 Task: Compose an email with the signature Gloria Young with the subject Update on an accommodation and the message I would like to schedule a one-on-one meeting to discuss your career development plan. from softage.8@softage.net to softage.6@softage.net Select the numbered list and change the font typography to strikethroughSelect the numbered list and remove the font typography strikethrough Send the email. Finally, move the email from Sent Items to the label Medications
Action: Mouse moved to (1015, 56)
Screenshot: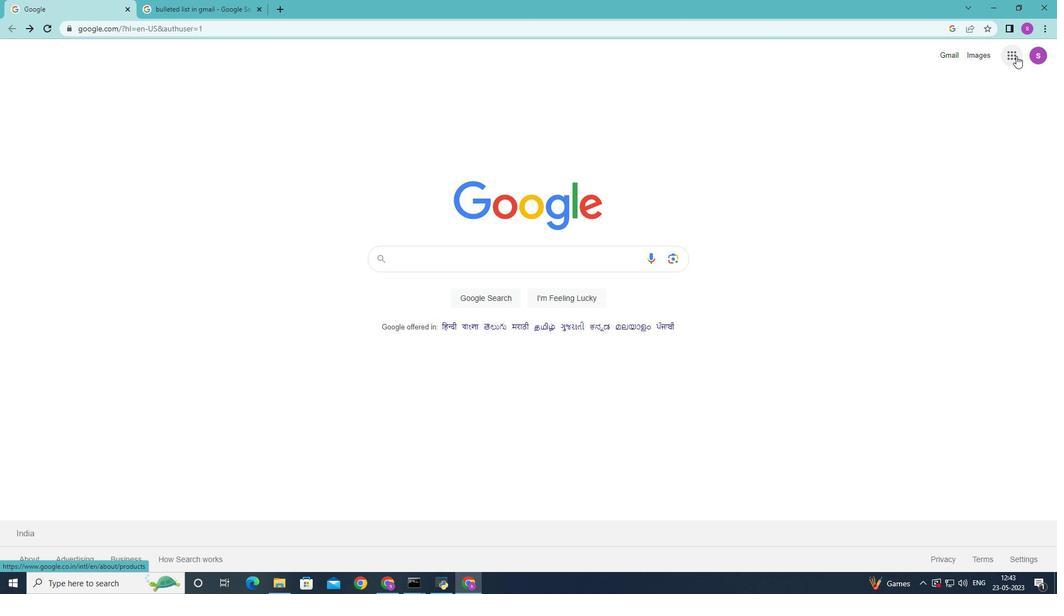 
Action: Mouse pressed left at (1015, 56)
Screenshot: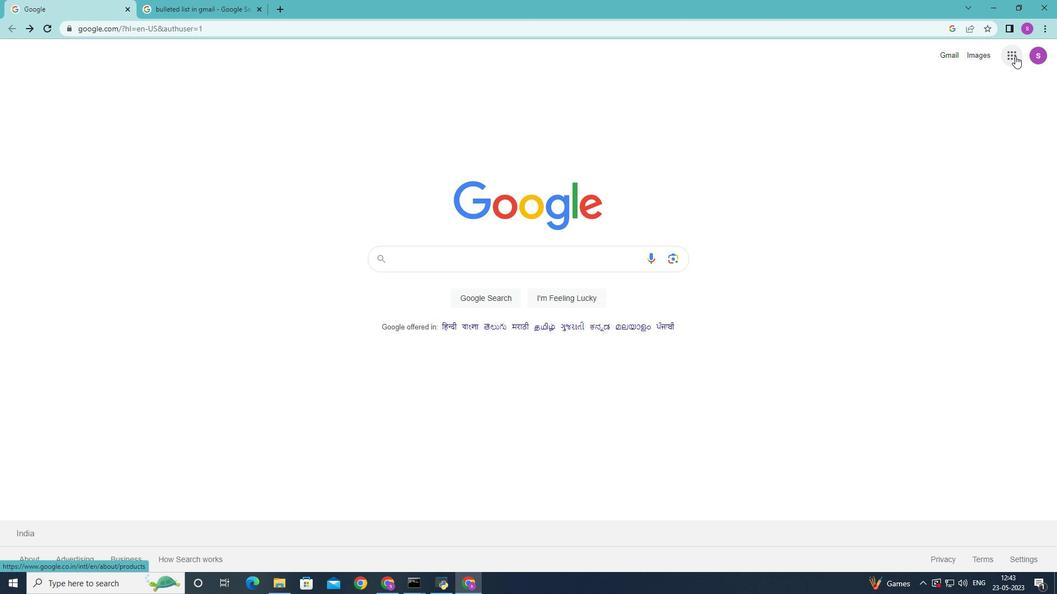 
Action: Mouse moved to (968, 96)
Screenshot: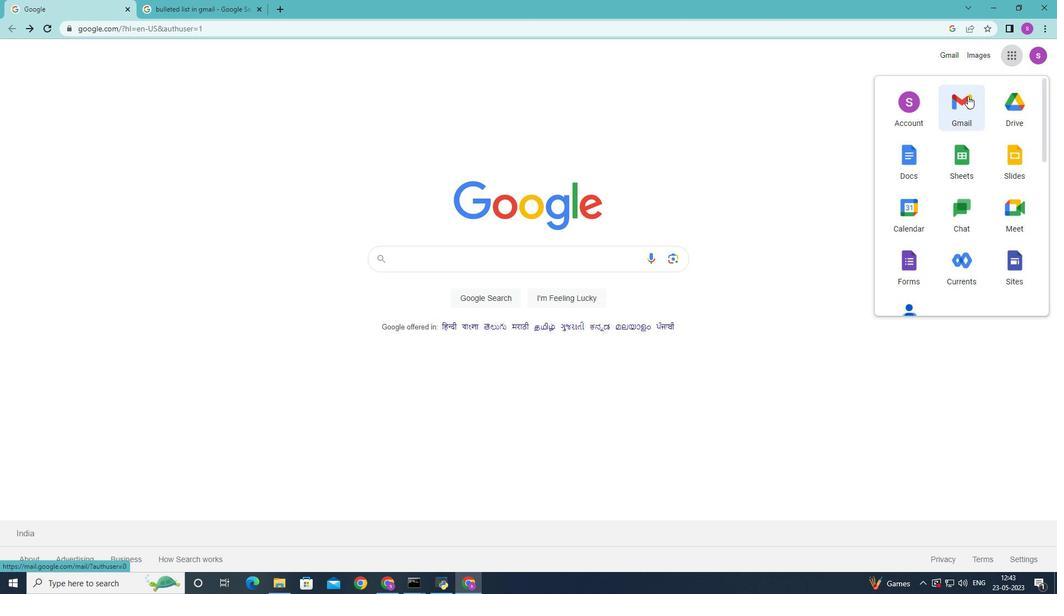 
Action: Mouse pressed left at (968, 96)
Screenshot: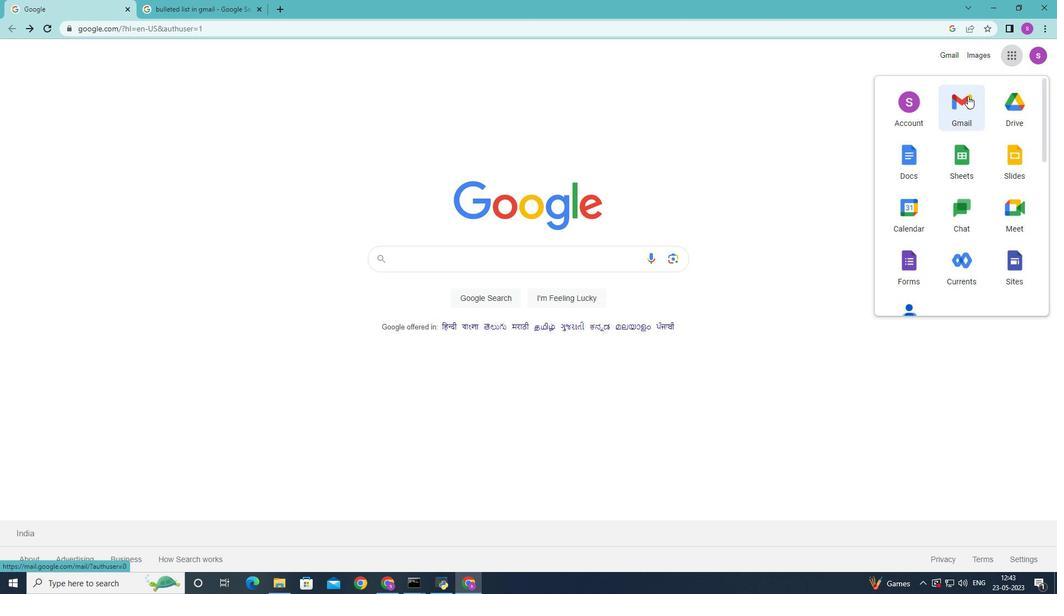 
Action: Mouse moved to (928, 57)
Screenshot: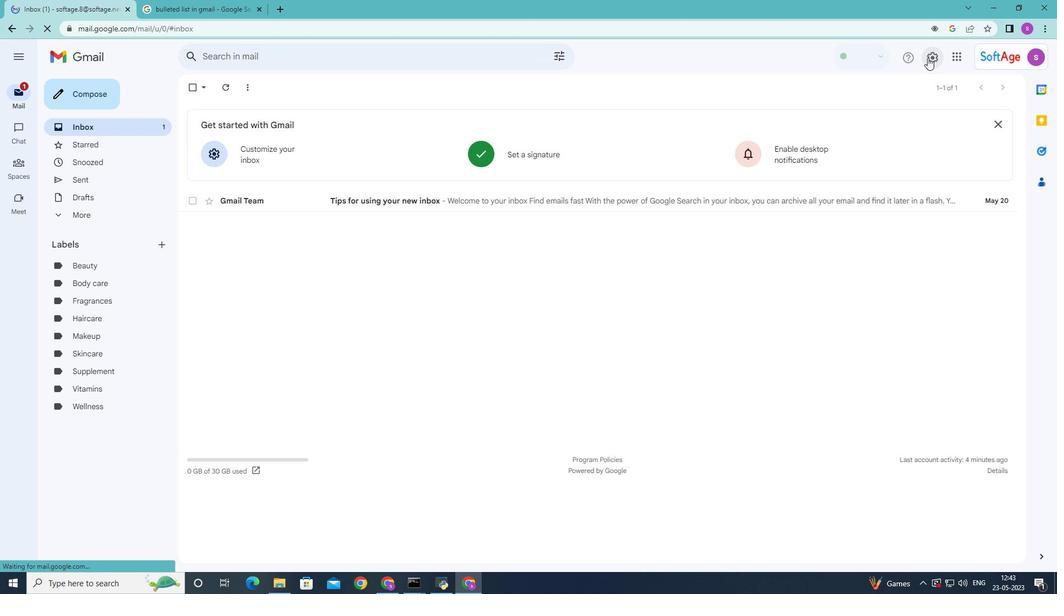 
Action: Mouse pressed left at (928, 57)
Screenshot: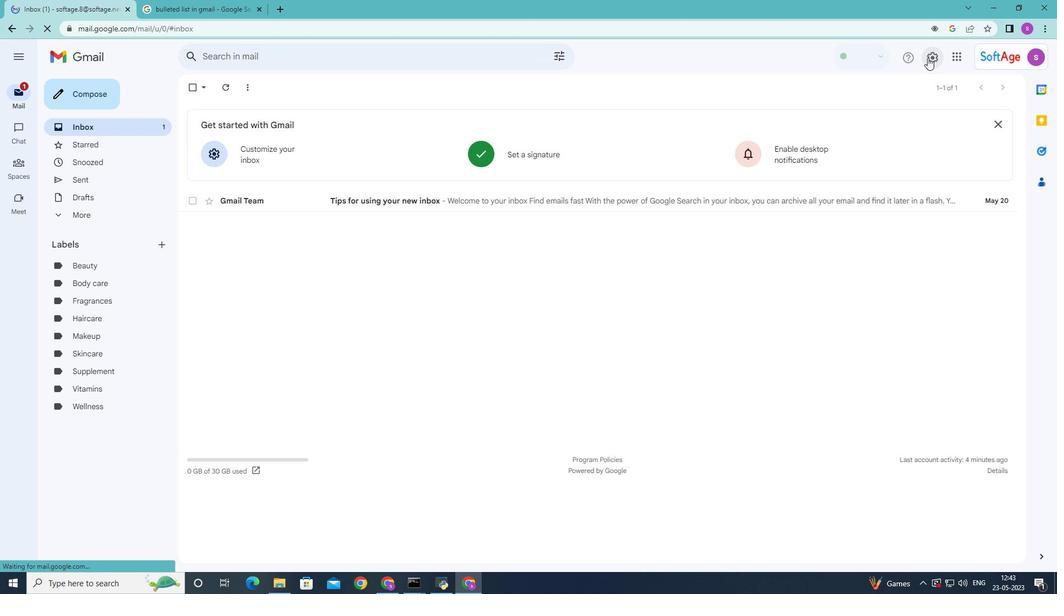 
Action: Mouse moved to (952, 112)
Screenshot: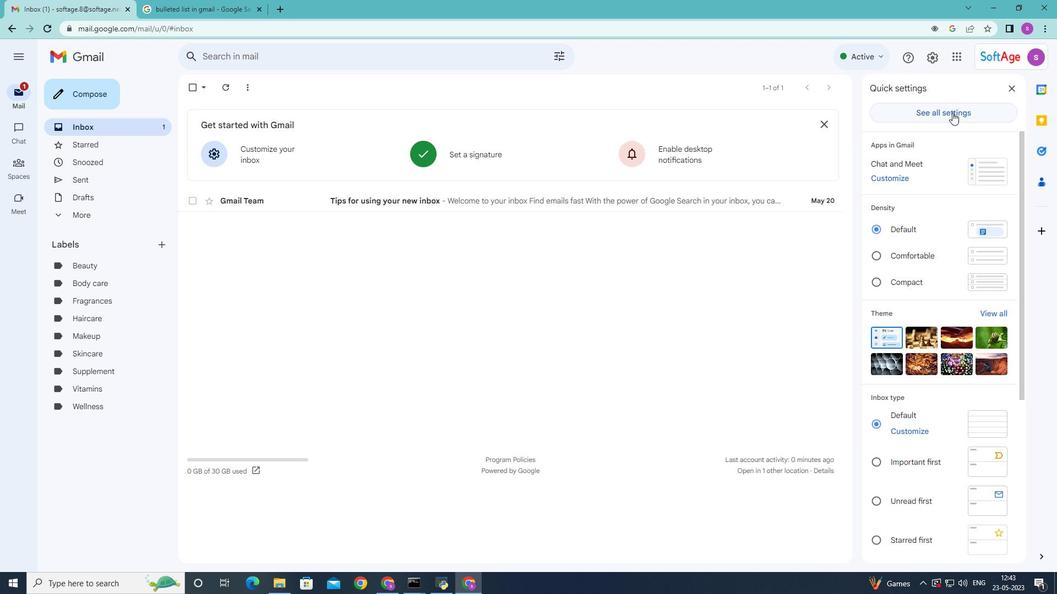 
Action: Mouse pressed left at (952, 112)
Screenshot: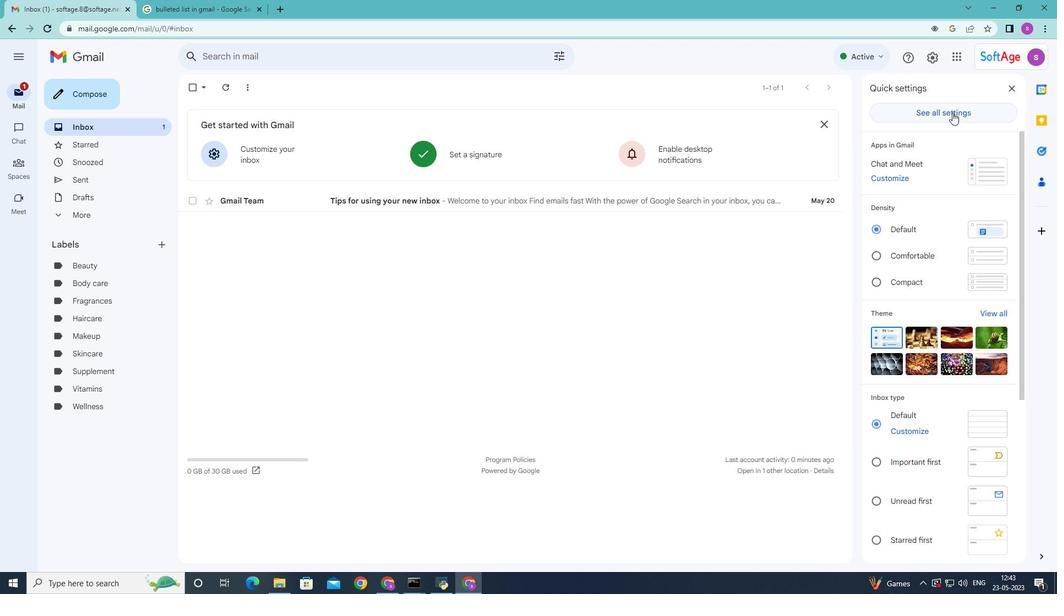 
Action: Mouse moved to (579, 257)
Screenshot: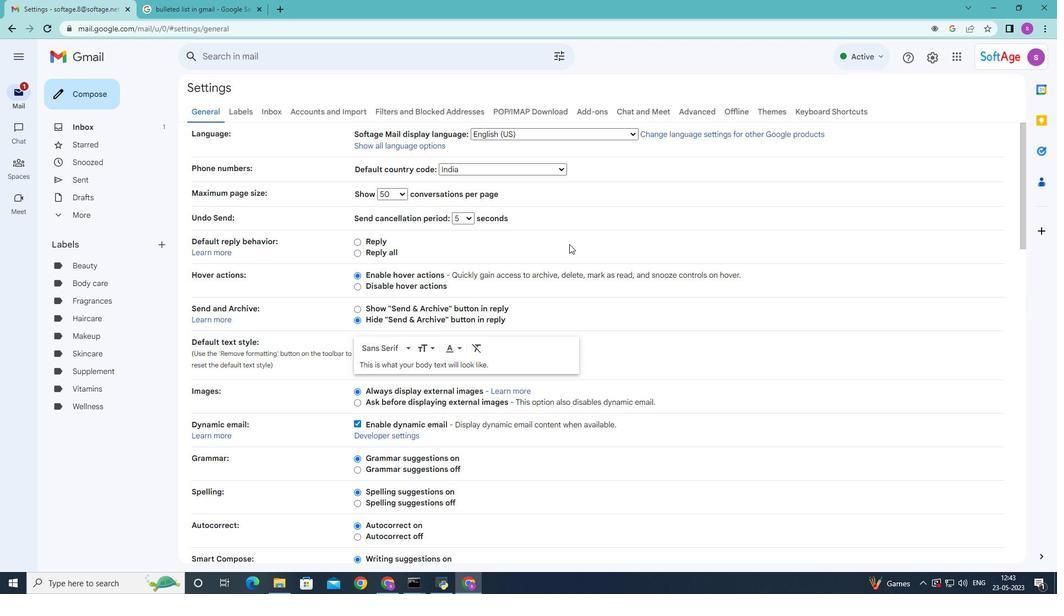 
Action: Mouse scrolled (579, 257) with delta (0, 0)
Screenshot: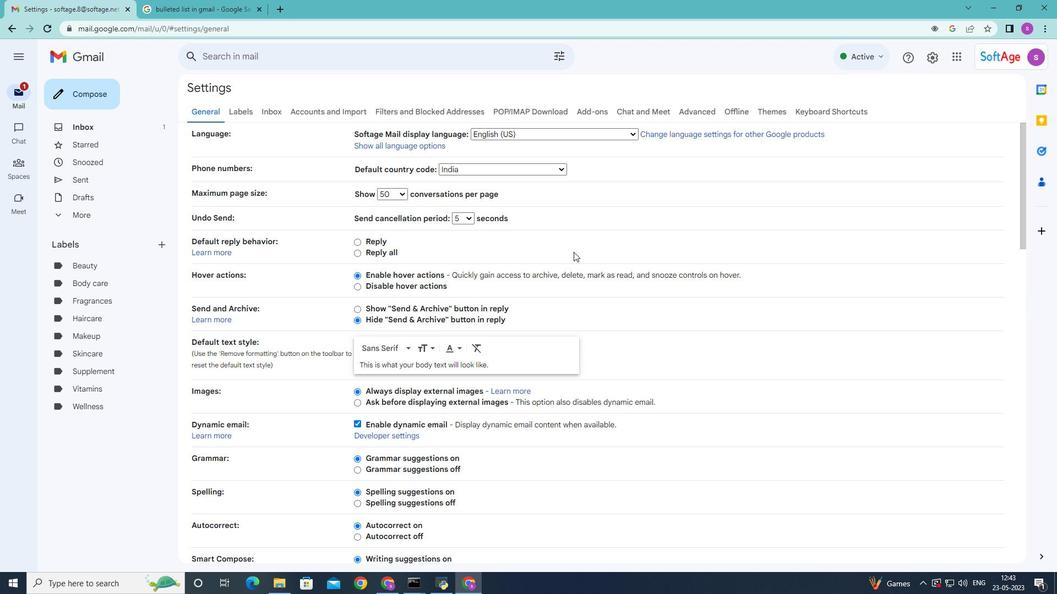 
Action: Mouse moved to (579, 257)
Screenshot: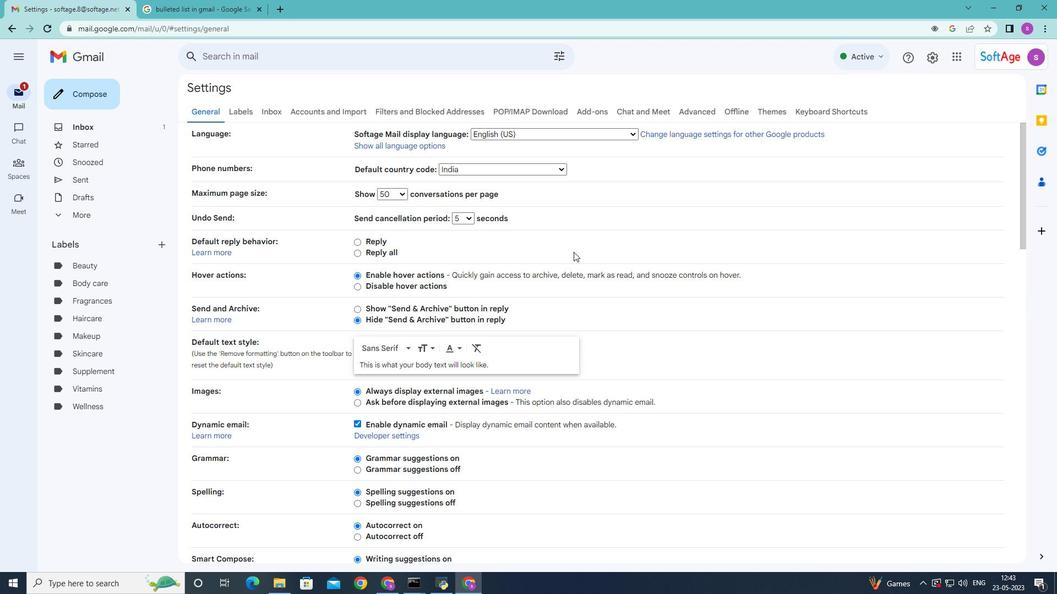 
Action: Mouse scrolled (579, 257) with delta (0, 0)
Screenshot: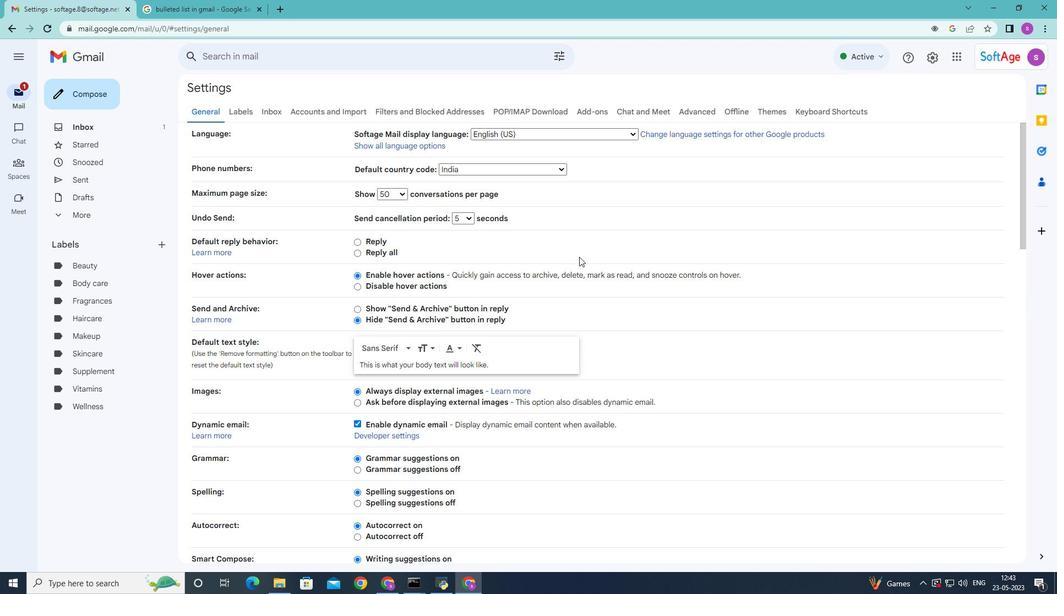 
Action: Mouse scrolled (579, 257) with delta (0, 0)
Screenshot: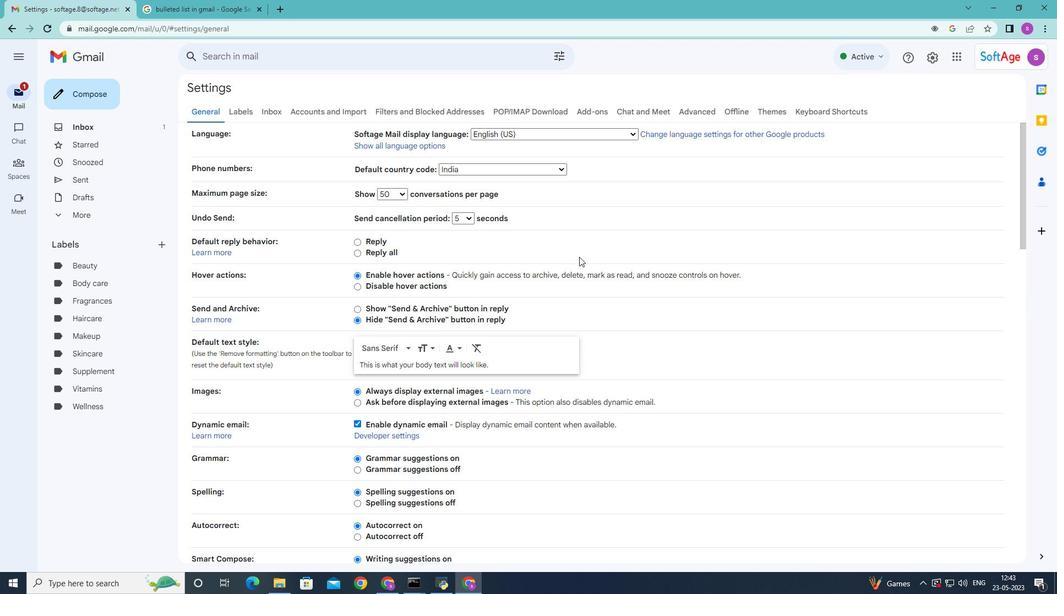 
Action: Mouse scrolled (579, 257) with delta (0, 0)
Screenshot: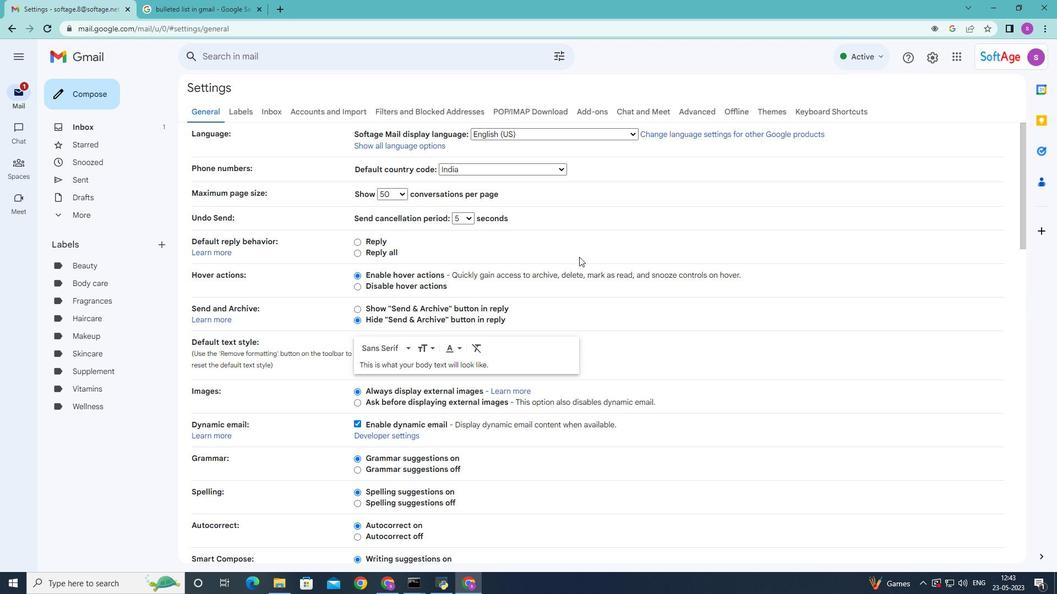 
Action: Mouse scrolled (579, 257) with delta (0, 0)
Screenshot: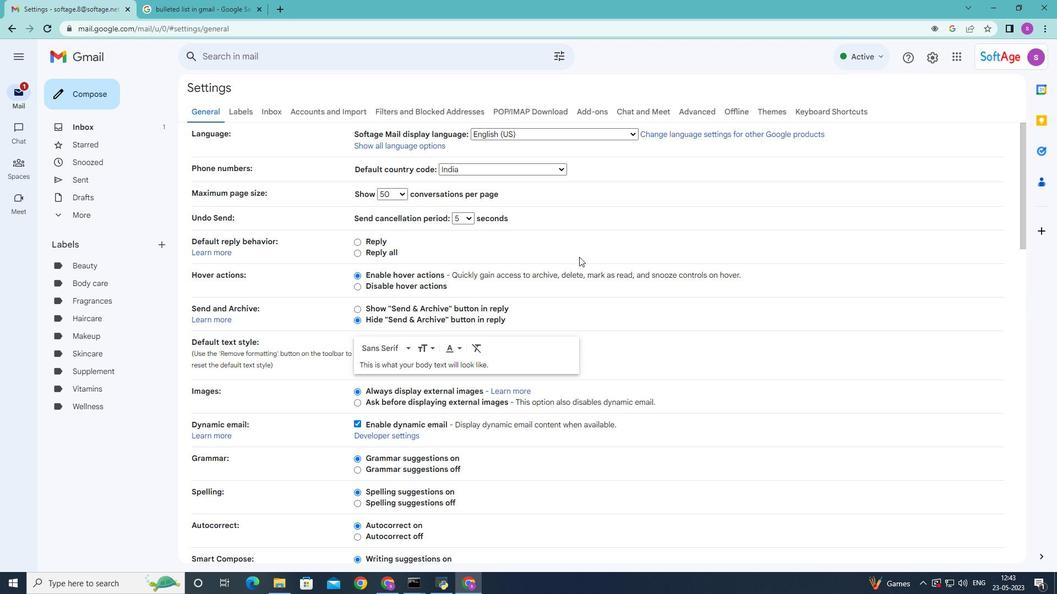 
Action: Mouse moved to (579, 254)
Screenshot: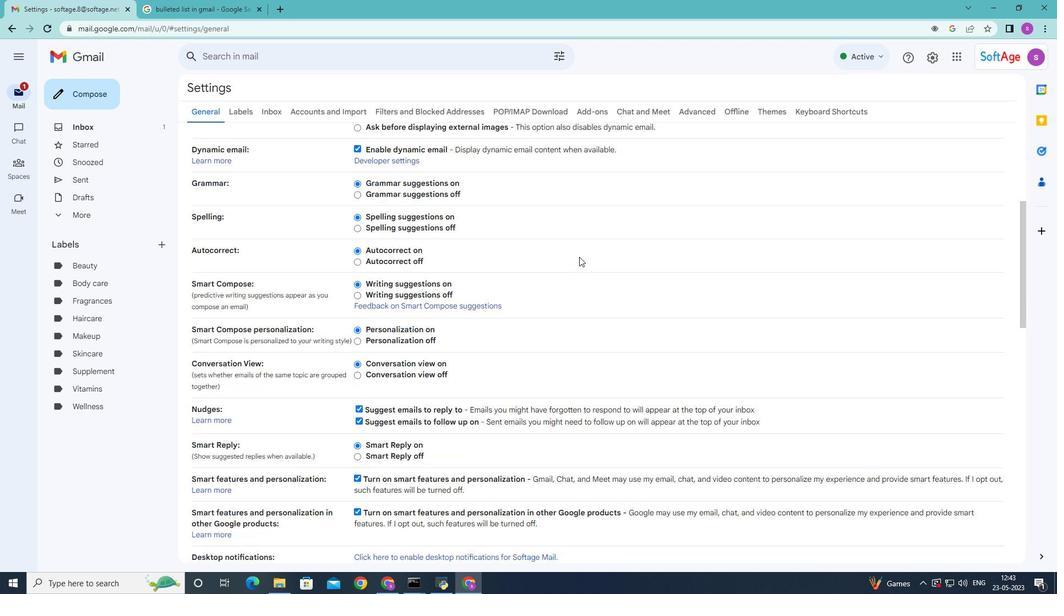 
Action: Mouse scrolled (579, 256) with delta (0, 0)
Screenshot: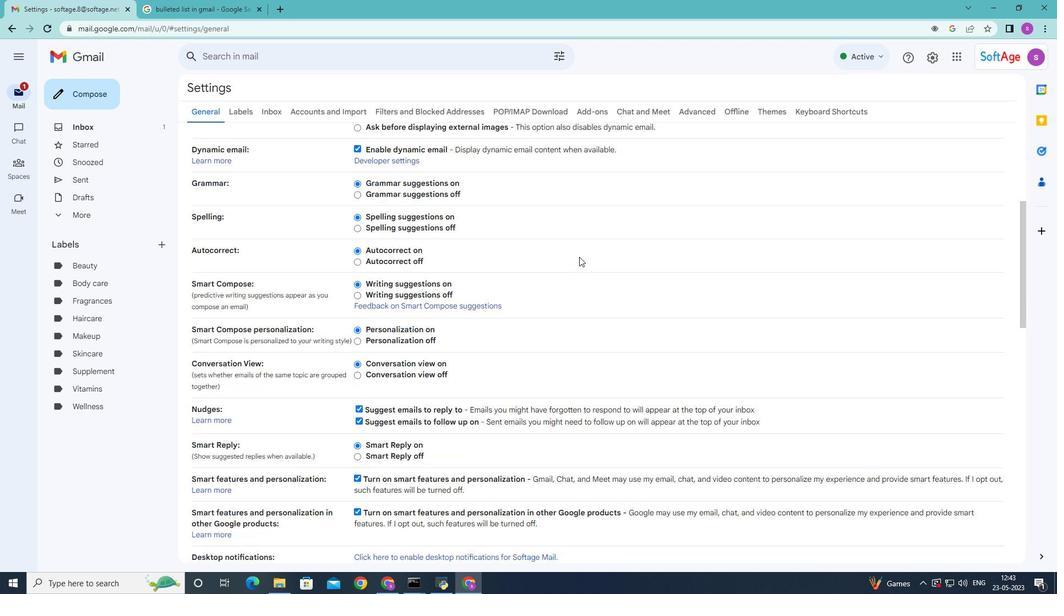 
Action: Mouse scrolled (579, 253) with delta (0, 0)
Screenshot: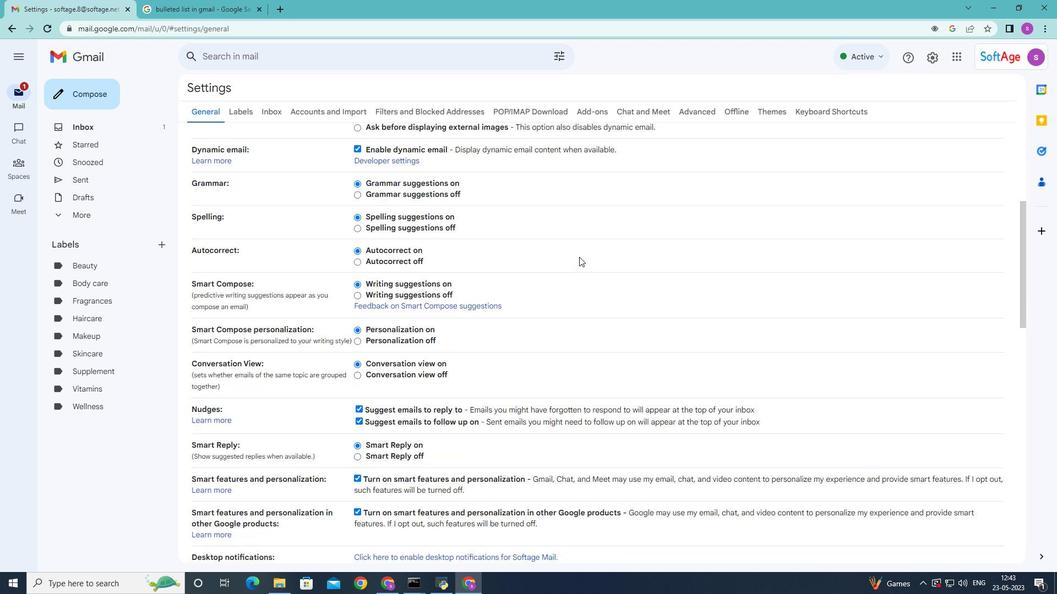
Action: Mouse scrolled (579, 253) with delta (0, 0)
Screenshot: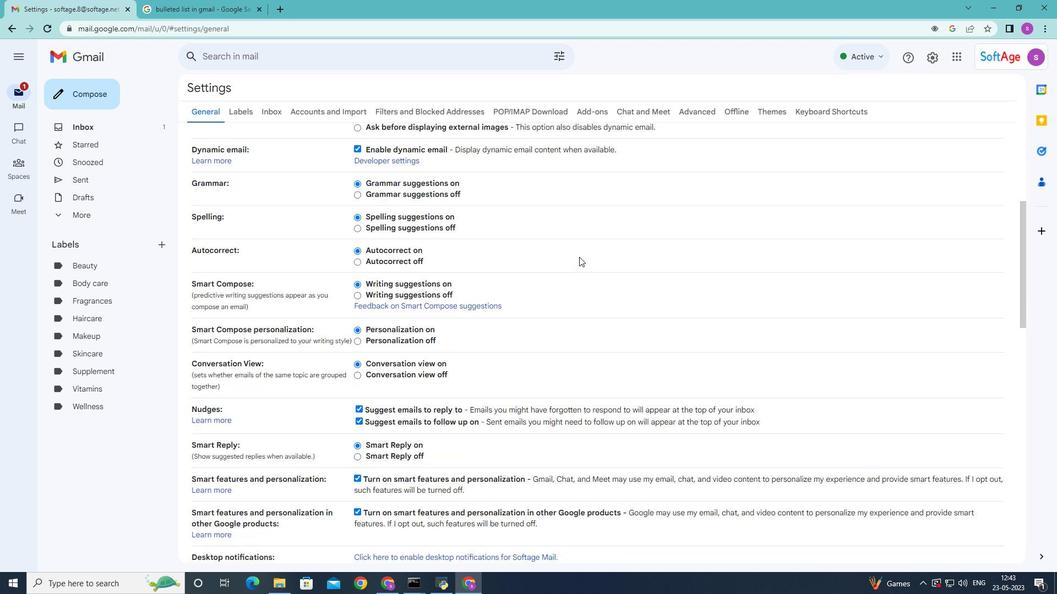 
Action: Mouse scrolled (579, 253) with delta (0, 0)
Screenshot: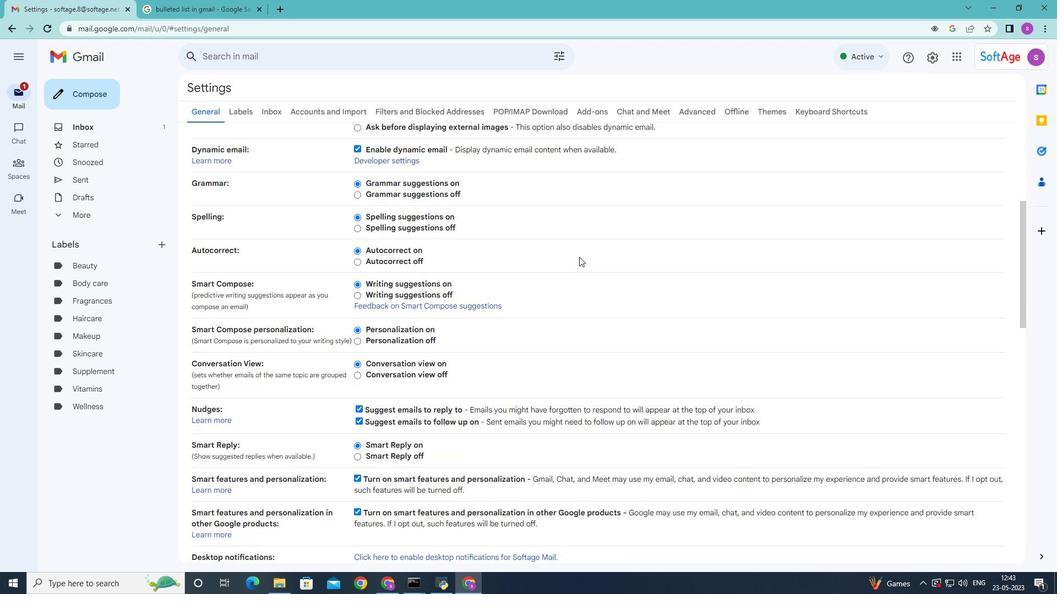 
Action: Mouse scrolled (579, 253) with delta (0, 0)
Screenshot: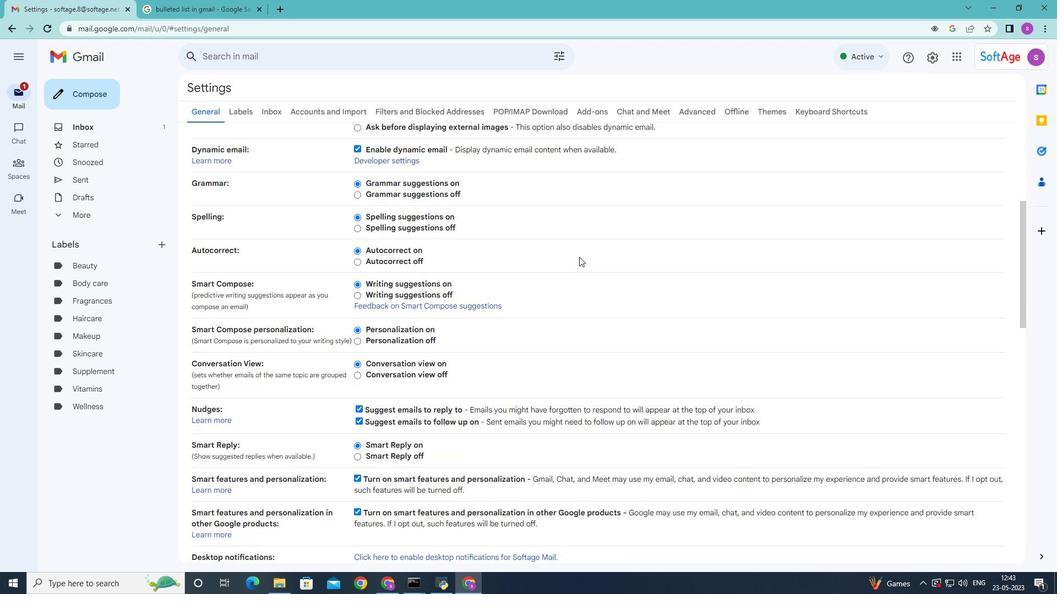 
Action: Mouse scrolled (579, 253) with delta (0, 0)
Screenshot: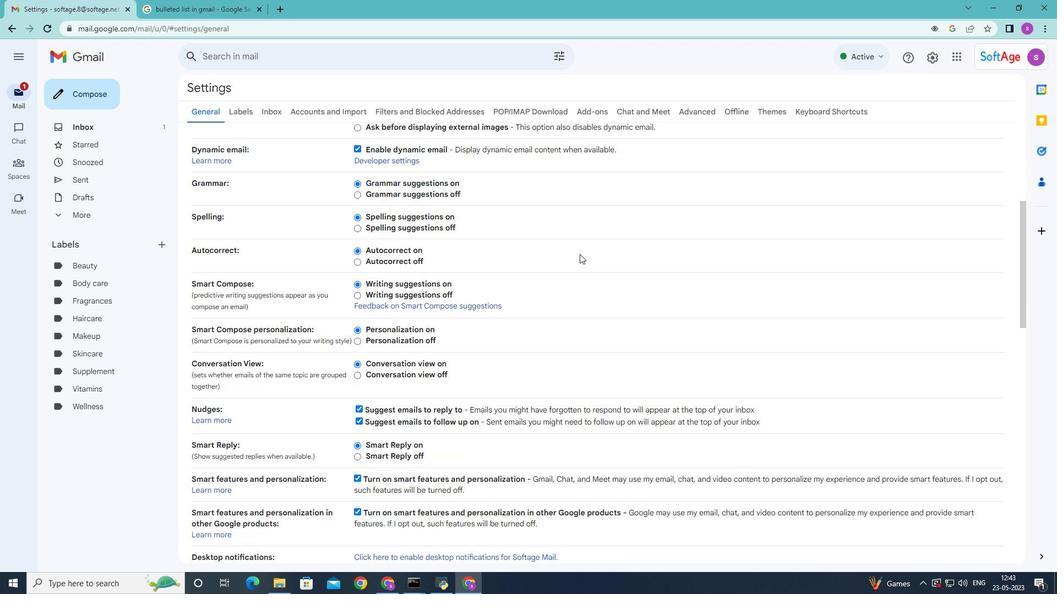 
Action: Mouse scrolled (579, 253) with delta (0, 0)
Screenshot: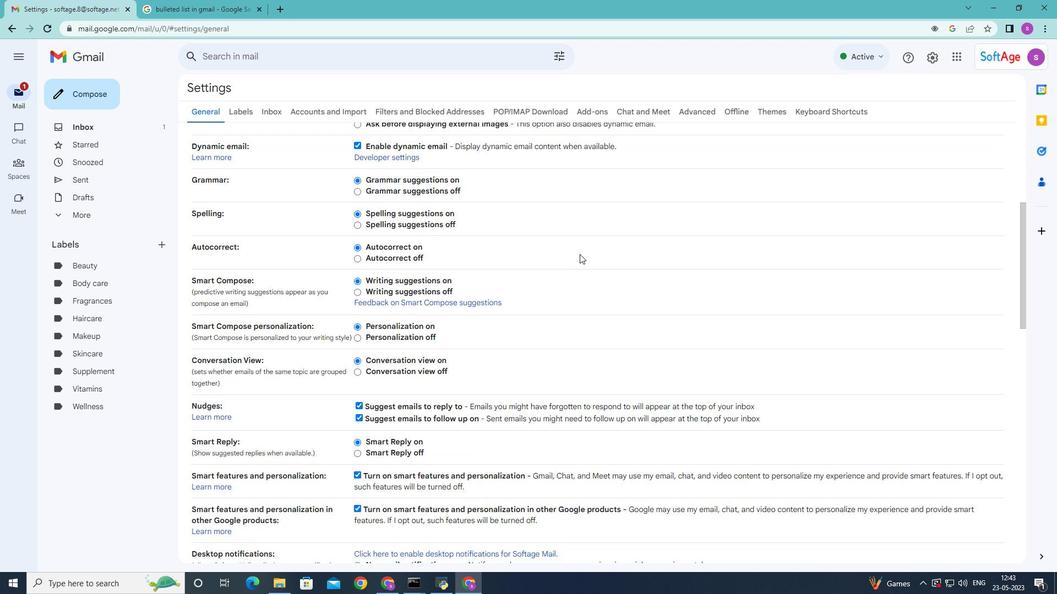 
Action: Mouse moved to (579, 254)
Screenshot: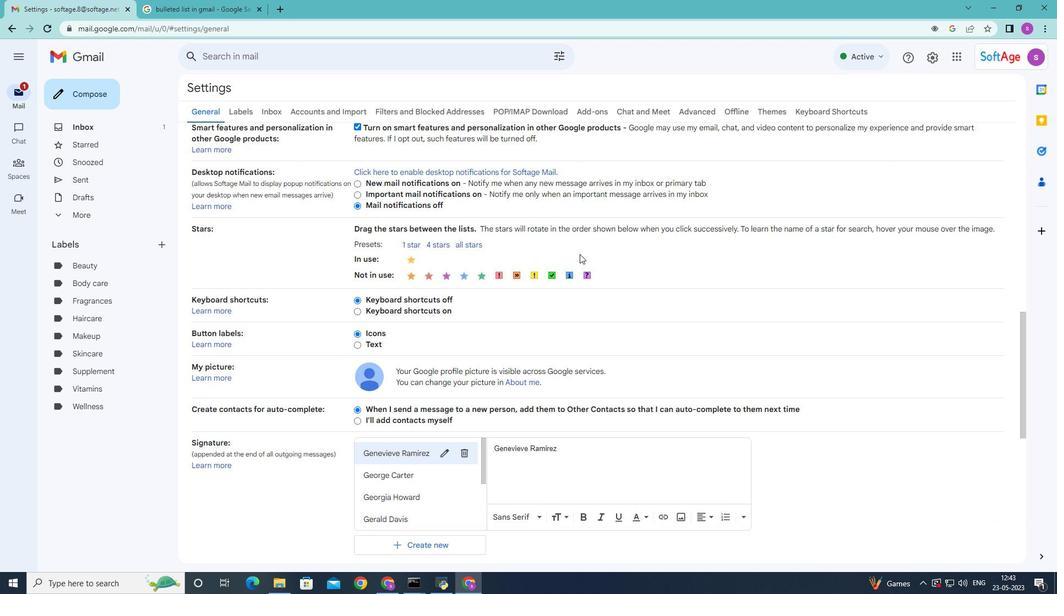 
Action: Mouse scrolled (579, 254) with delta (0, 0)
Screenshot: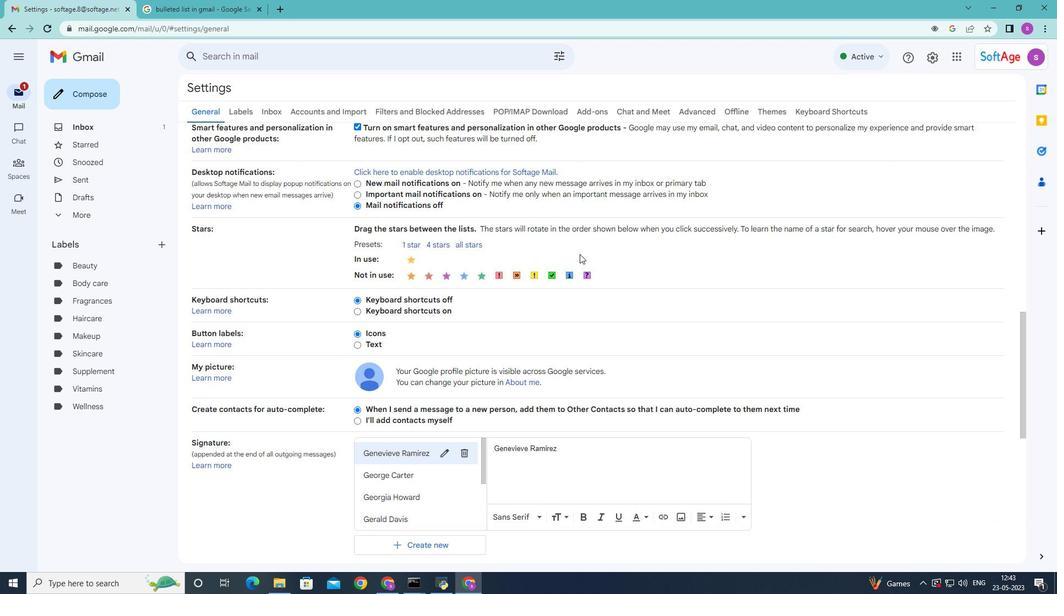 
Action: Mouse moved to (579, 254)
Screenshot: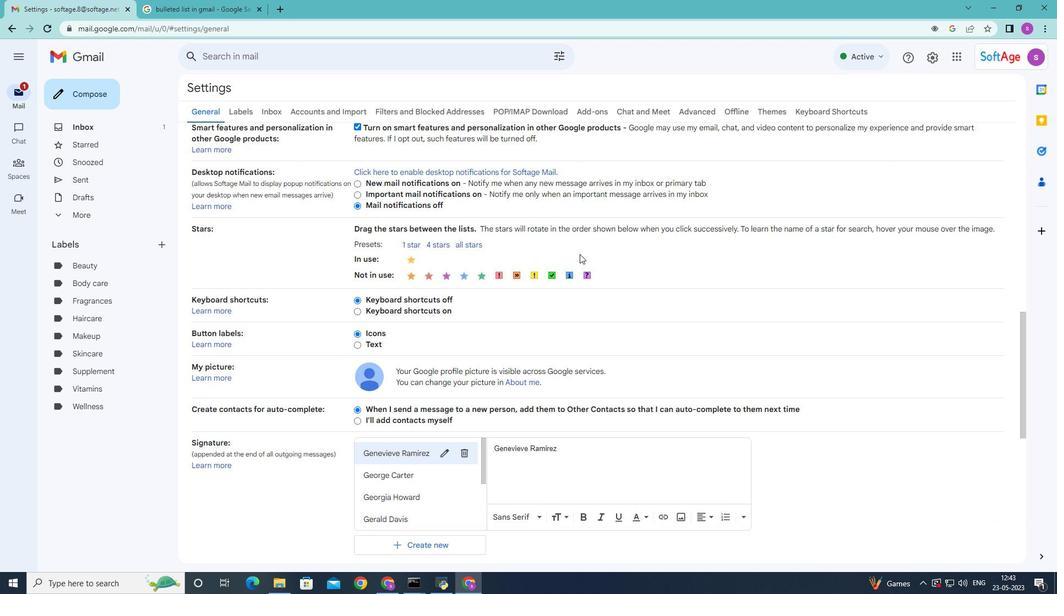 
Action: Mouse scrolled (579, 254) with delta (0, 0)
Screenshot: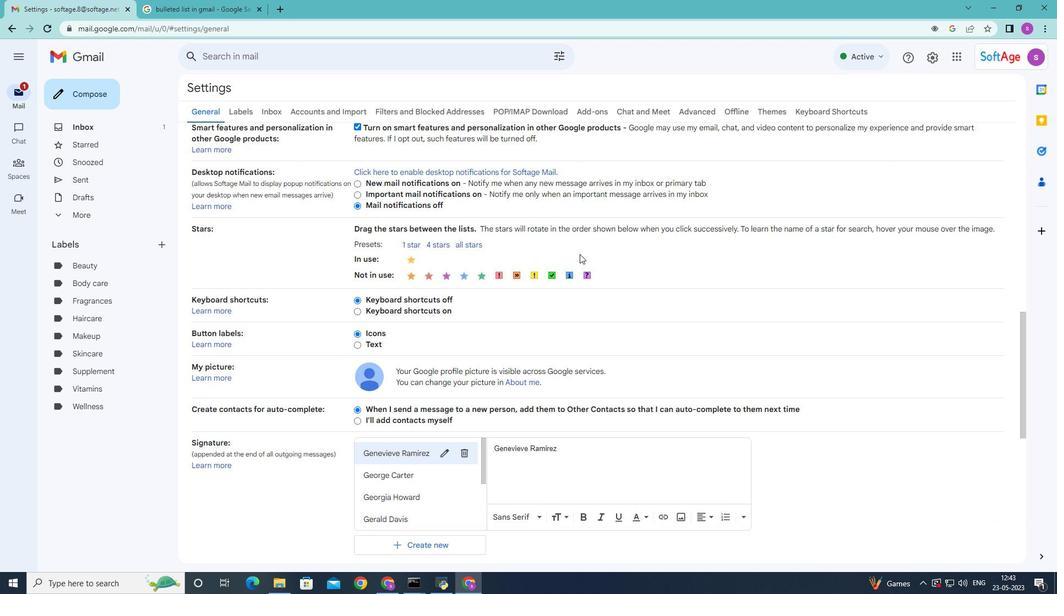 
Action: Mouse scrolled (579, 254) with delta (0, 0)
Screenshot: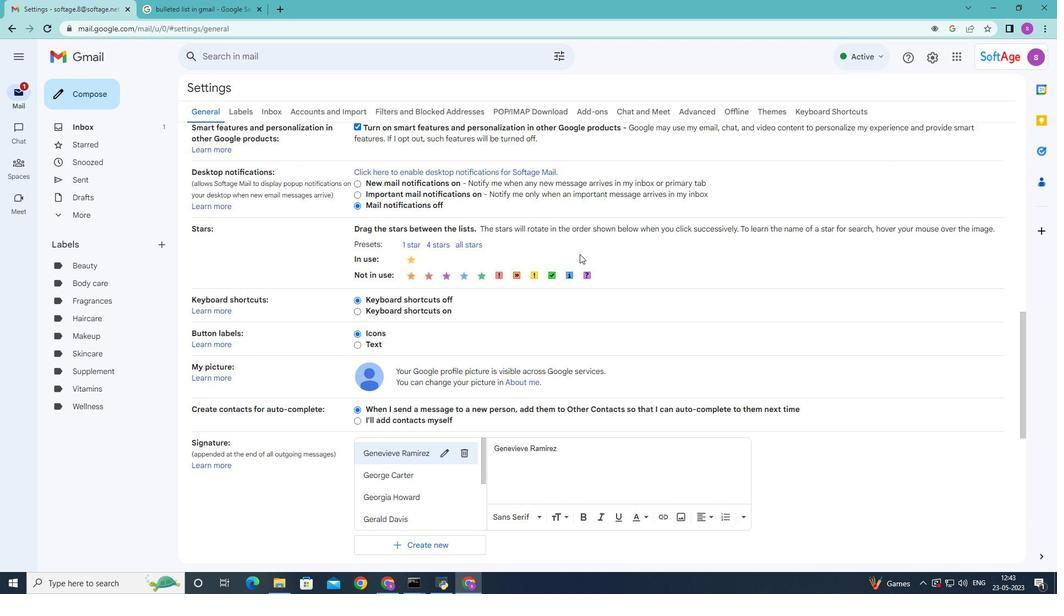 
Action: Mouse scrolled (579, 254) with delta (0, 0)
Screenshot: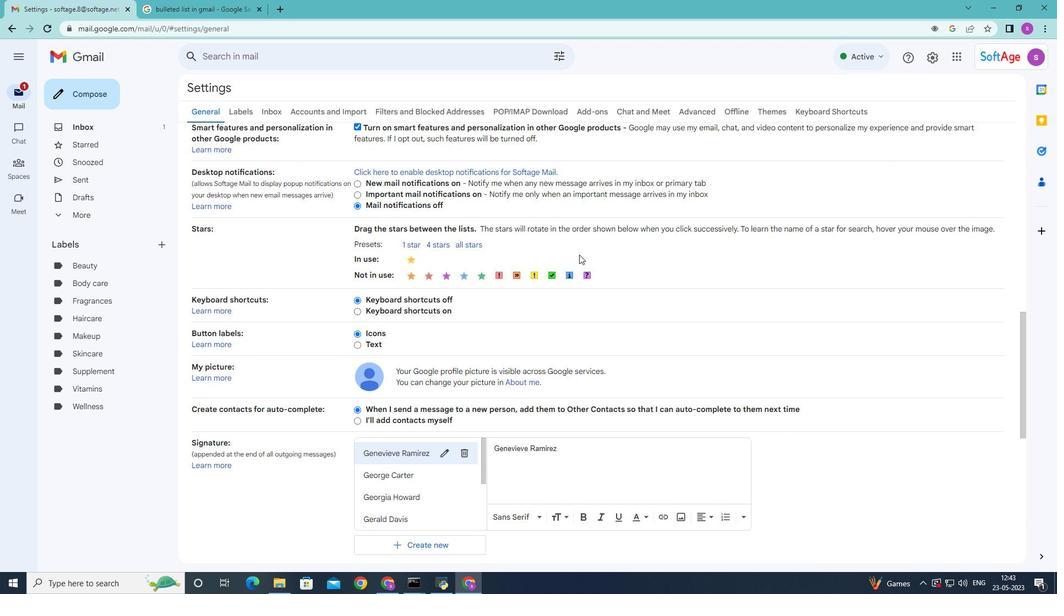 
Action: Mouse moved to (426, 322)
Screenshot: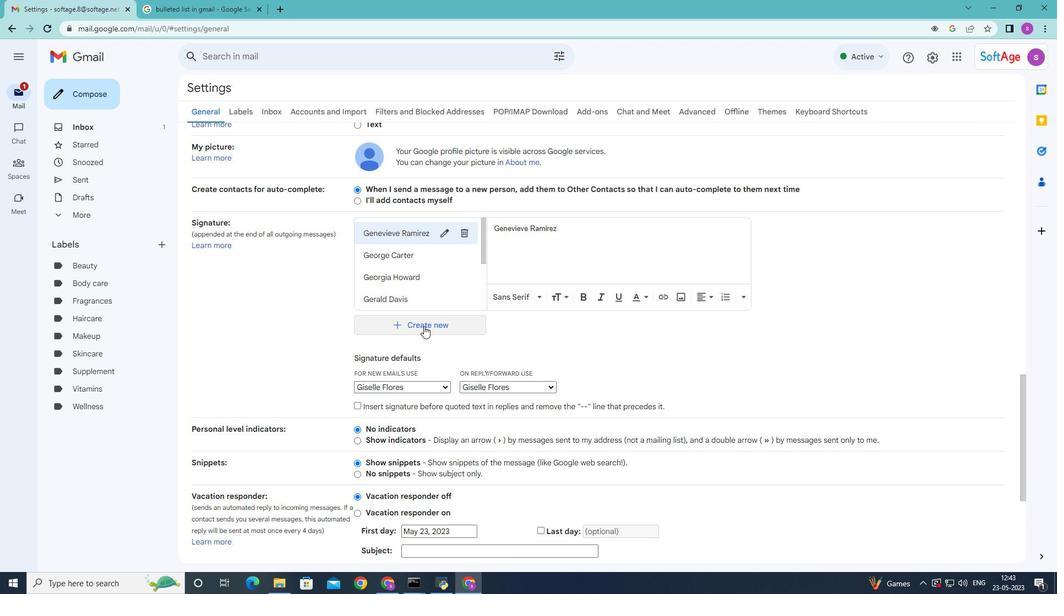 
Action: Mouse pressed left at (426, 322)
Screenshot: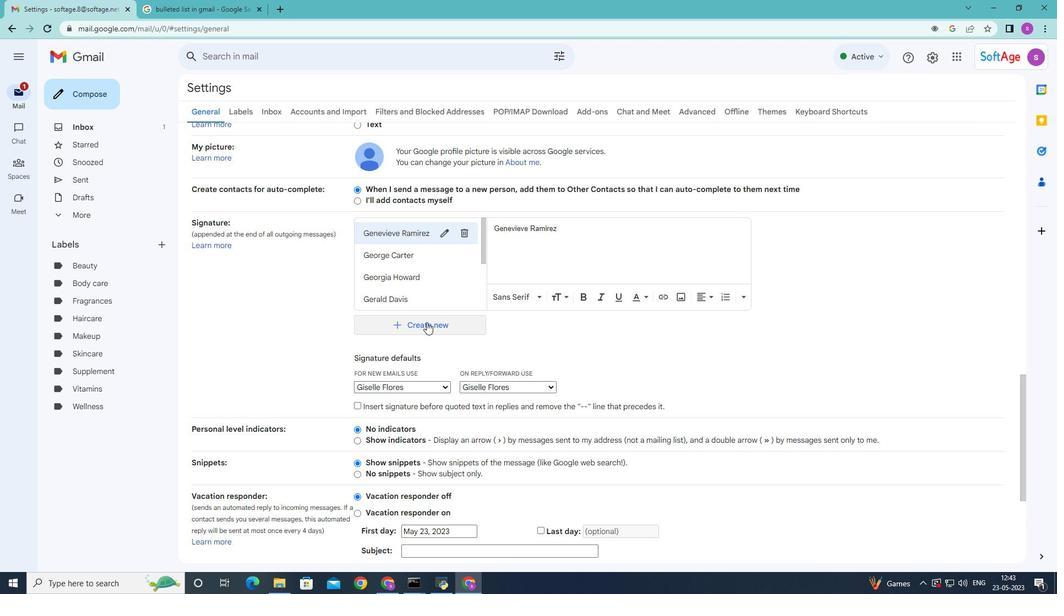 
Action: Mouse moved to (518, 277)
Screenshot: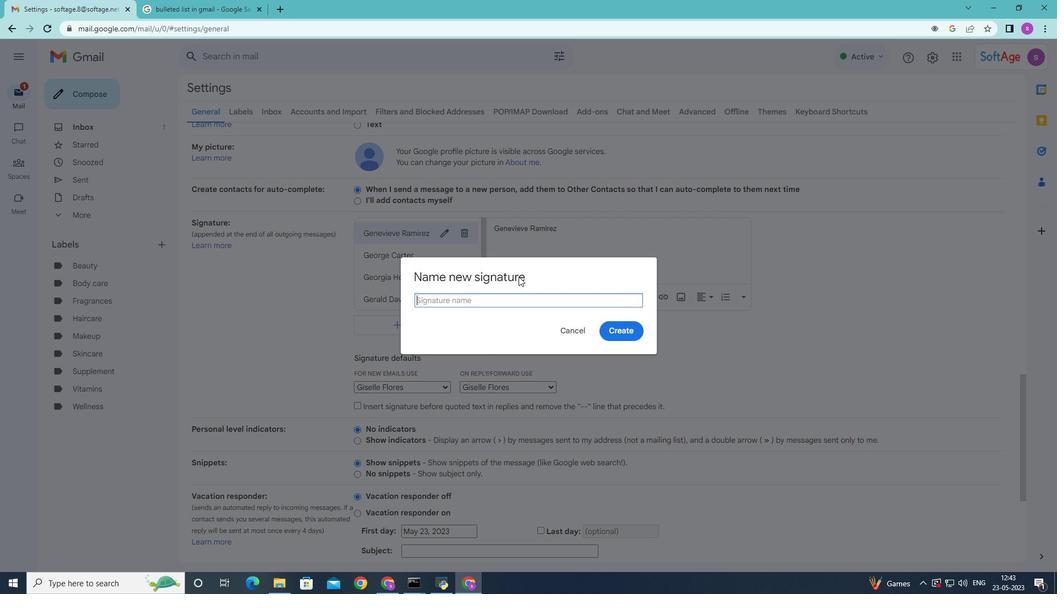 
Action: Key pressed <Key.shift>Gloria<Key.space><Key.shift><Key.shift><Key.shift>Younf<Key.backspace>g
Screenshot: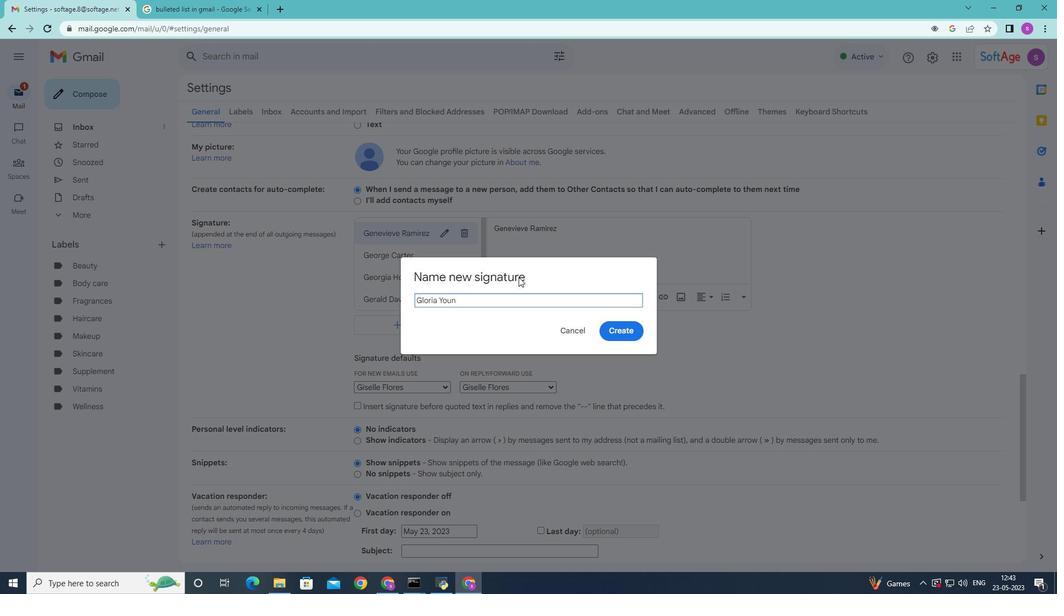 
Action: Mouse moved to (605, 329)
Screenshot: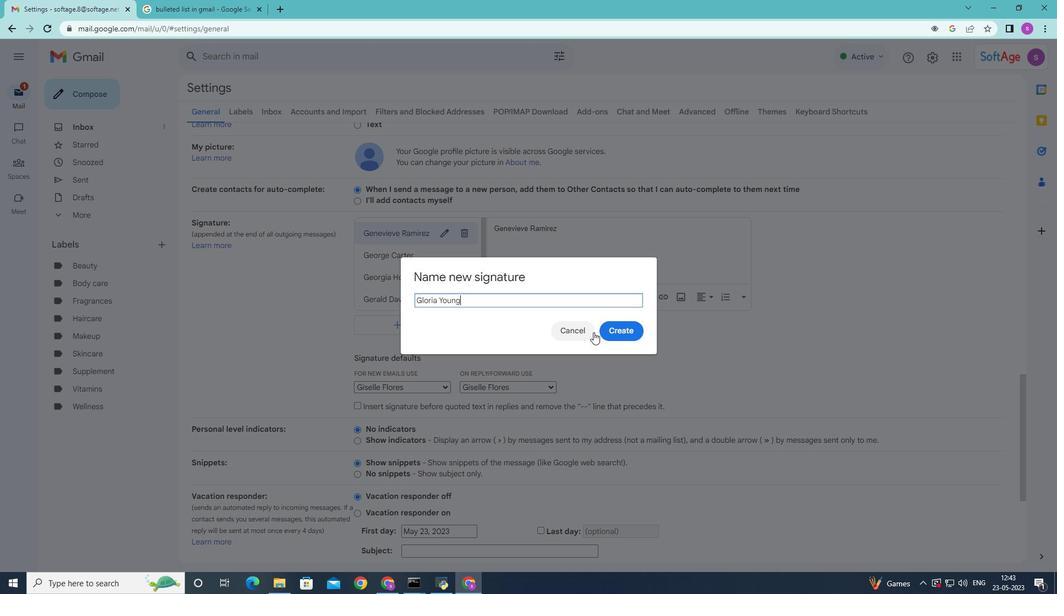 
Action: Mouse pressed left at (605, 329)
Screenshot: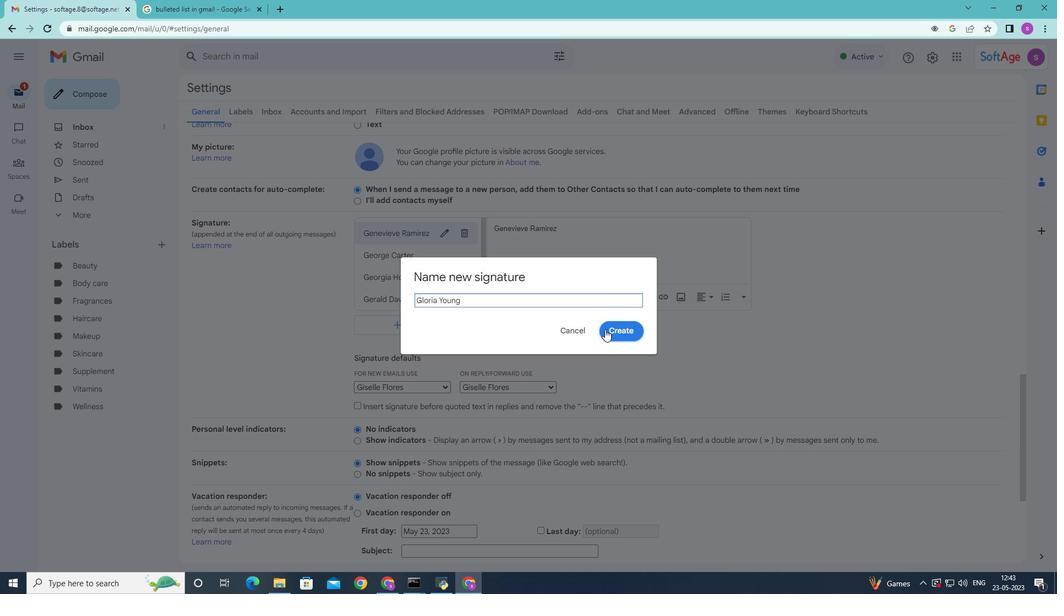 
Action: Mouse moved to (605, 330)
Screenshot: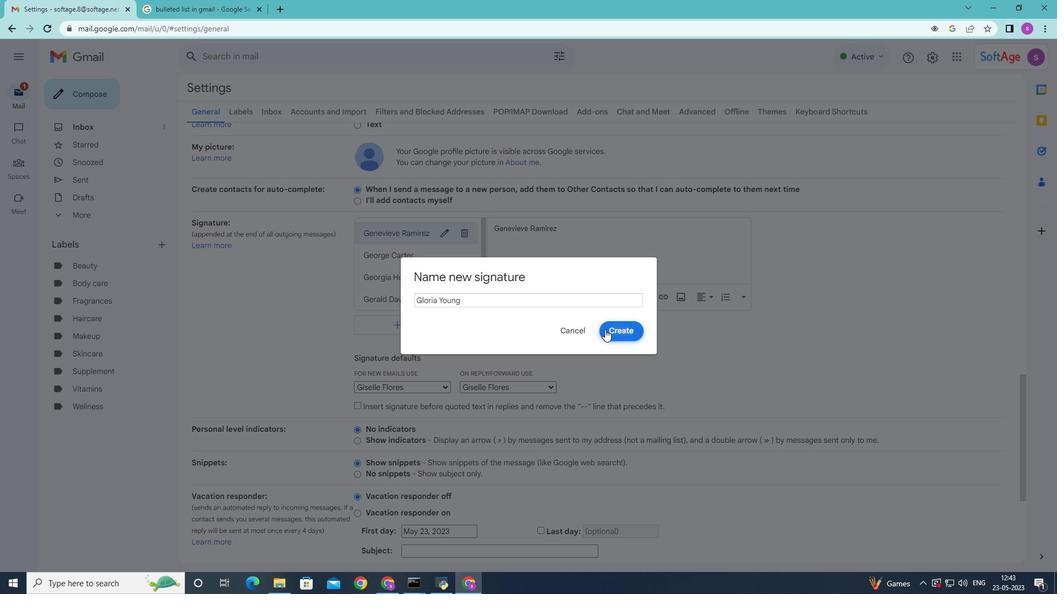 
Action: Key pressed <Key.shift>Gloria<Key.space><Key.shift>Young
Screenshot: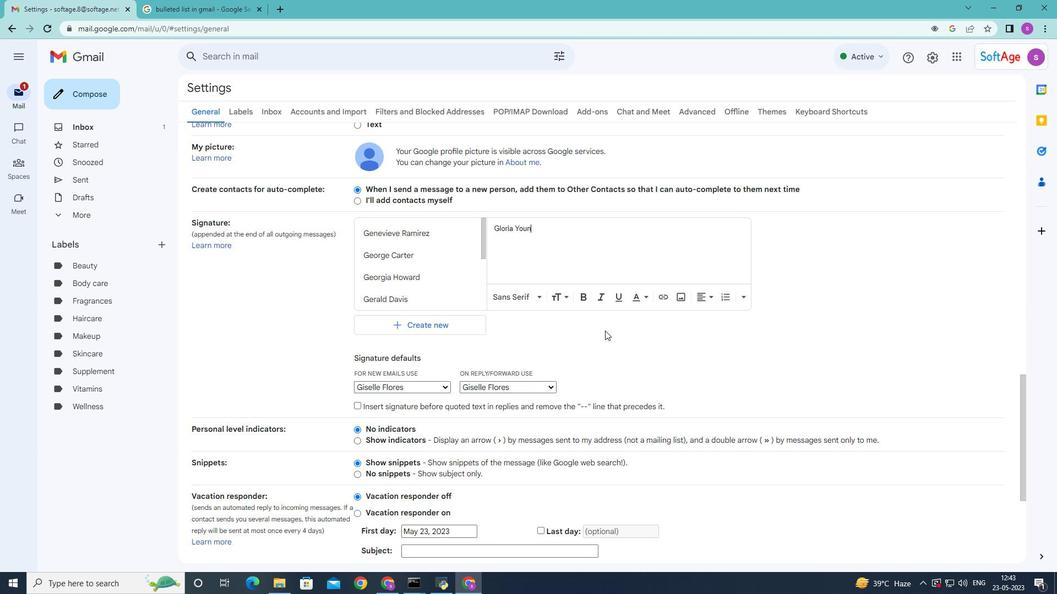 
Action: Mouse moved to (447, 386)
Screenshot: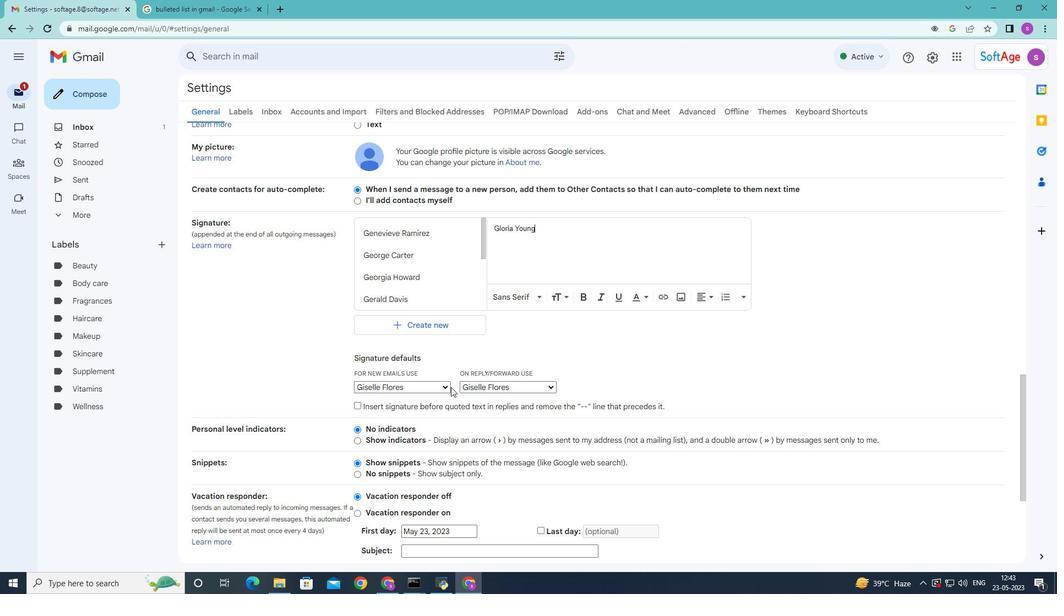 
Action: Mouse pressed left at (447, 386)
Screenshot: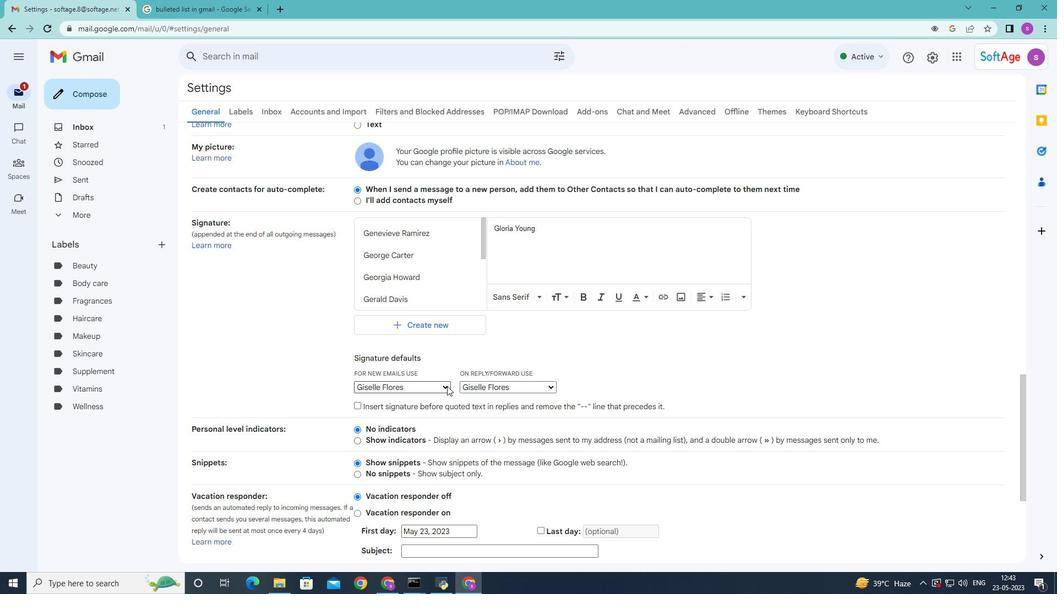 
Action: Mouse moved to (411, 494)
Screenshot: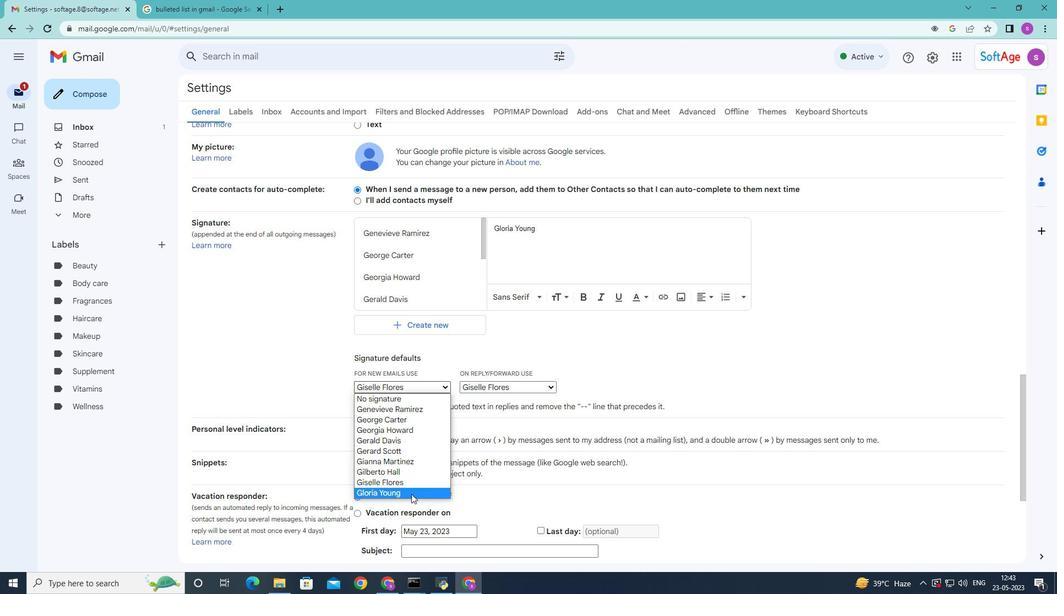 
Action: Mouse pressed left at (411, 494)
Screenshot: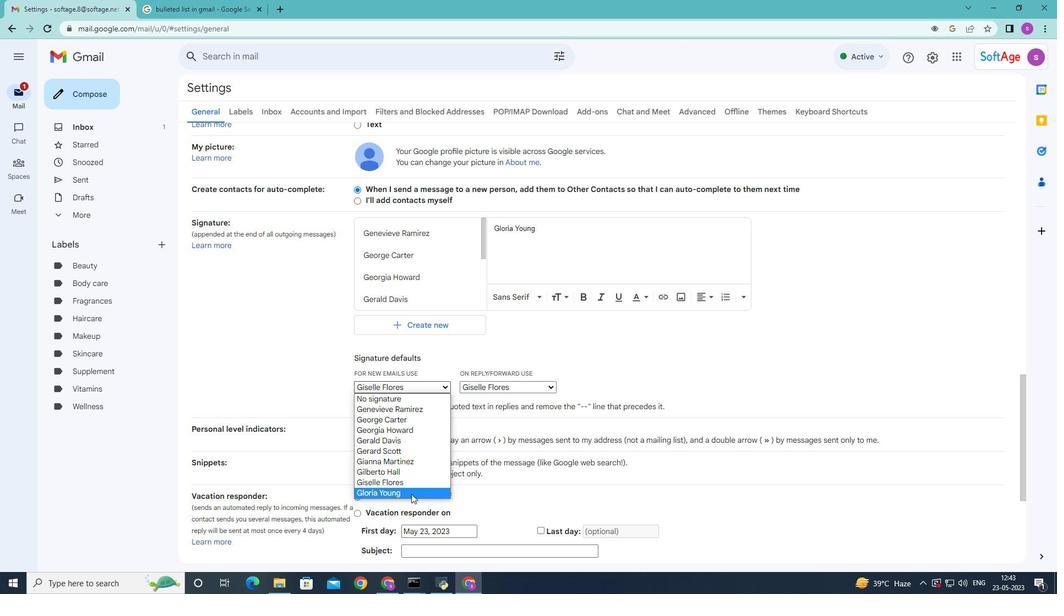 
Action: Mouse moved to (549, 384)
Screenshot: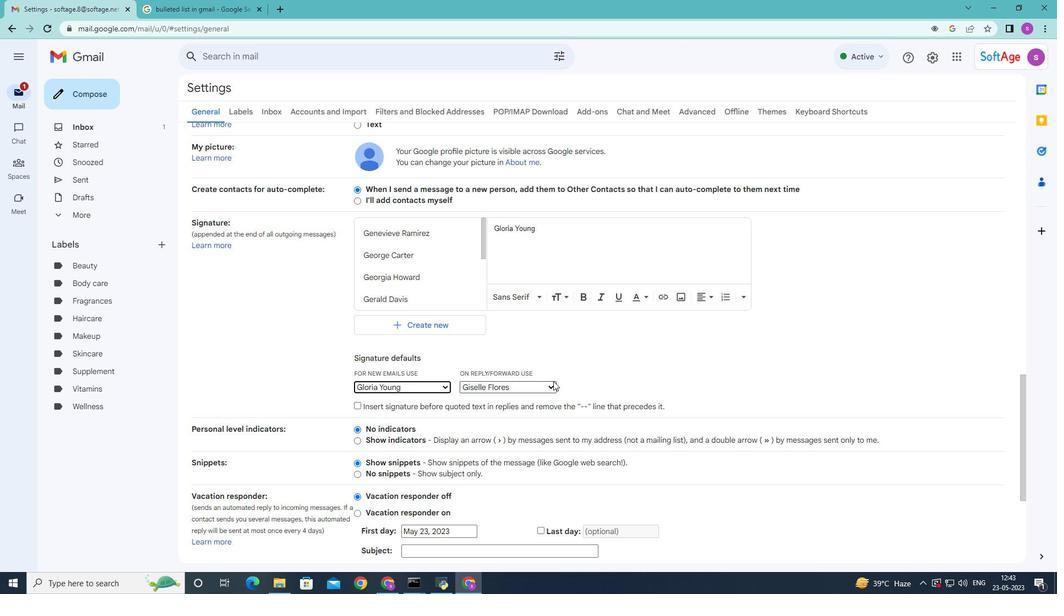 
Action: Mouse pressed left at (549, 384)
Screenshot: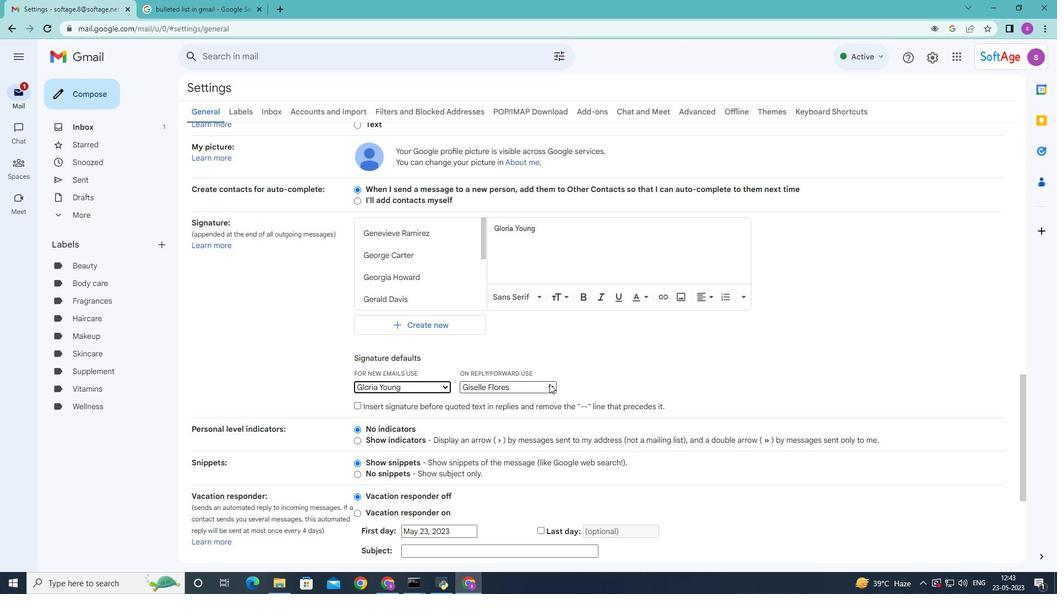 
Action: Mouse moved to (519, 497)
Screenshot: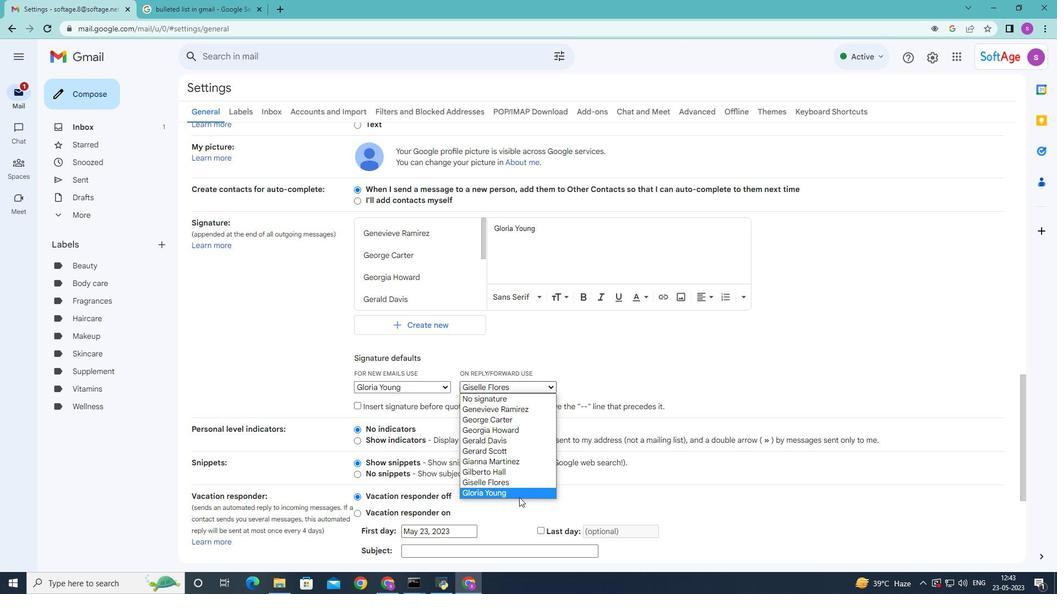 
Action: Mouse pressed left at (519, 497)
Screenshot: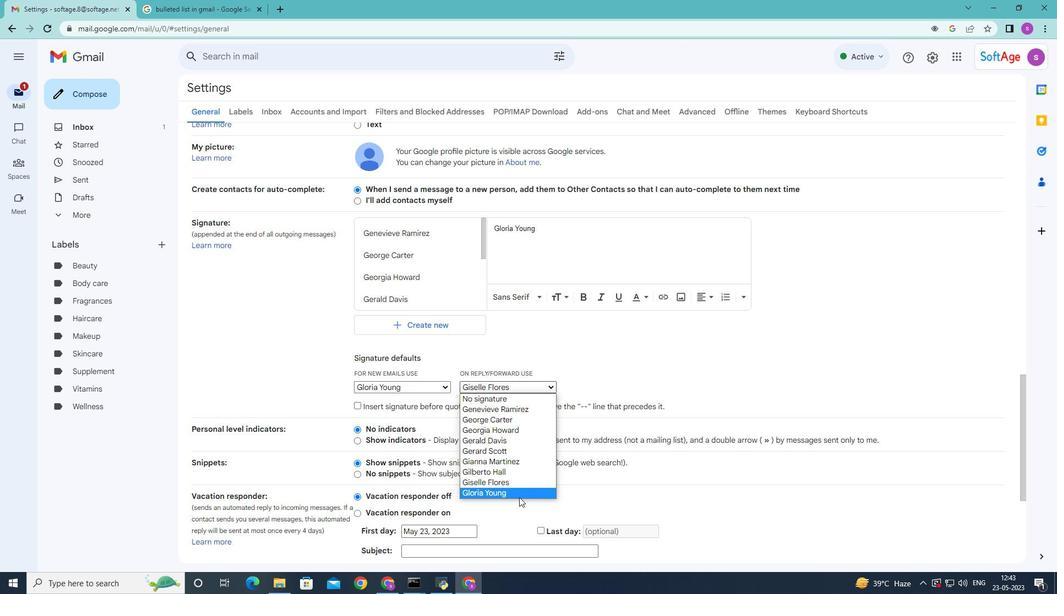 
Action: Mouse moved to (774, 430)
Screenshot: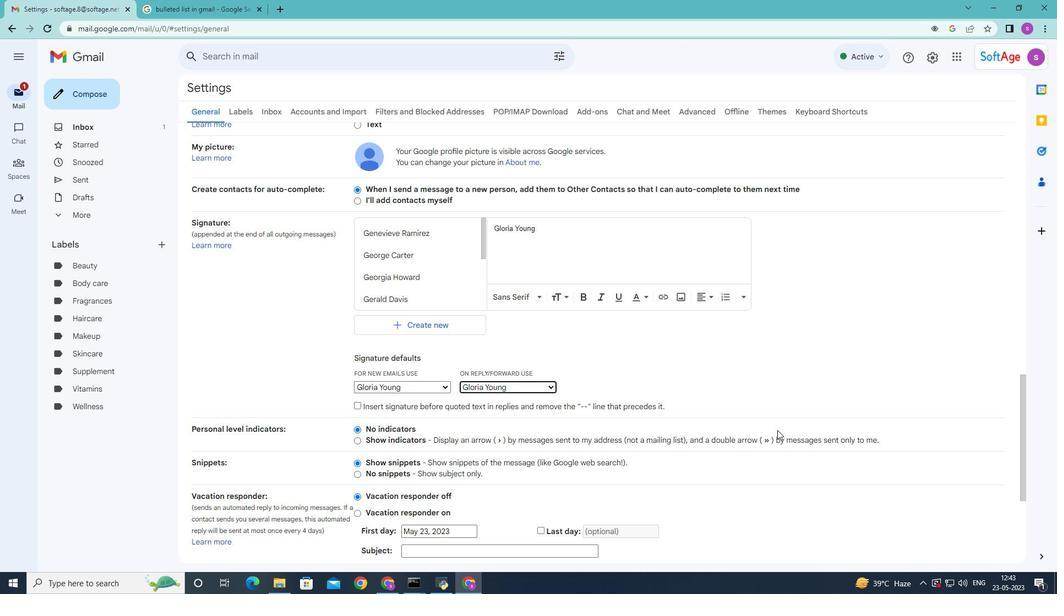 
Action: Mouse scrolled (774, 430) with delta (0, 0)
Screenshot: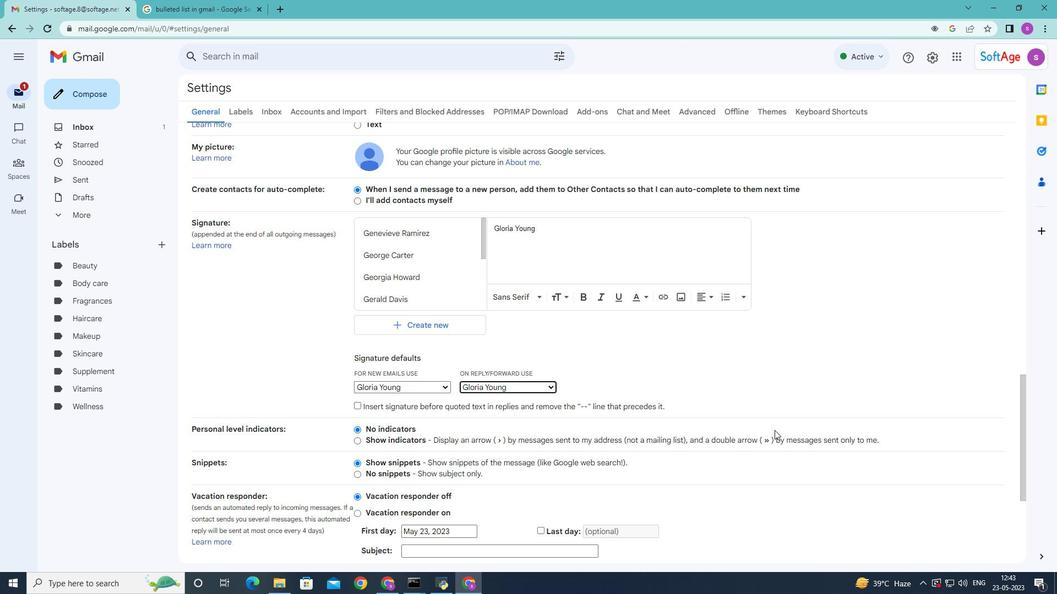 
Action: Mouse moved to (773, 430)
Screenshot: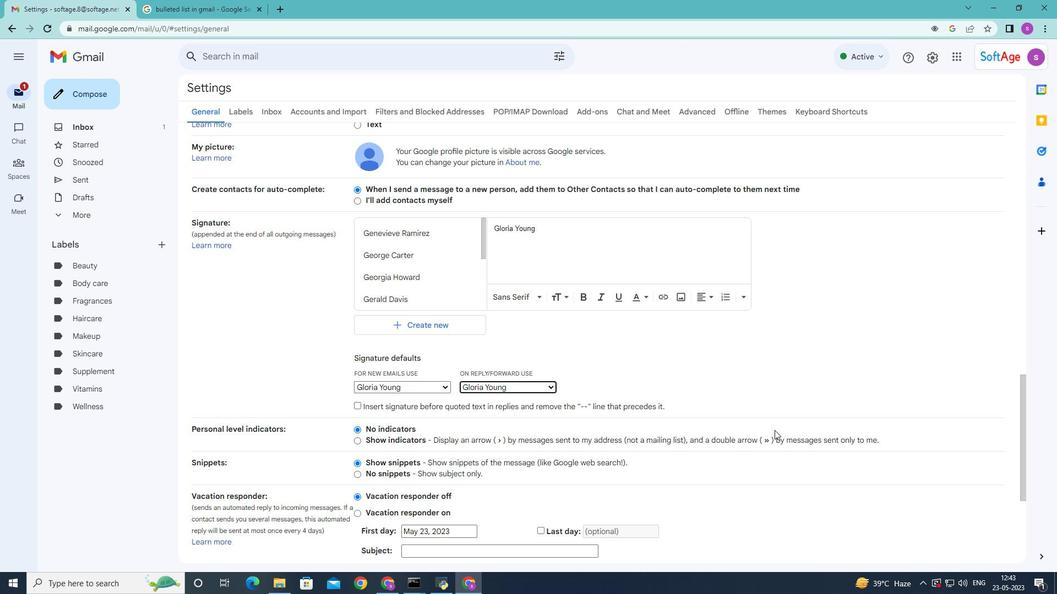 
Action: Mouse scrolled (774, 430) with delta (0, 0)
Screenshot: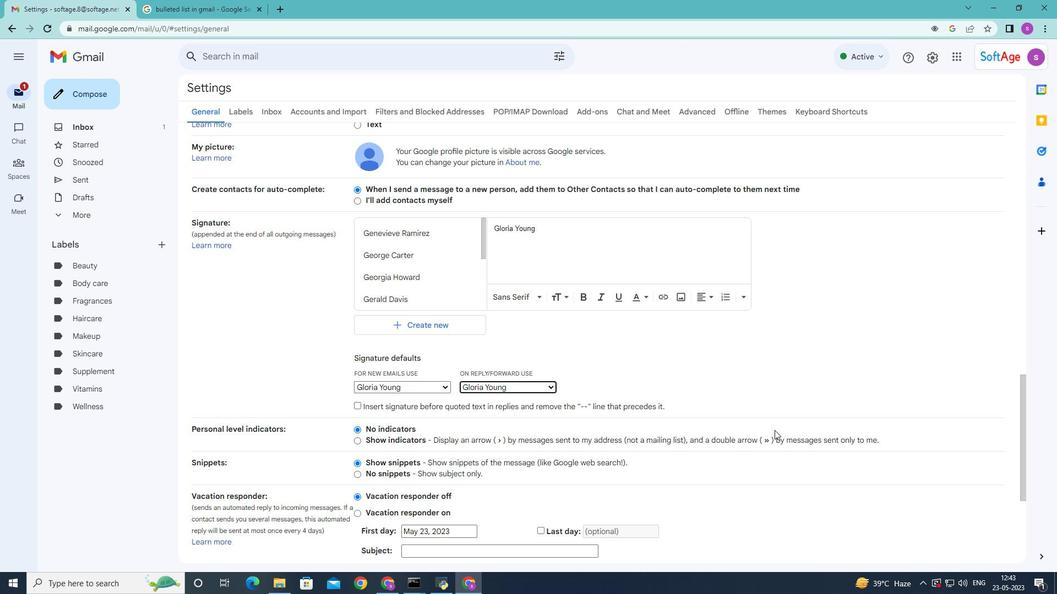 
Action: Mouse moved to (773, 430)
Screenshot: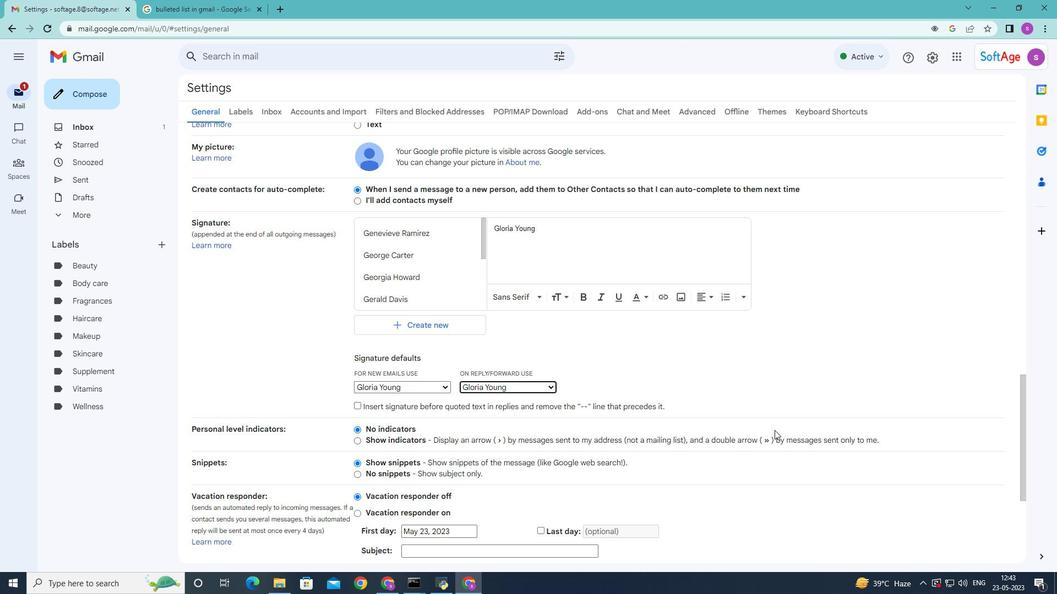 
Action: Mouse scrolled (774, 430) with delta (0, 0)
Screenshot: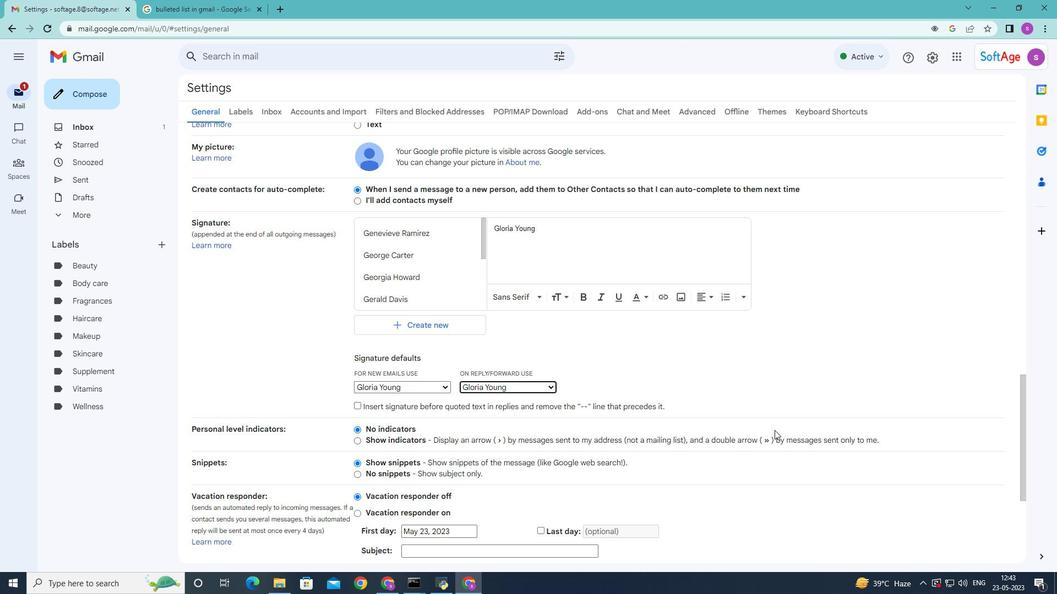 
Action: Mouse moved to (769, 430)
Screenshot: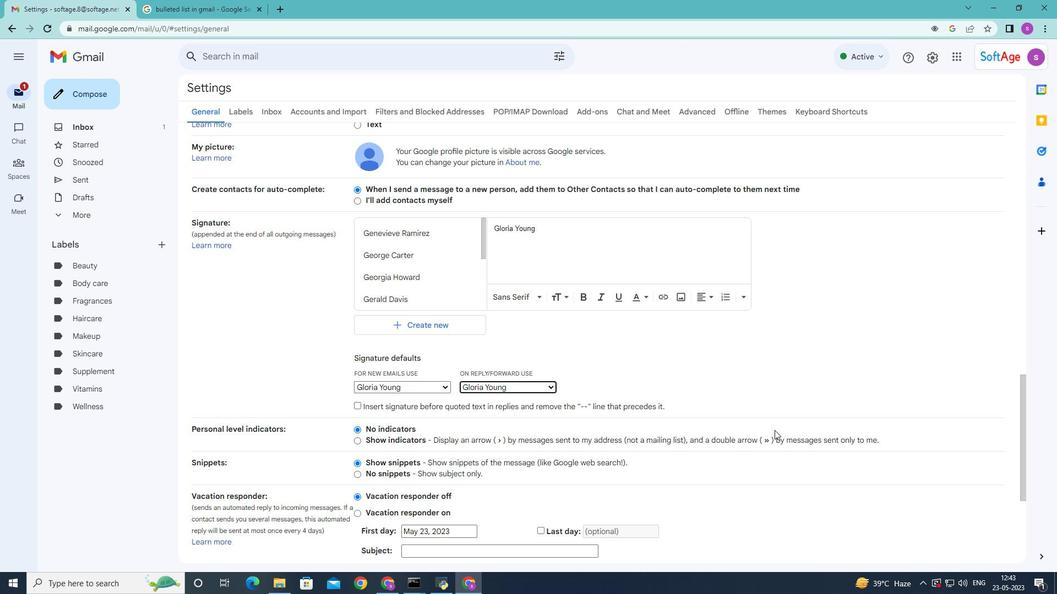 
Action: Mouse scrolled (773, 430) with delta (0, 0)
Screenshot: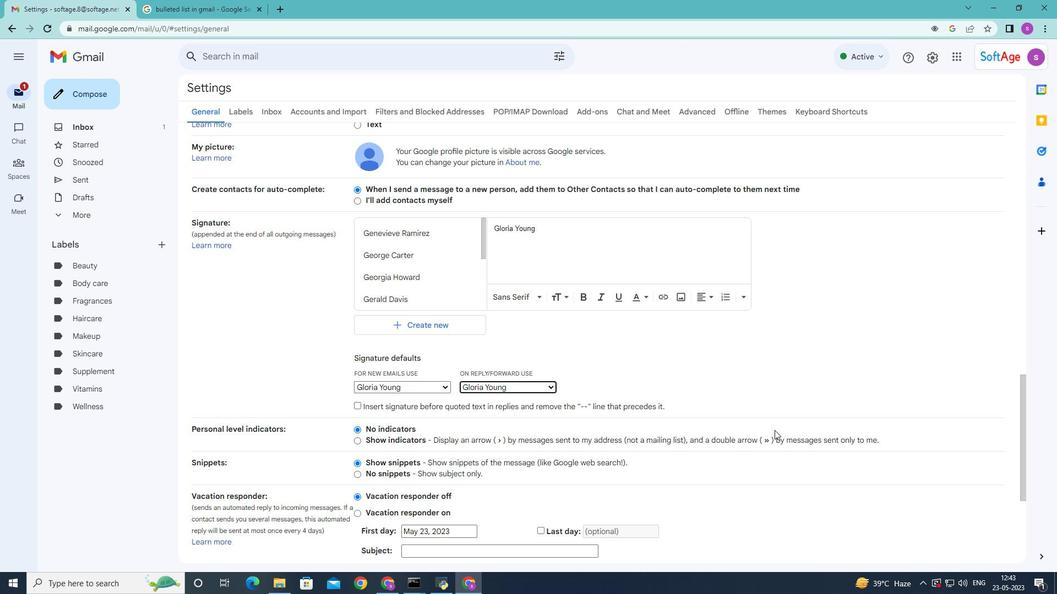 
Action: Mouse moved to (767, 428)
Screenshot: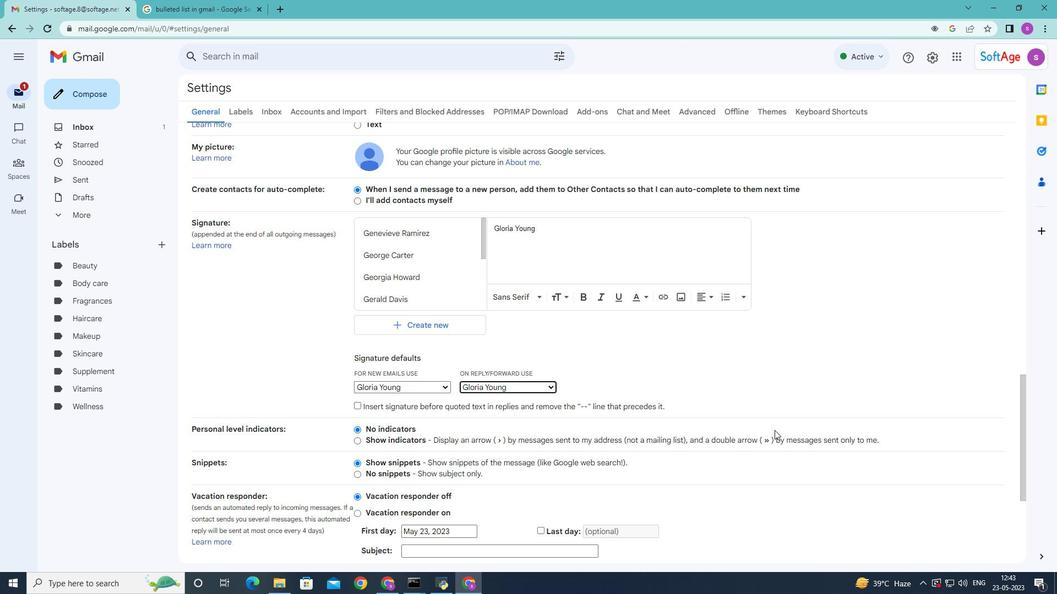 
Action: Mouse scrolled (769, 428) with delta (0, 0)
Screenshot: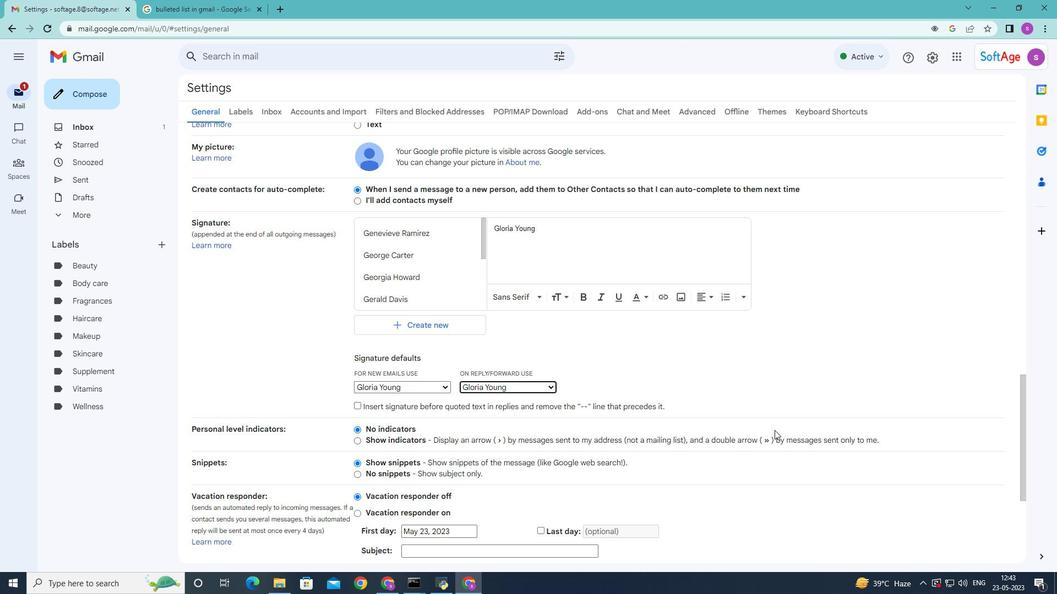 
Action: Mouse moved to (577, 500)
Screenshot: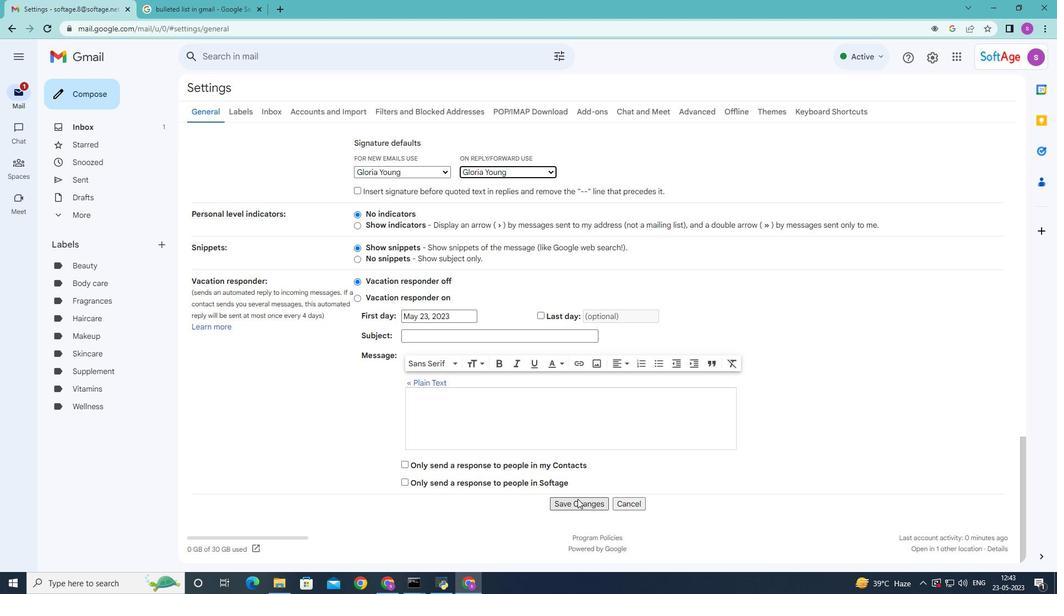 
Action: Mouse pressed left at (577, 500)
Screenshot: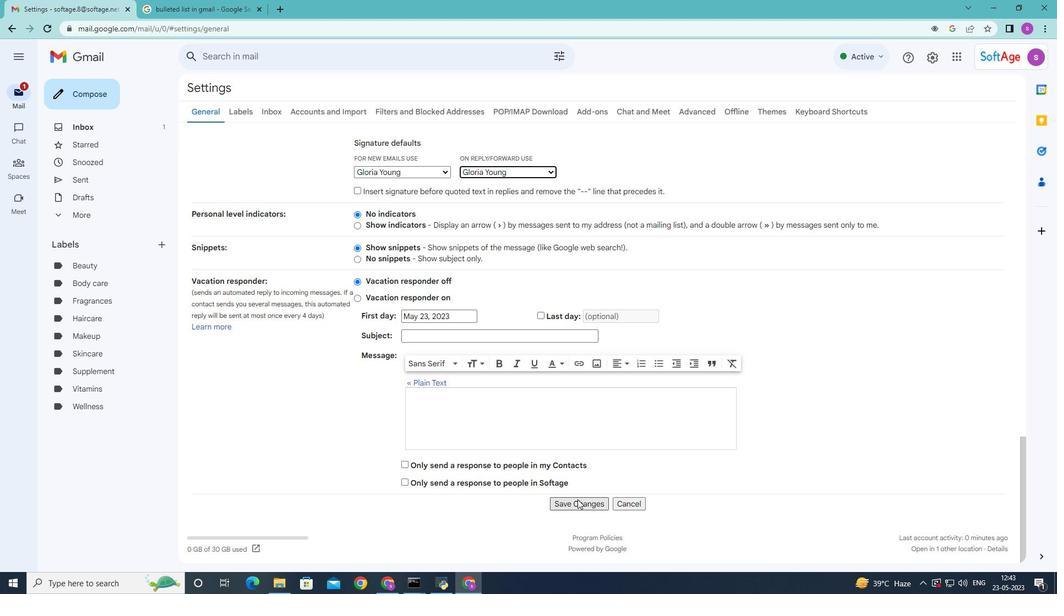 
Action: Mouse moved to (97, 94)
Screenshot: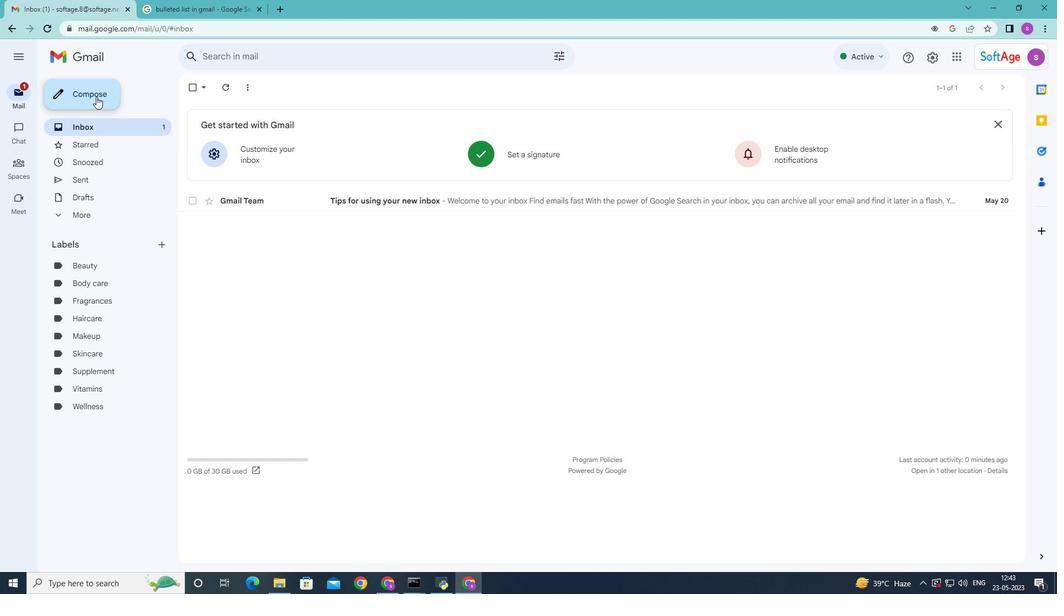 
Action: Mouse pressed left at (97, 94)
Screenshot: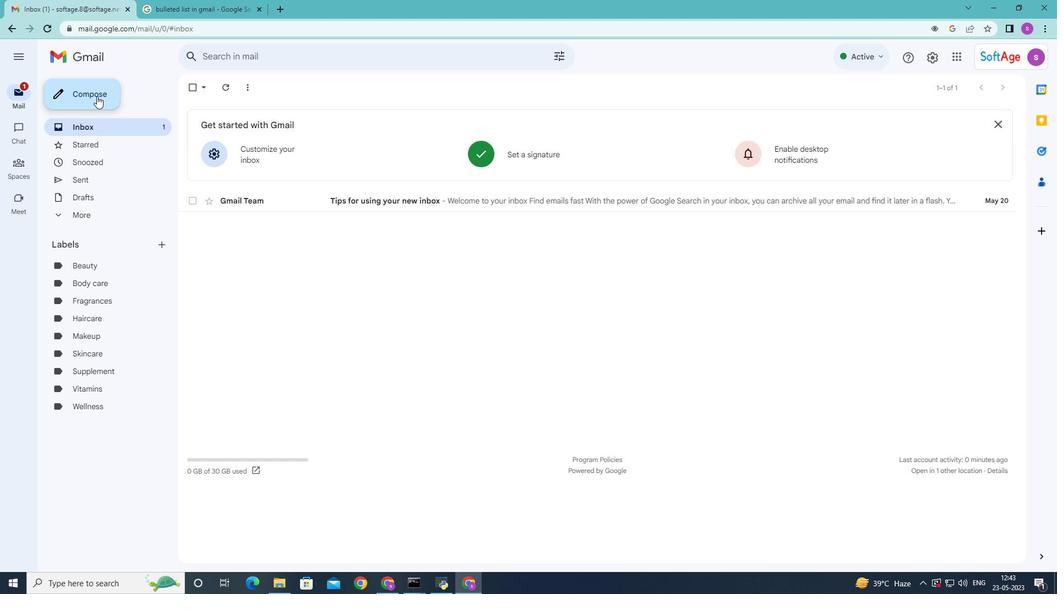 
Action: Mouse moved to (741, 293)
Screenshot: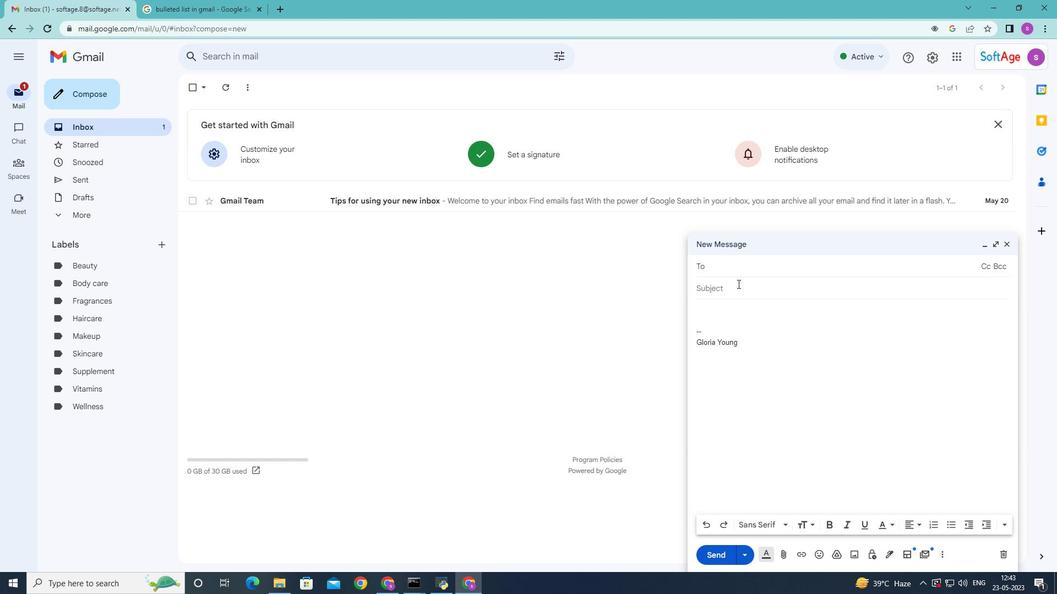 
Action: Mouse pressed left at (741, 293)
Screenshot: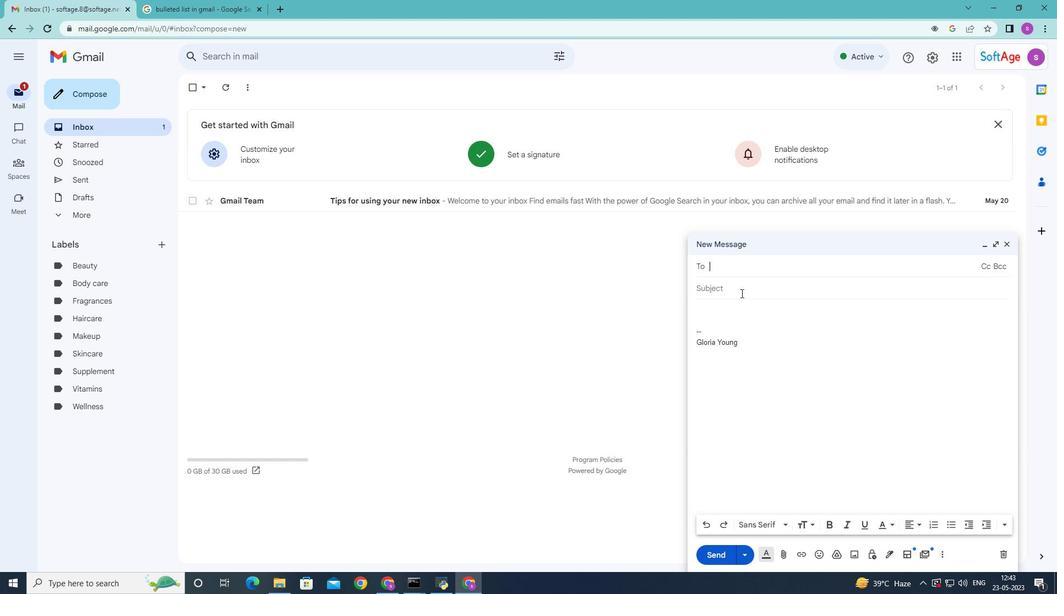 
Action: Key pressed <Key.shift>Update<Key.space>on<Key.space>an<Key.space>accommodation
Screenshot: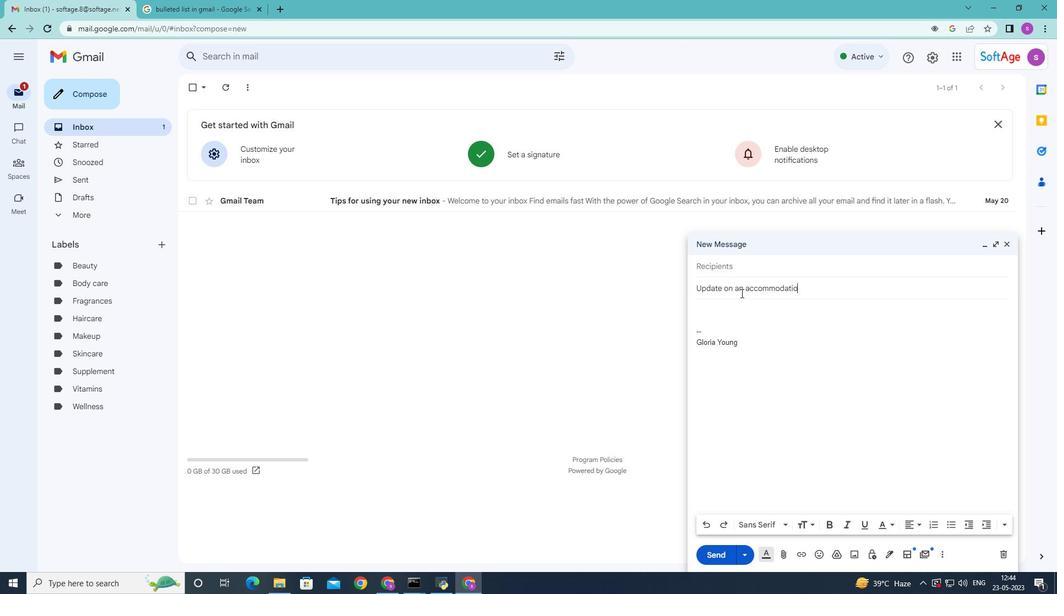 
Action: Mouse moved to (707, 309)
Screenshot: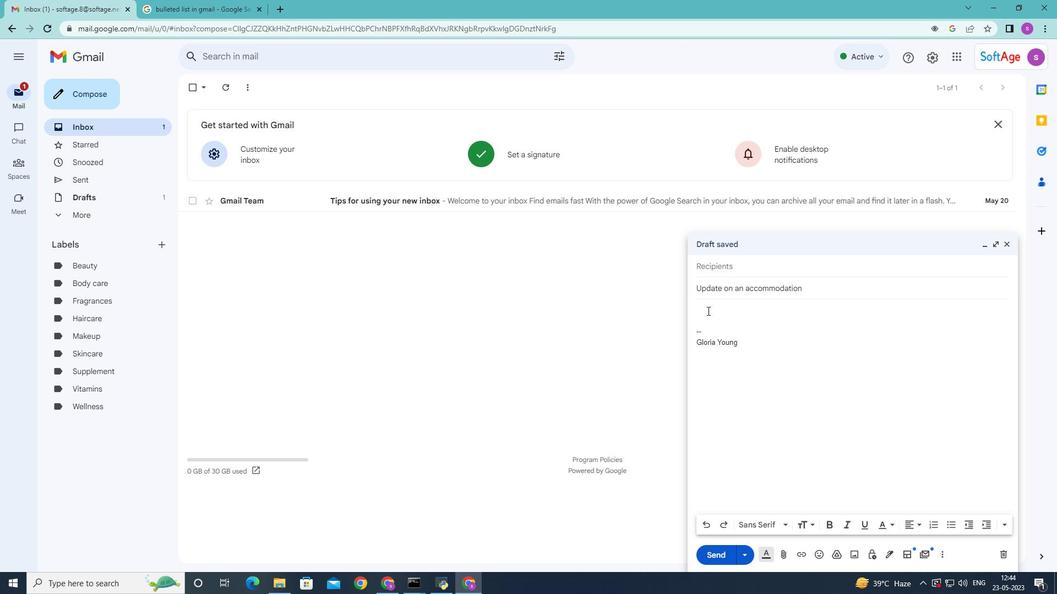 
Action: Mouse pressed left at (707, 309)
Screenshot: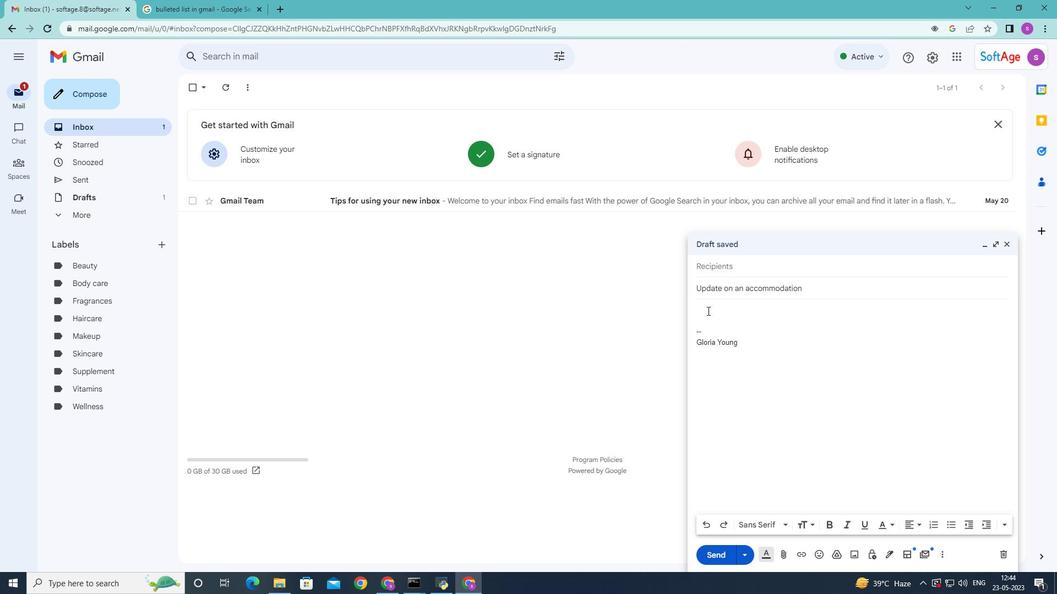 
Action: Mouse moved to (708, 309)
Screenshot: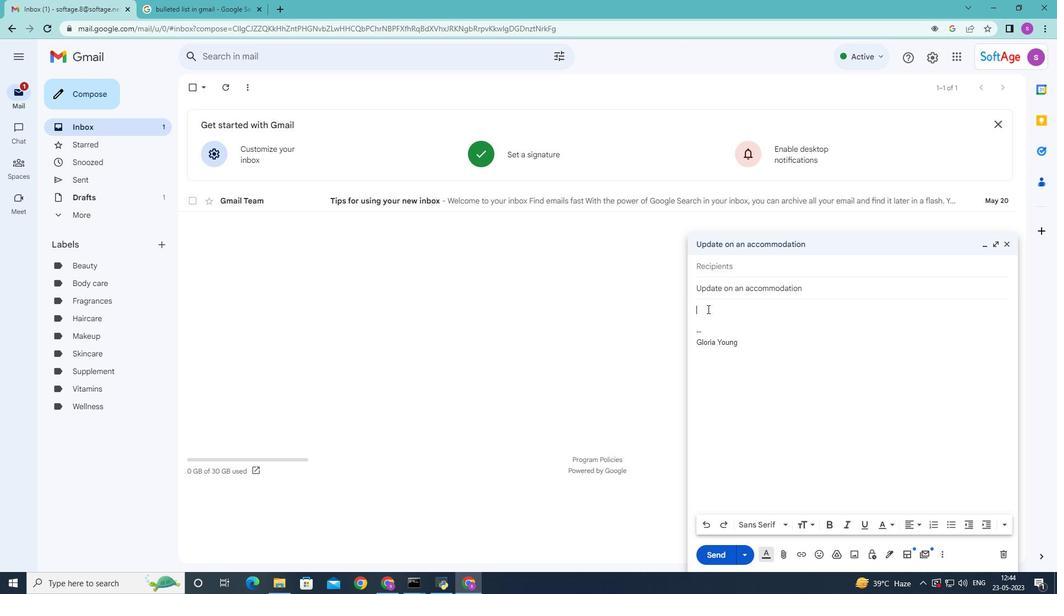 
Action: Key pressed <Key.shift>I<Key.space>would<Key.space>like<Key.space>to<Key.space>schedule<Key.space>a<Key.space>one<Key.space>-on<Key.space>-one<Key.space>meeting<Key.space>to<Key.space>discuss<Key.space>your<Key.space>career<Key.space>development
Screenshot: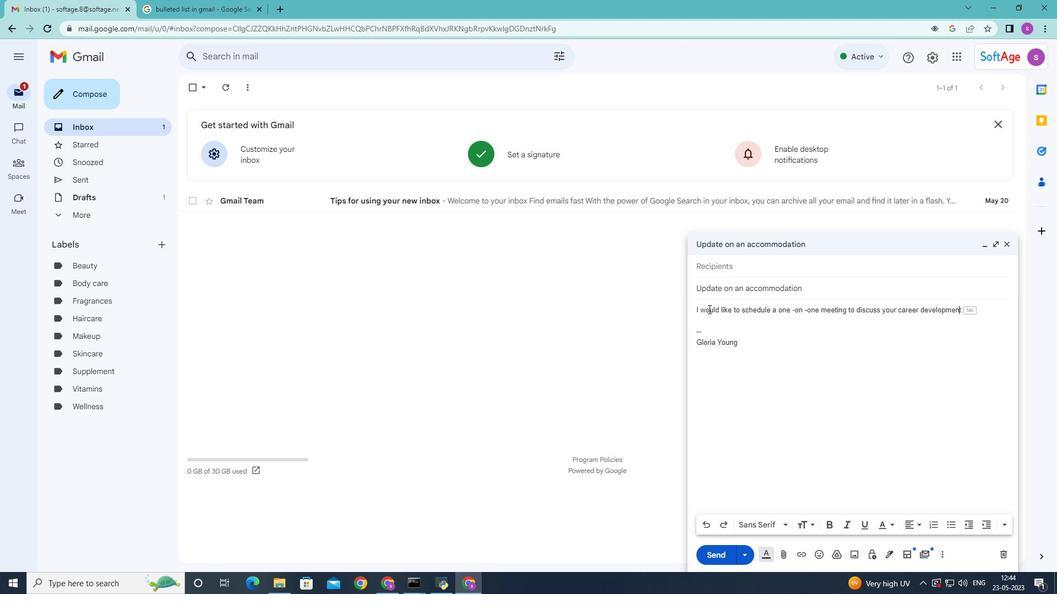 
Action: Mouse moved to (795, 270)
Screenshot: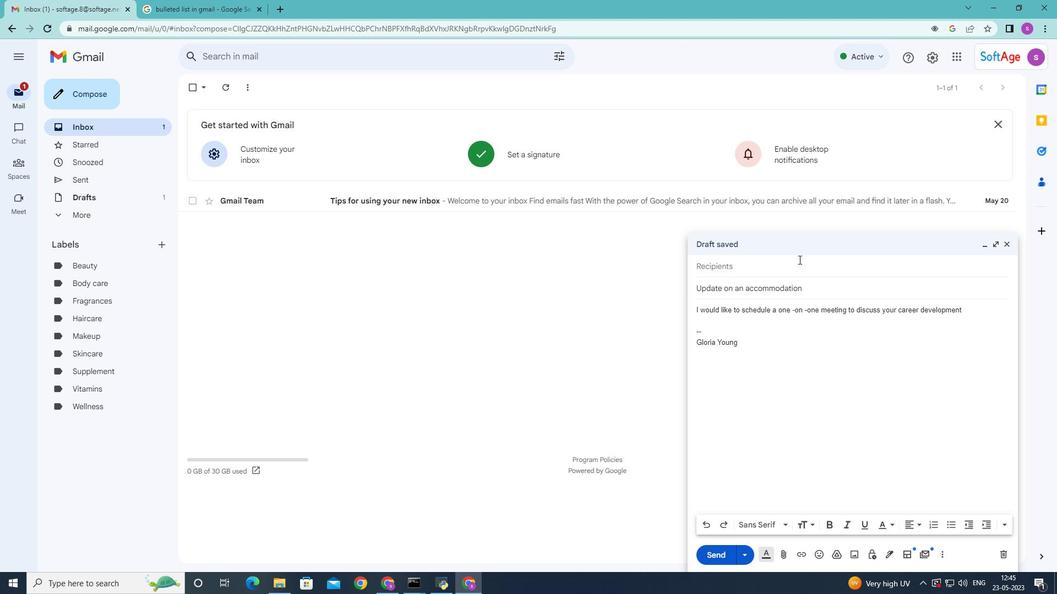
Action: Mouse pressed left at (795, 270)
Screenshot: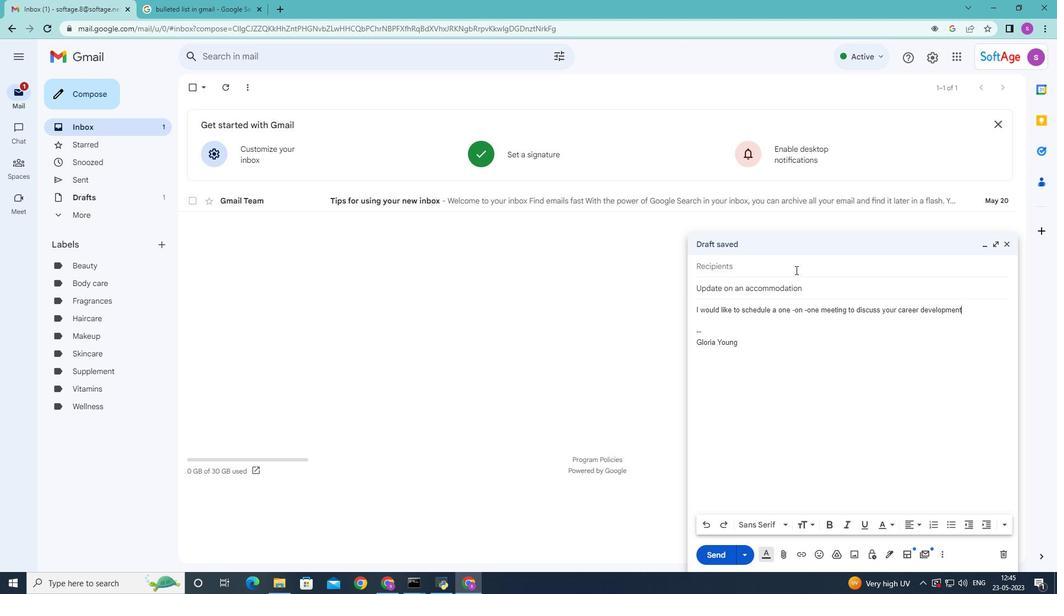 
Action: Mouse moved to (969, 314)
Screenshot: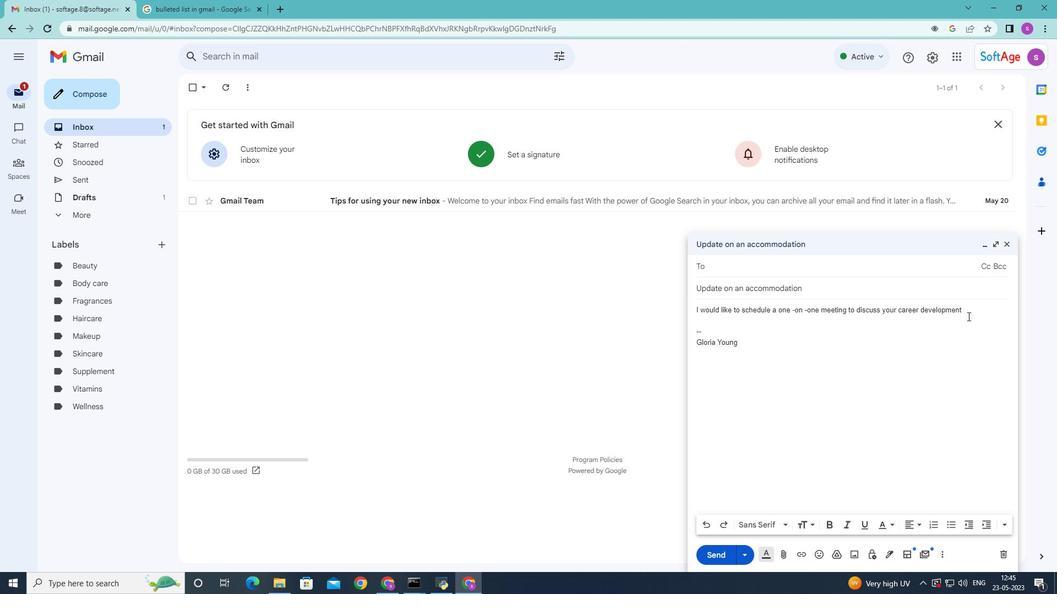 
Action: Mouse pressed left at (969, 314)
Screenshot: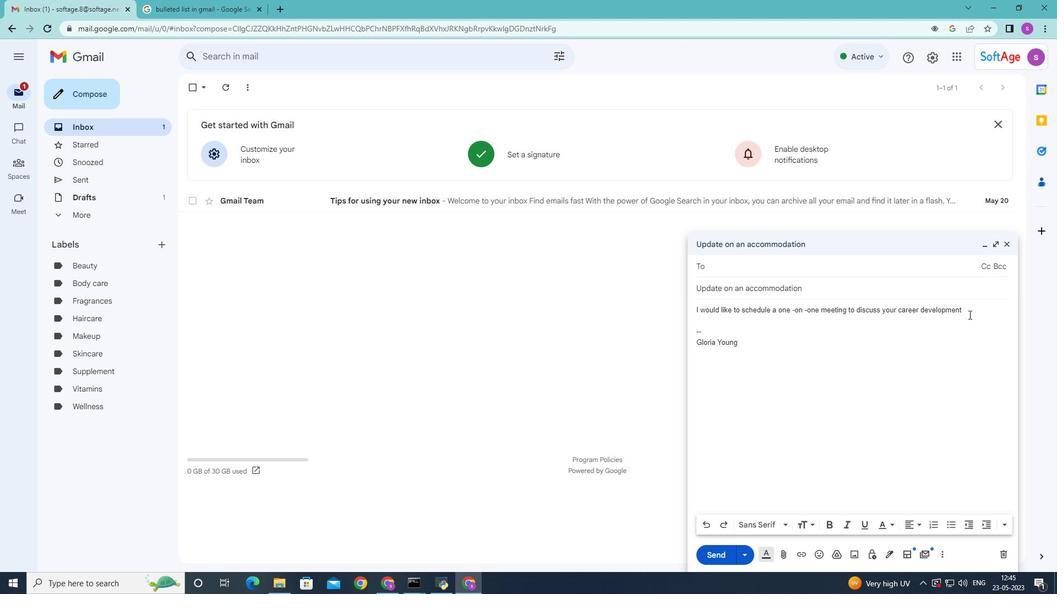 
Action: Mouse moved to (966, 321)
Screenshot: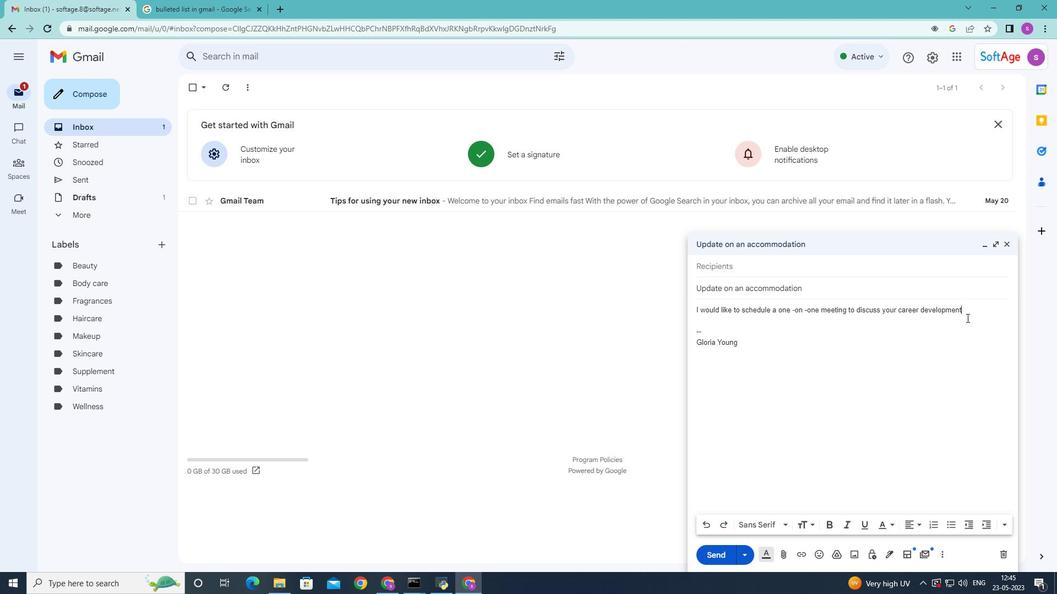 
Action: Key pressed <Key.space>plan
Screenshot: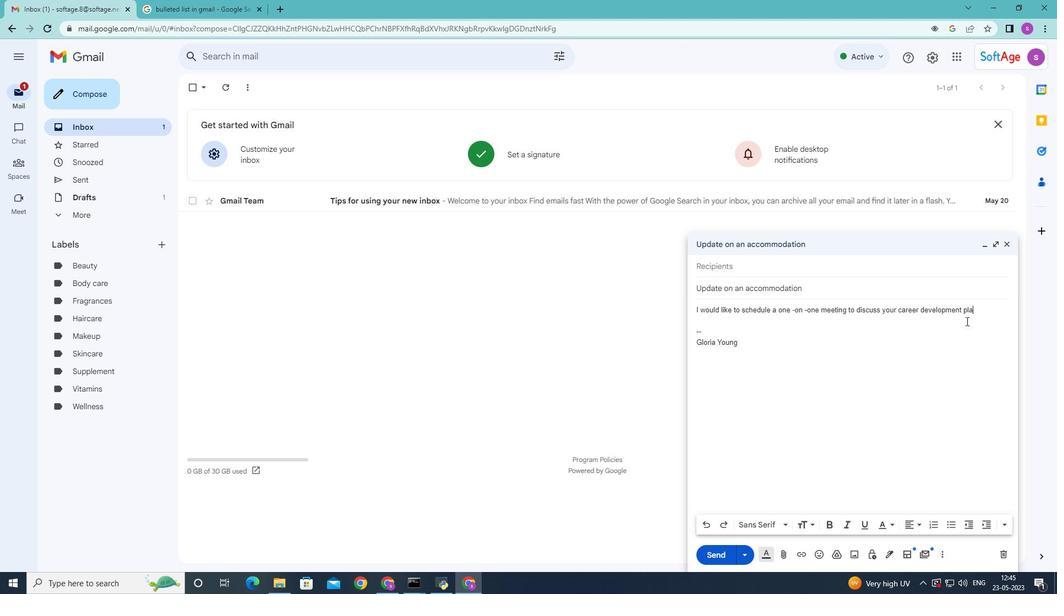 
Action: Mouse moved to (822, 265)
Screenshot: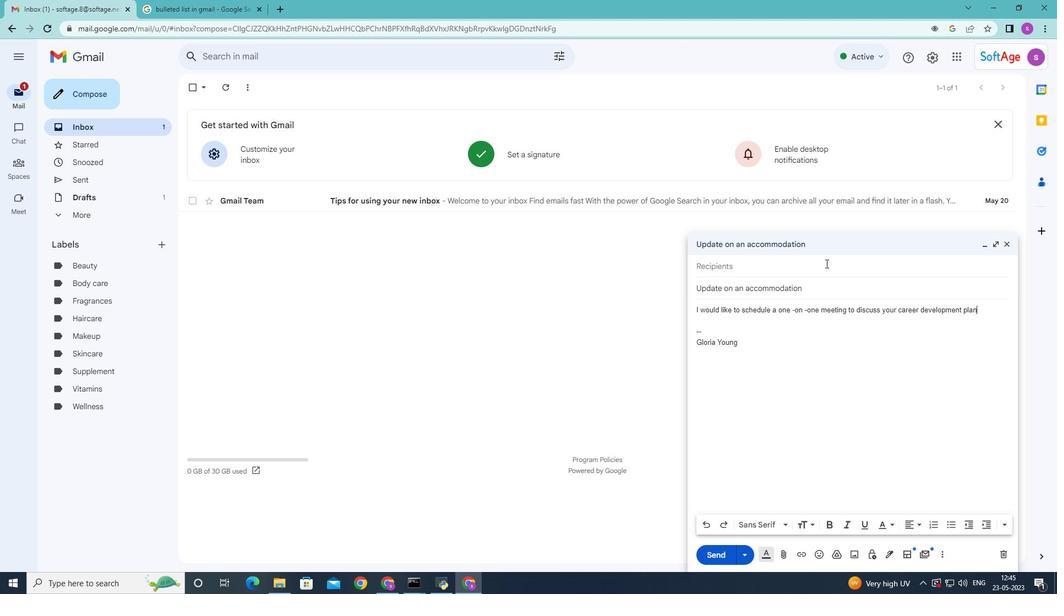 
Action: Mouse pressed left at (822, 265)
Screenshot: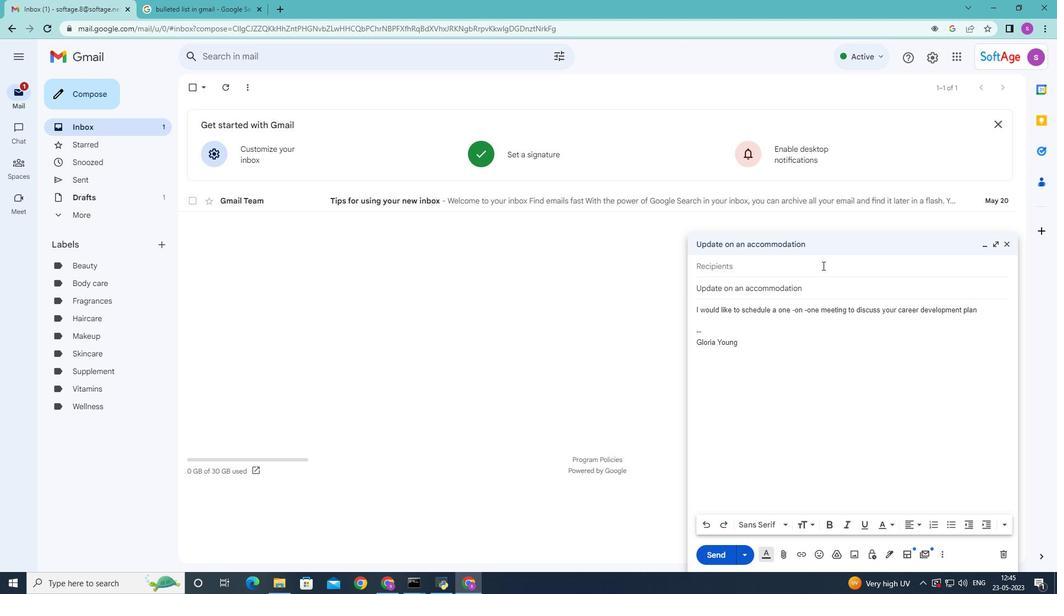 
Action: Key pressed <Key.shift>Softage.6
Screenshot: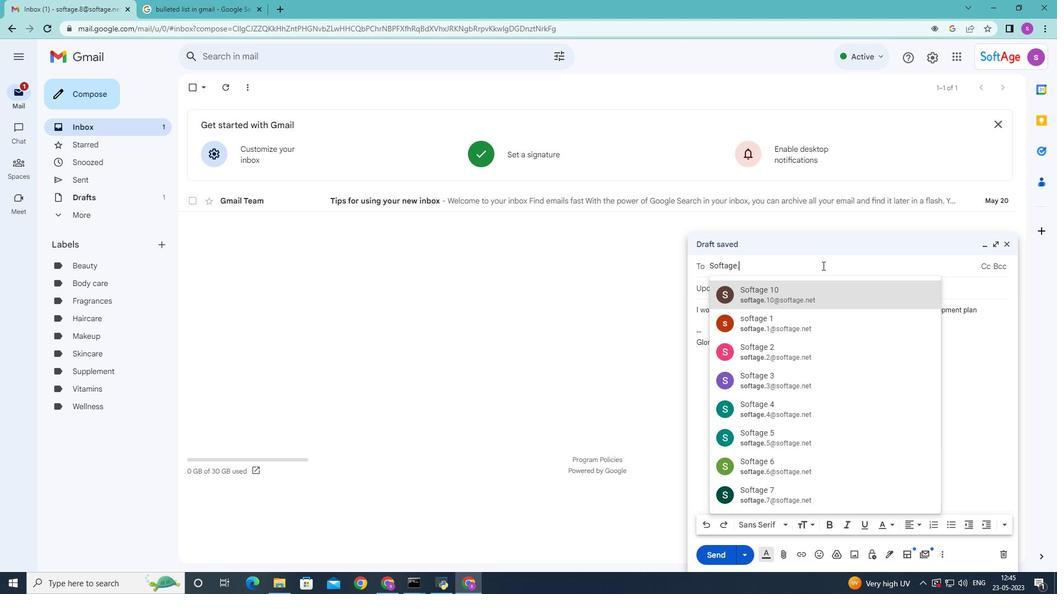 
Action: Mouse moved to (800, 292)
Screenshot: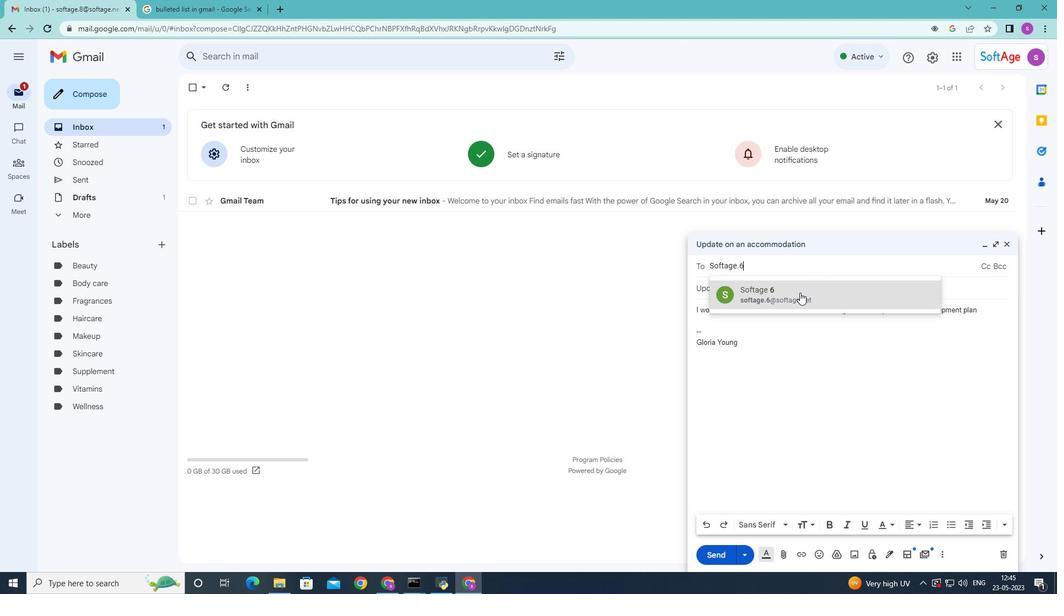 
Action: Mouse pressed left at (800, 292)
Screenshot: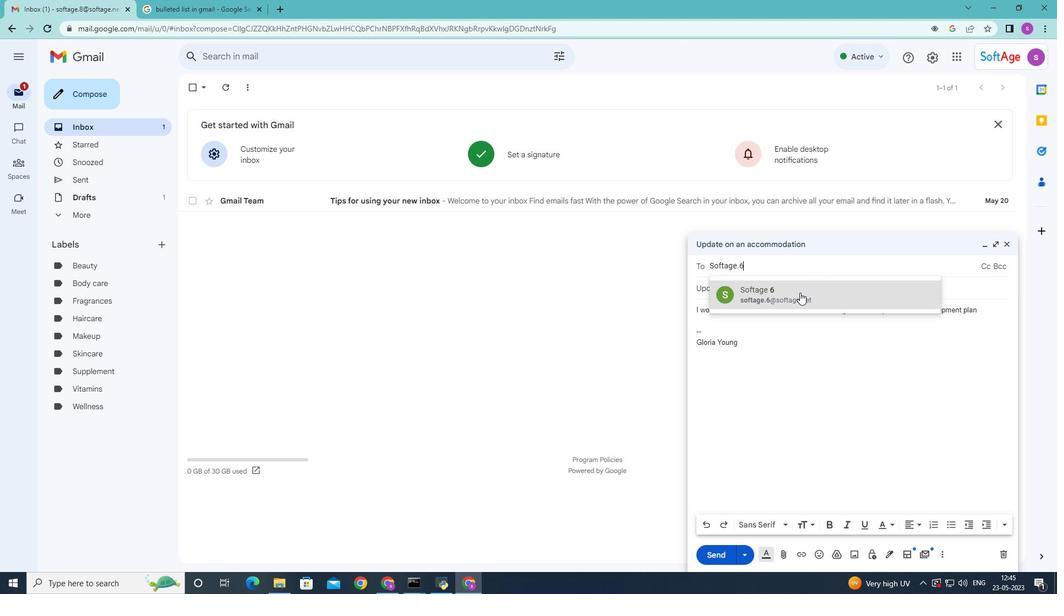 
Action: Mouse moved to (987, 323)
Screenshot: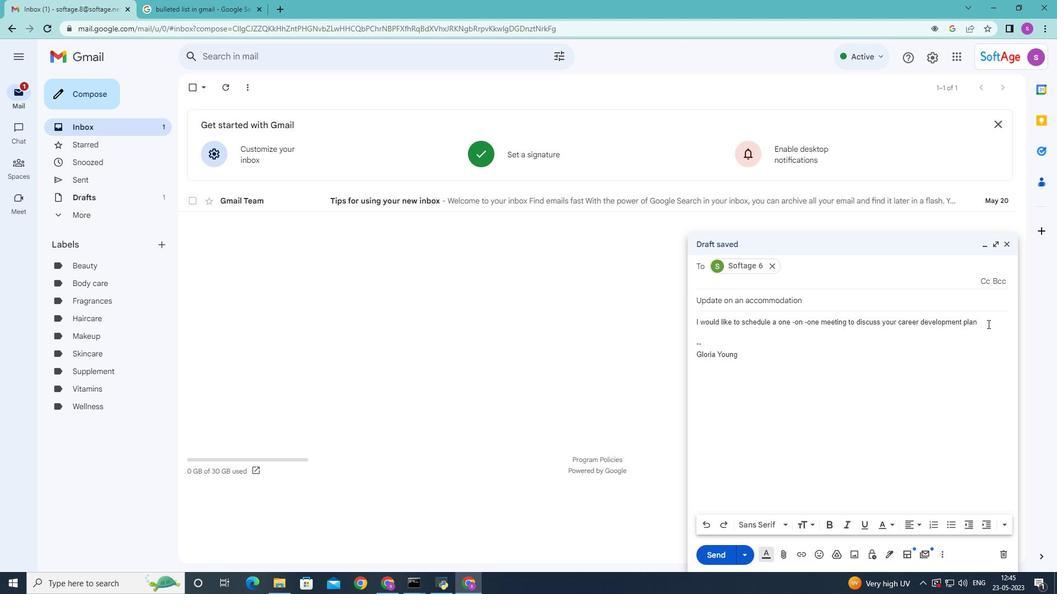 
Action: Mouse pressed left at (987, 323)
Screenshot: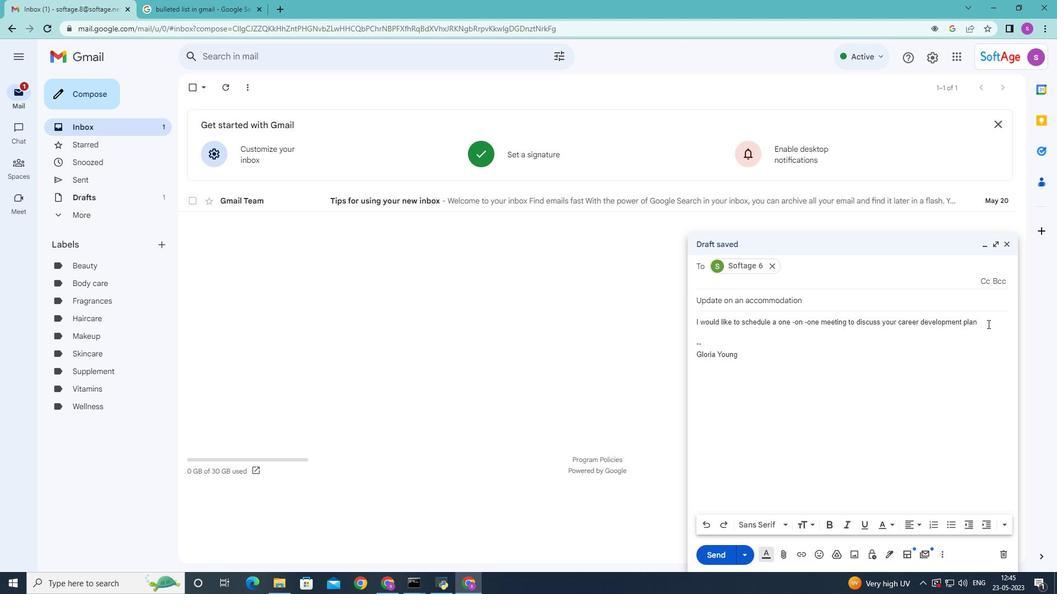 
Action: Mouse moved to (986, 310)
Screenshot: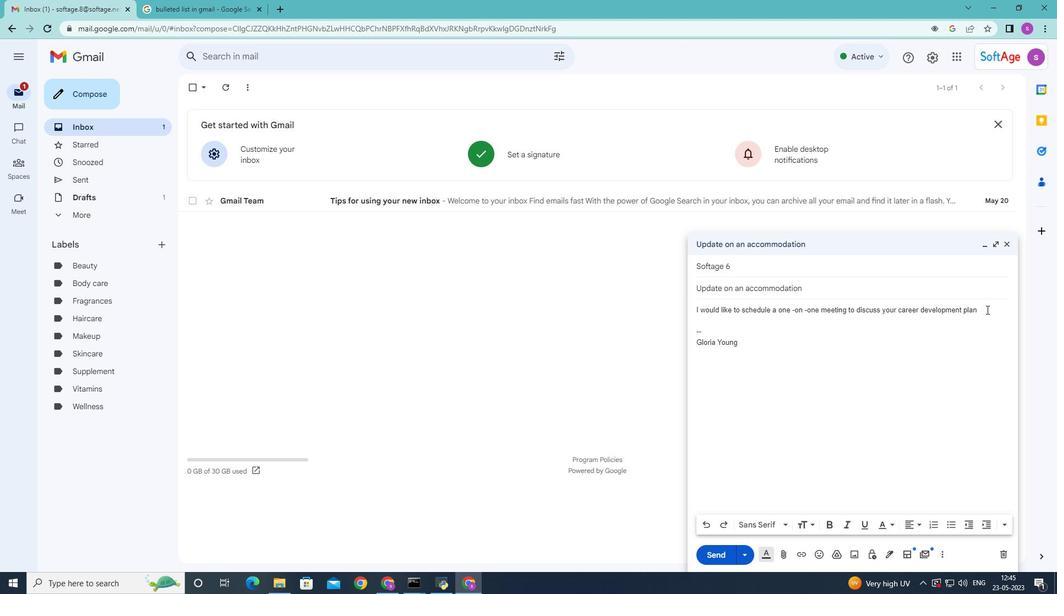 
Action: Mouse pressed left at (986, 310)
Screenshot: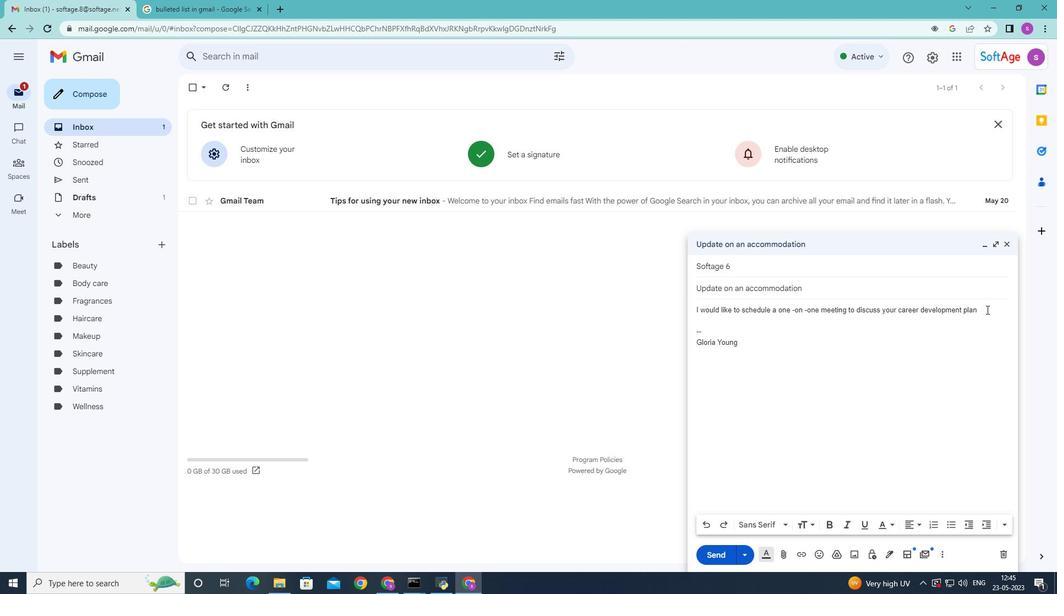 
Action: Mouse moved to (933, 525)
Screenshot: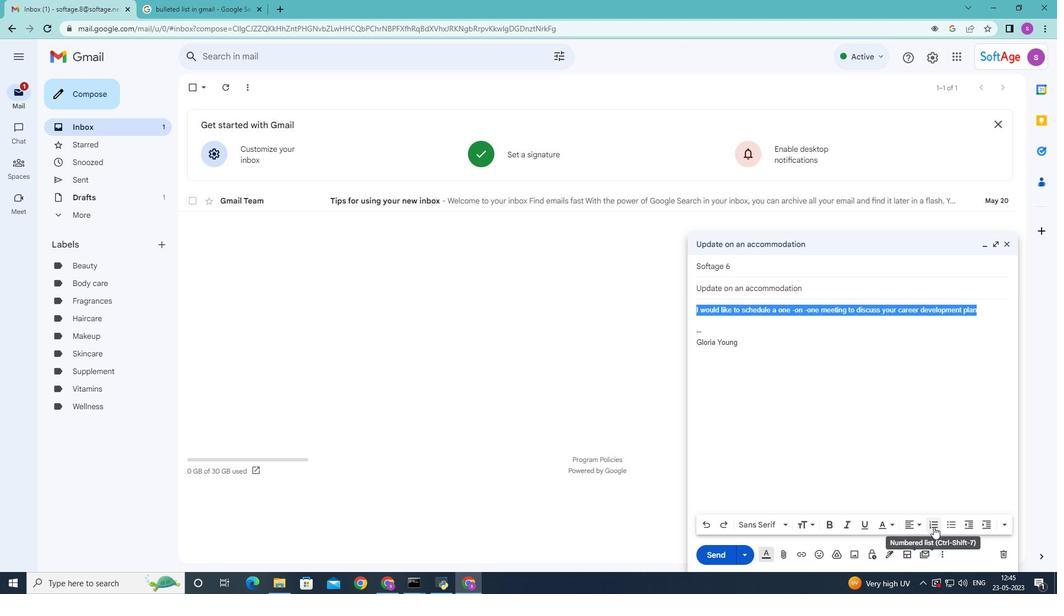 
Action: Mouse pressed left at (933, 525)
Screenshot: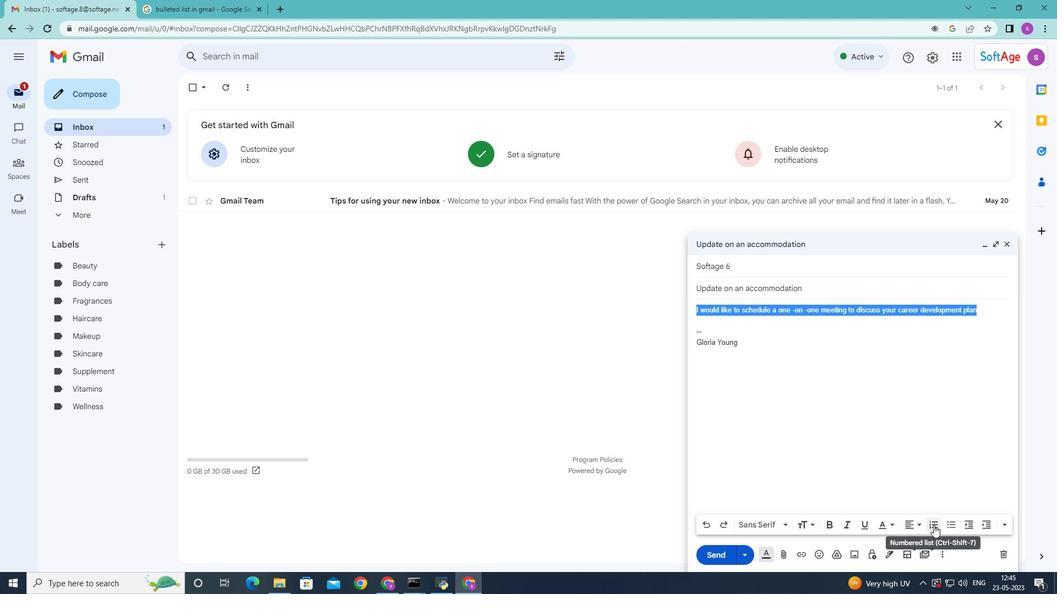 
Action: Mouse moved to (779, 524)
Screenshot: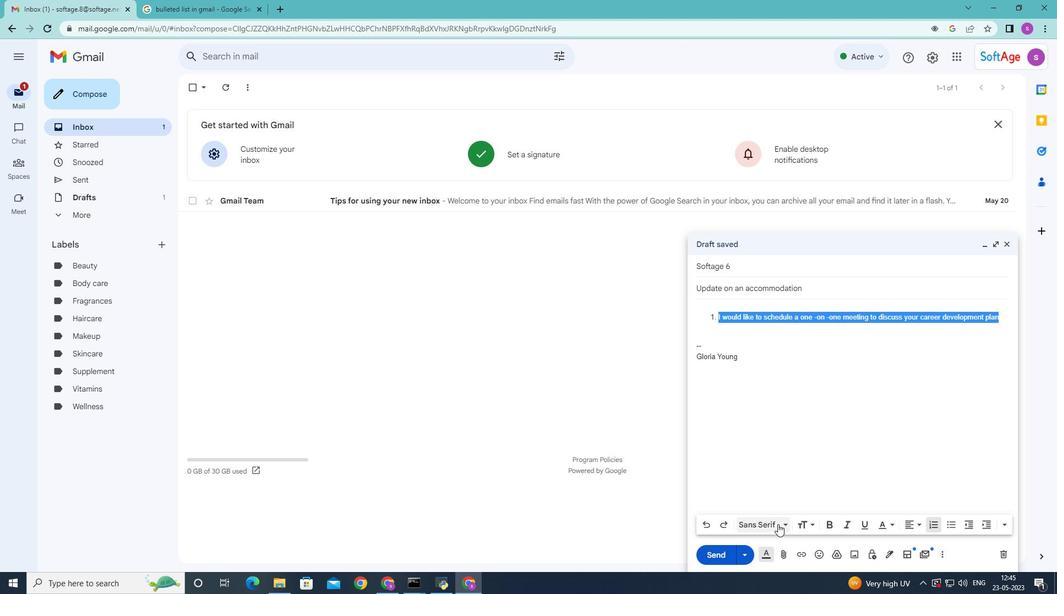 
Action: Mouse pressed left at (779, 524)
Screenshot: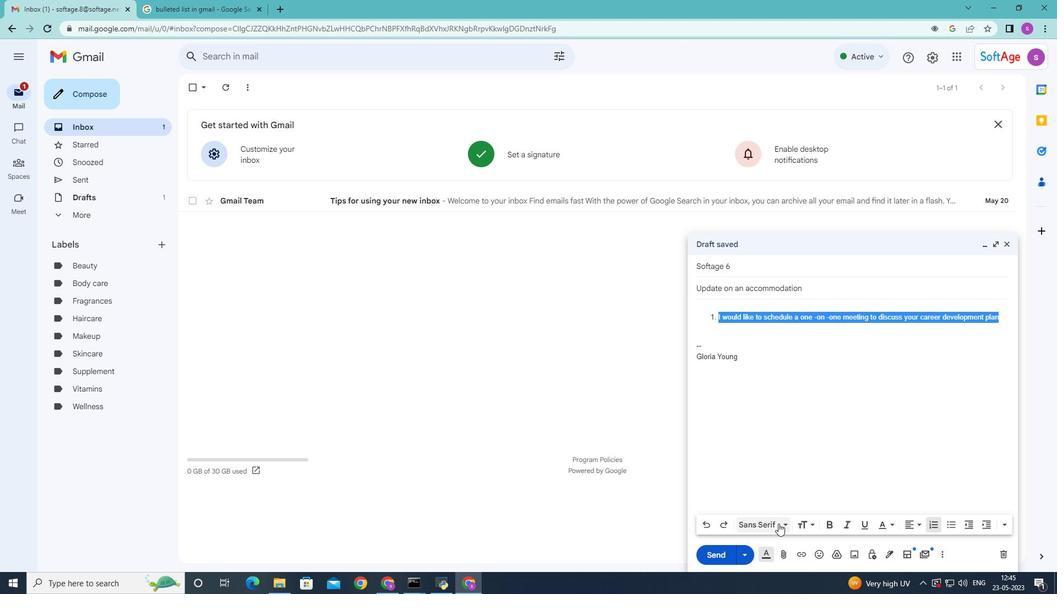 
Action: Mouse moved to (797, 400)
Screenshot: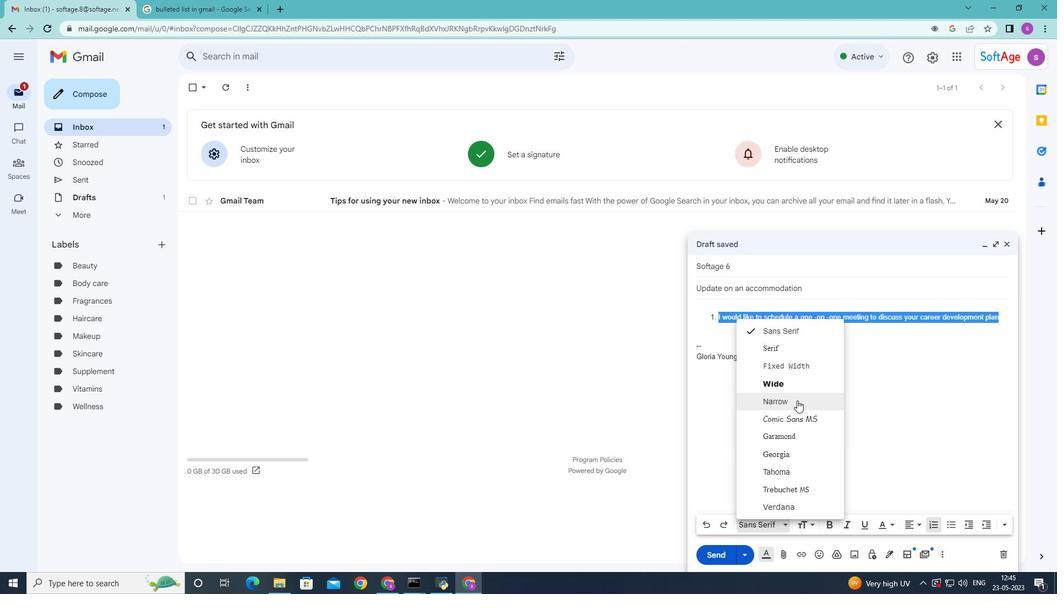 
Action: Mouse pressed left at (797, 400)
Screenshot: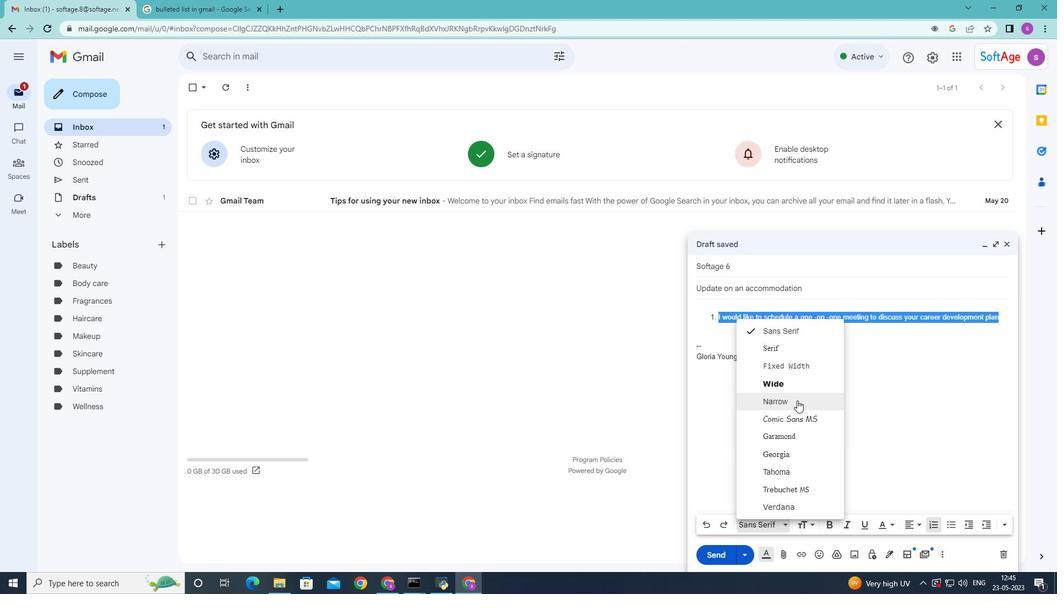 
Action: Mouse moved to (784, 527)
Screenshot: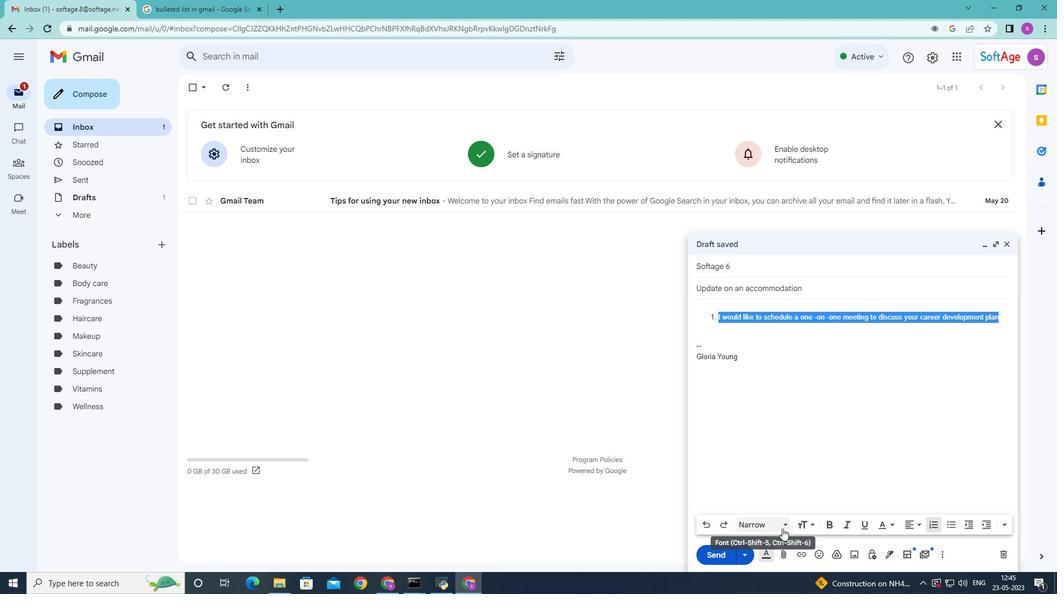 
Action: Mouse pressed left at (784, 527)
Screenshot: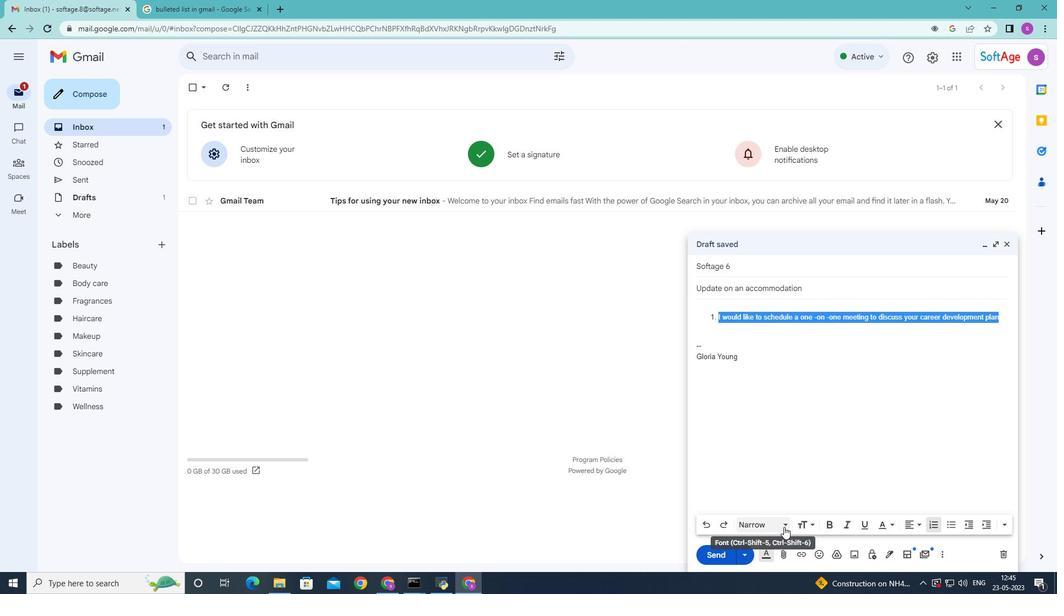 
Action: Mouse moved to (785, 384)
Screenshot: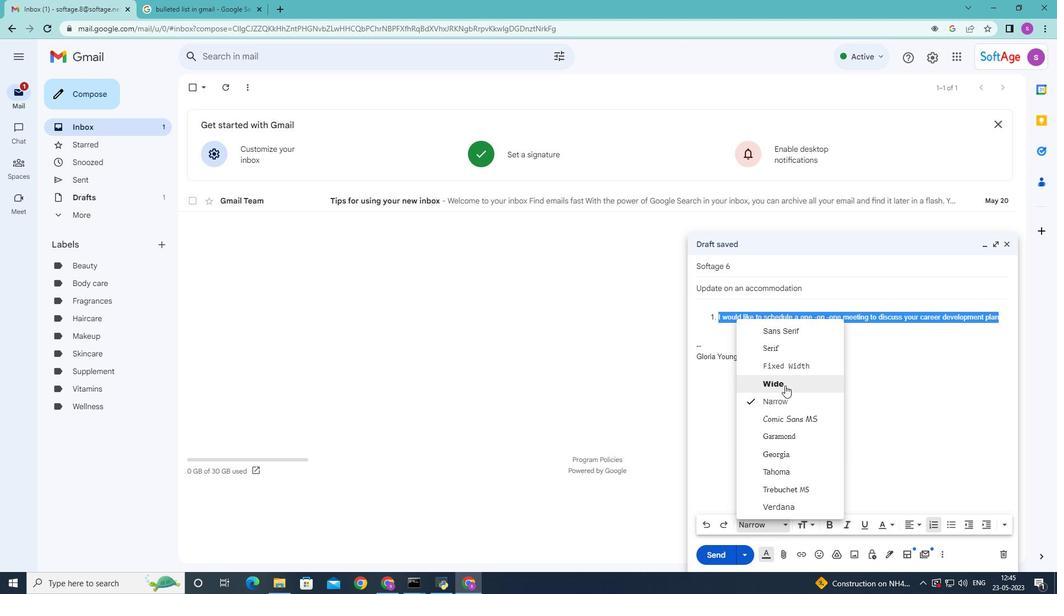
Action: Mouse pressed left at (785, 384)
Screenshot: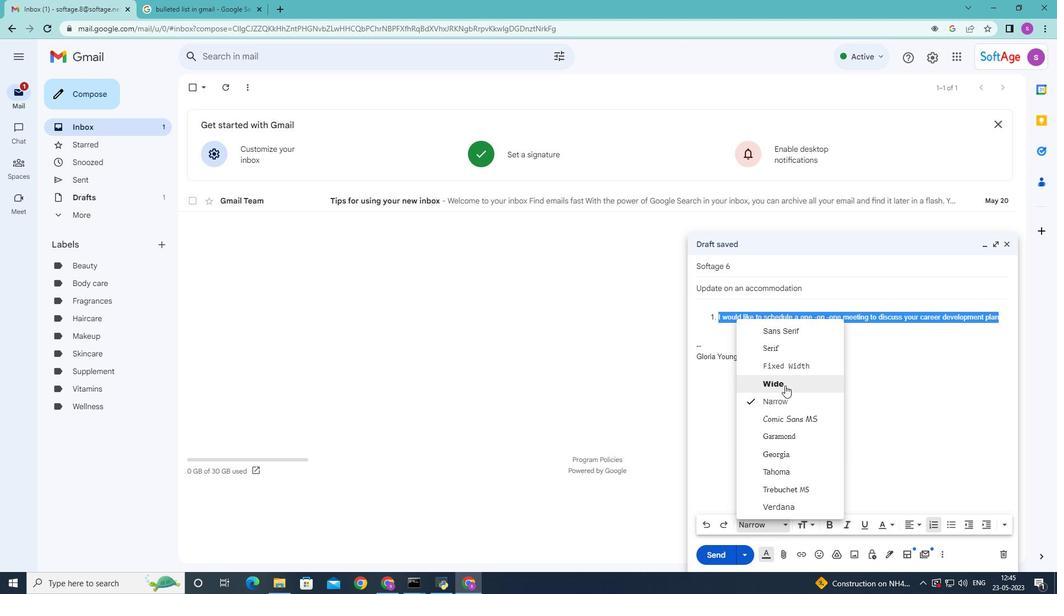 
Action: Mouse moved to (1004, 527)
Screenshot: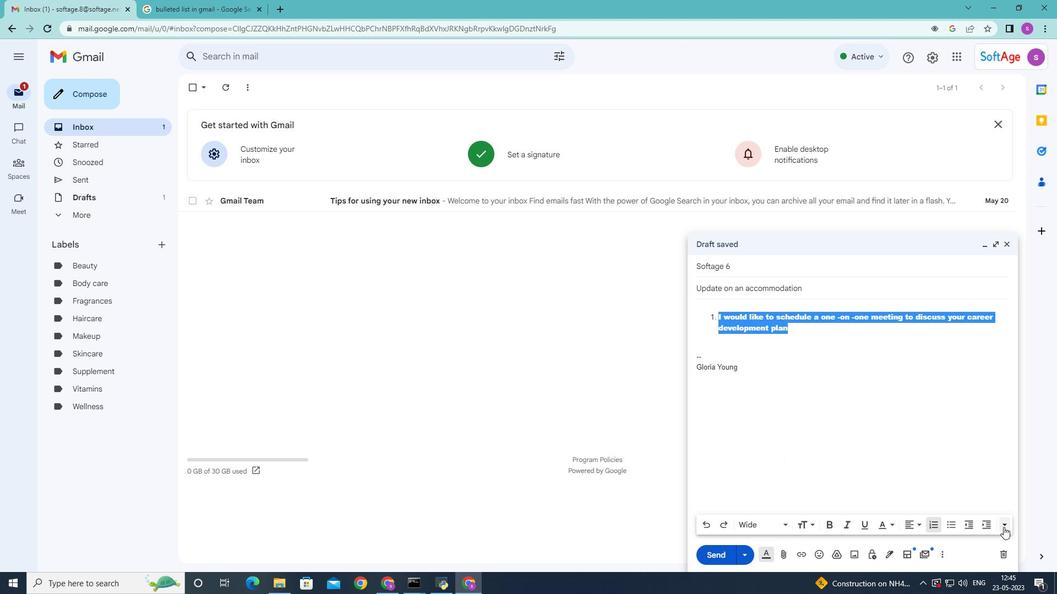 
Action: Mouse pressed left at (1004, 527)
Screenshot: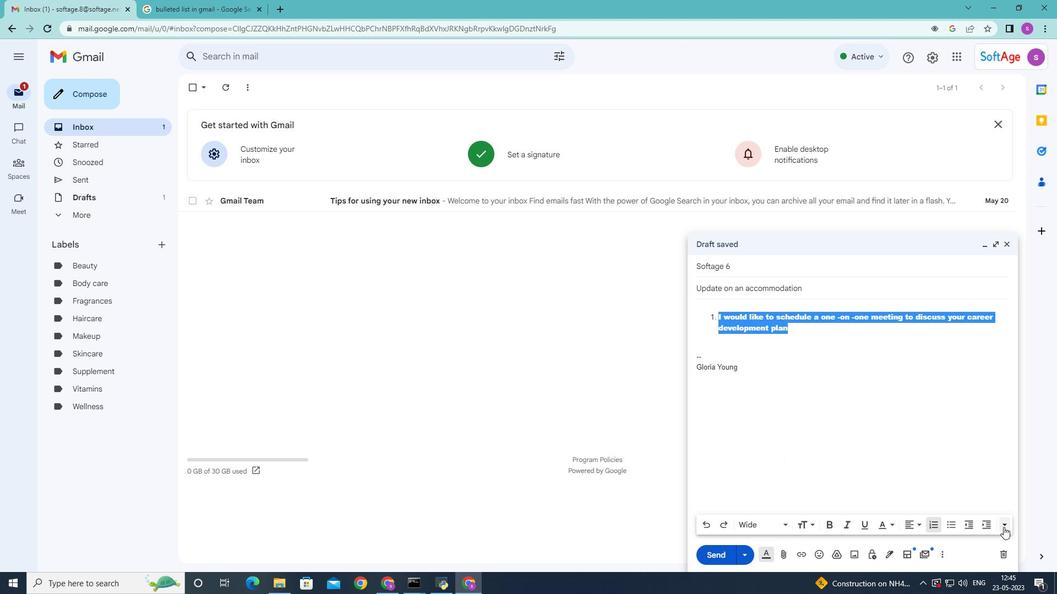 
Action: Mouse moved to (1002, 494)
Screenshot: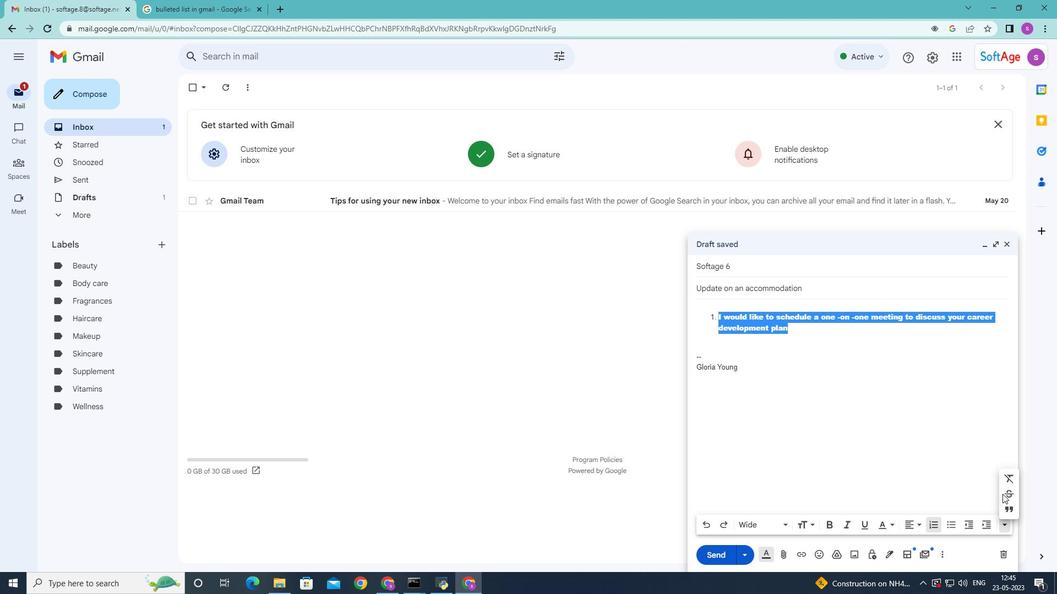 
Action: Mouse pressed left at (1002, 494)
Screenshot: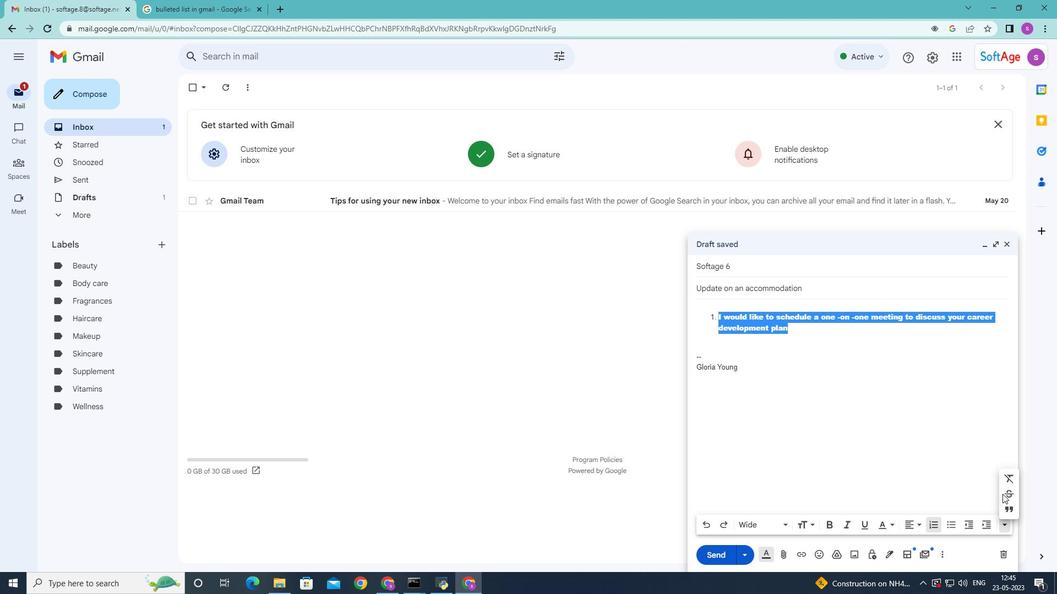 
Action: Mouse moved to (1007, 493)
Screenshot: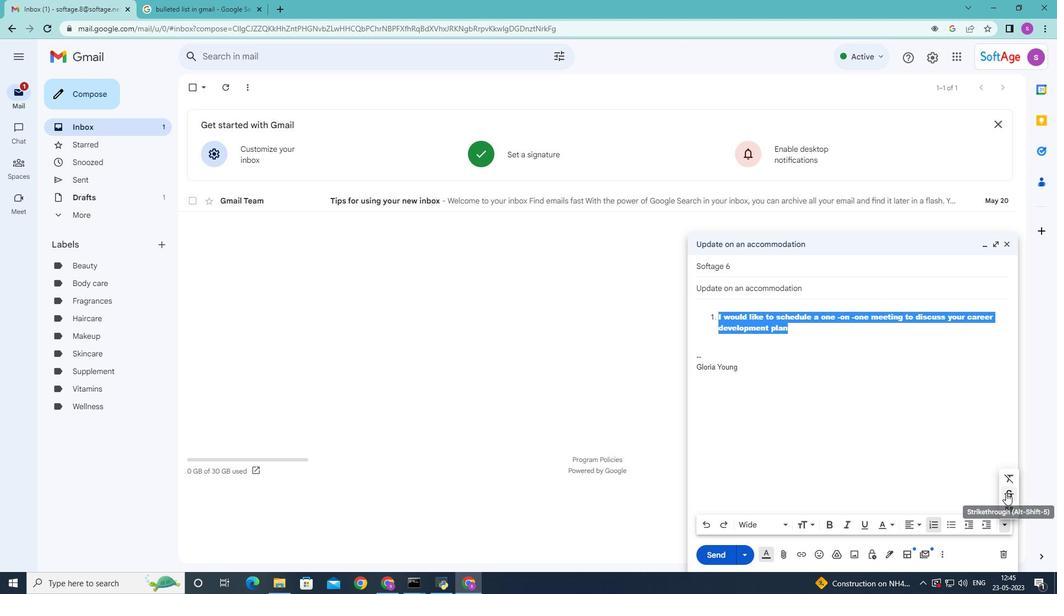 
Action: Mouse pressed left at (1007, 493)
Screenshot: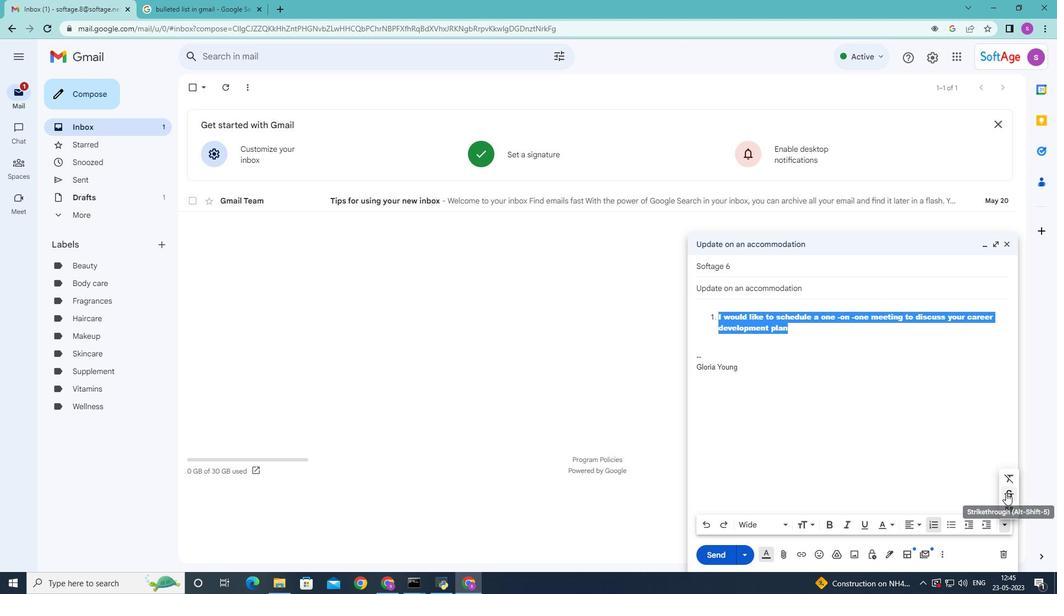 
Action: Mouse moved to (933, 521)
Screenshot: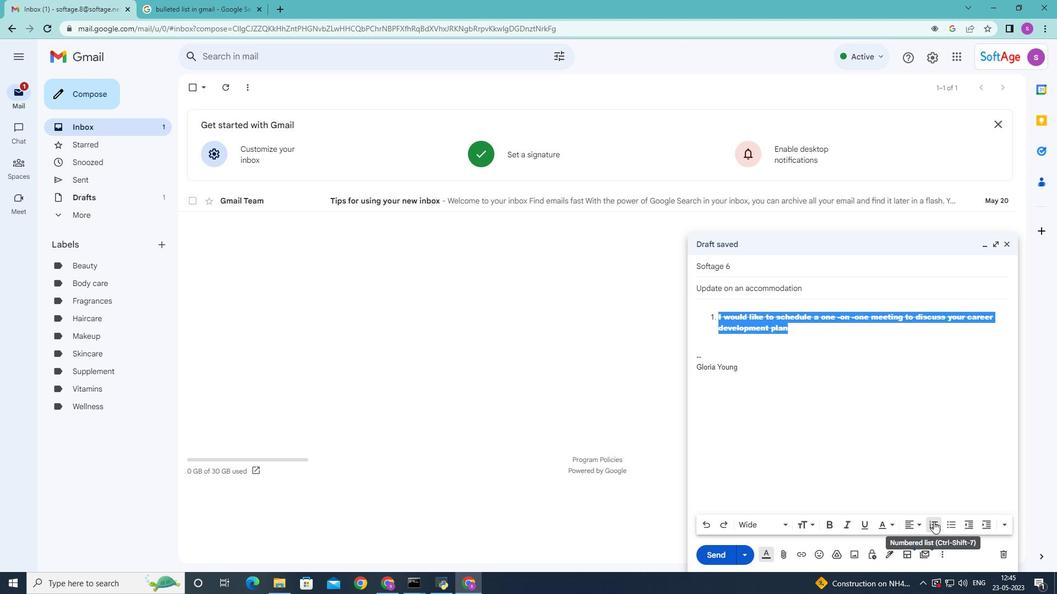 
Action: Mouse pressed left at (933, 521)
Screenshot: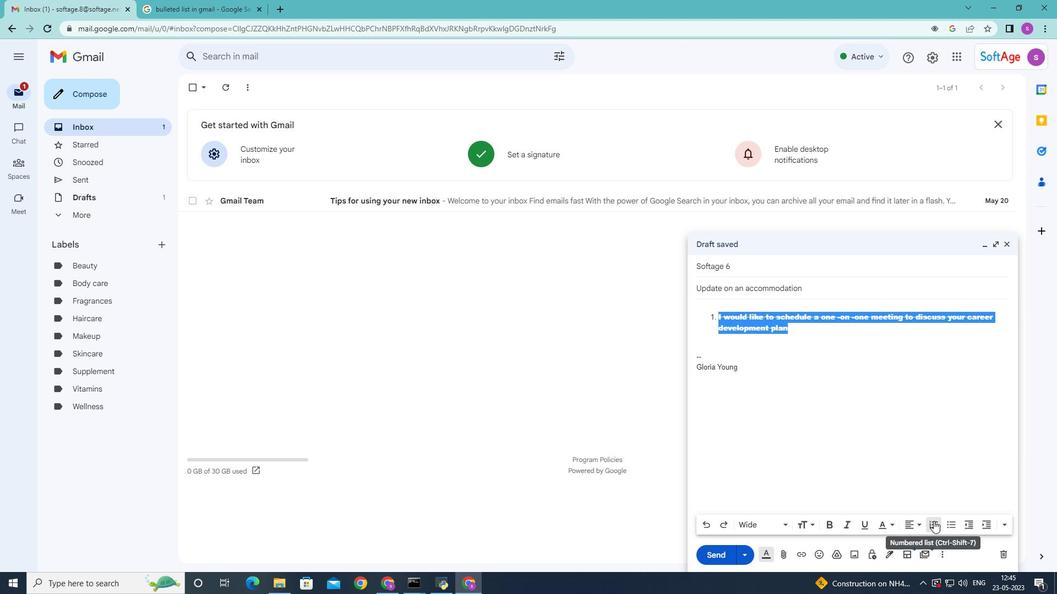 
Action: Mouse moved to (785, 526)
Screenshot: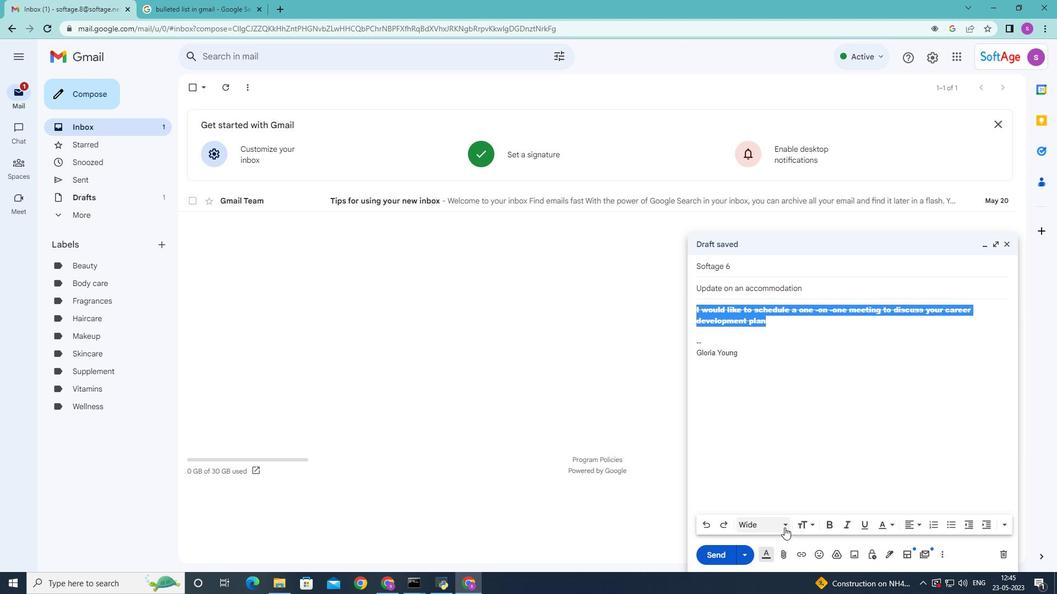 
Action: Mouse pressed left at (785, 526)
Screenshot: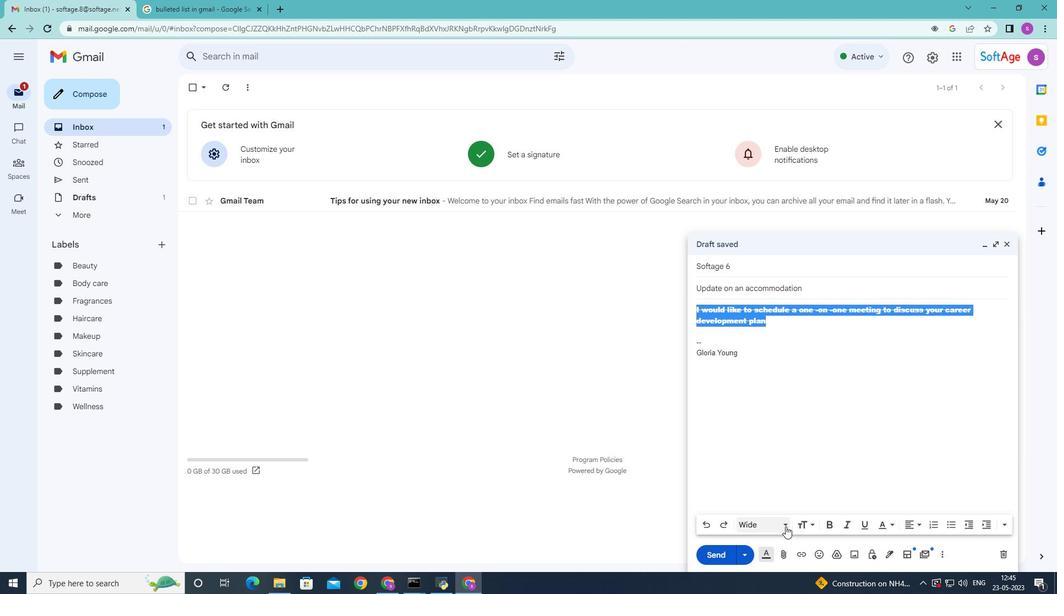 
Action: Mouse moved to (814, 324)
Screenshot: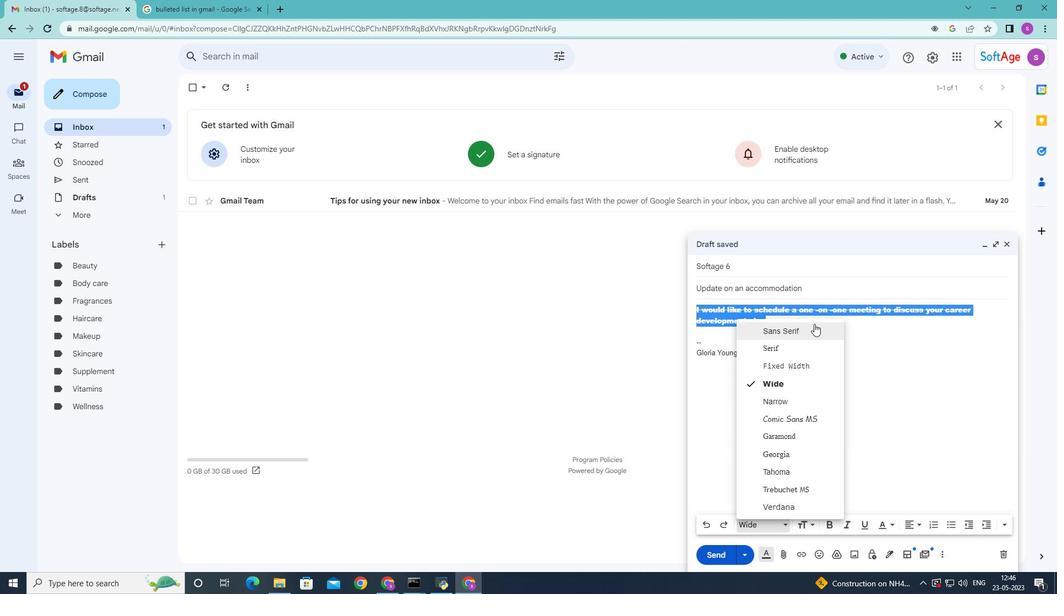 
Action: Mouse pressed left at (814, 324)
Screenshot: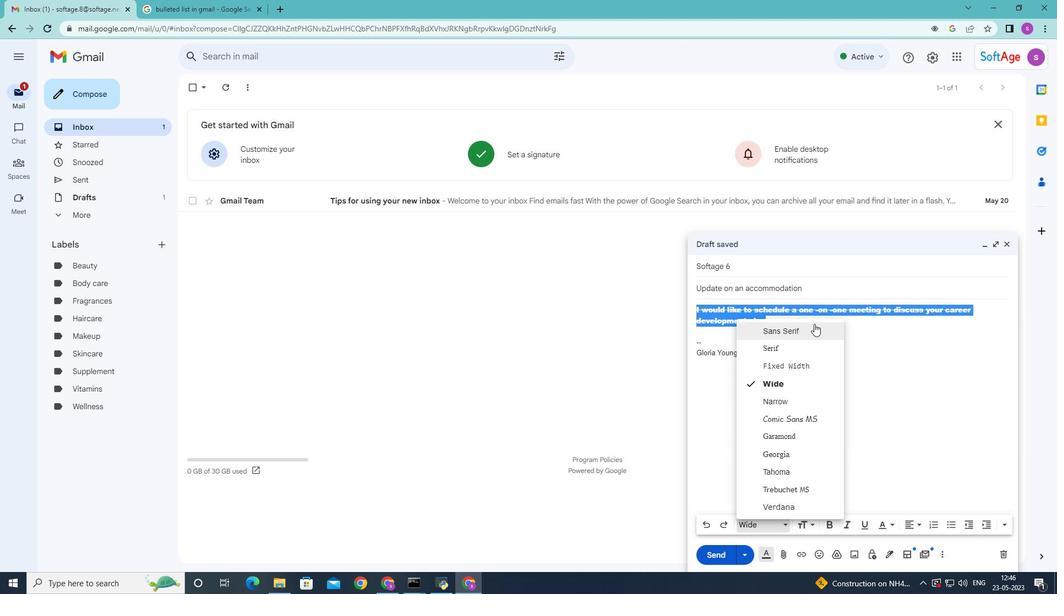 
Action: Mouse moved to (709, 553)
Screenshot: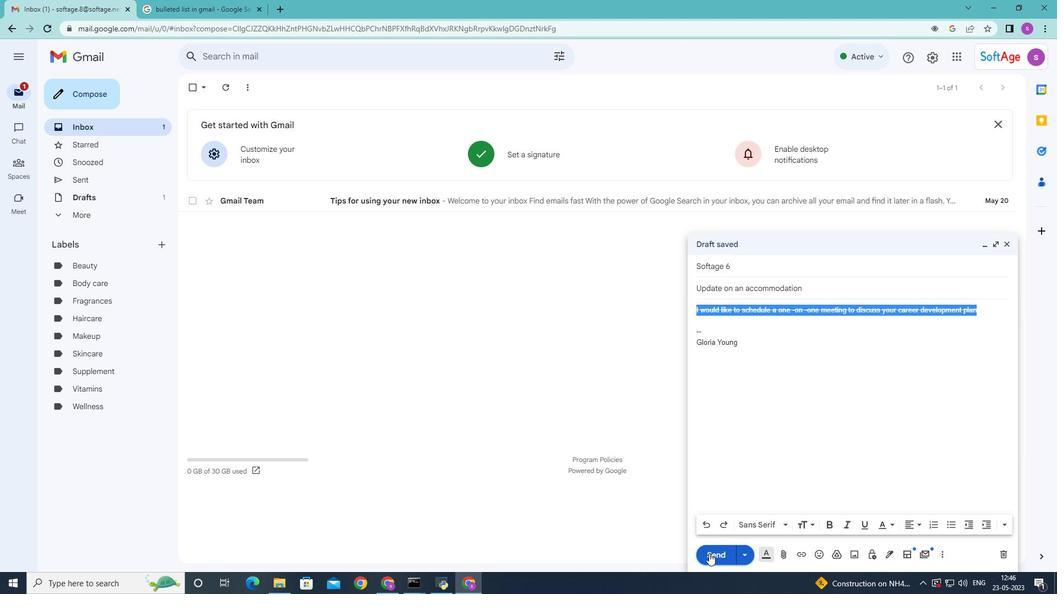 
Action: Mouse pressed left at (709, 553)
Screenshot: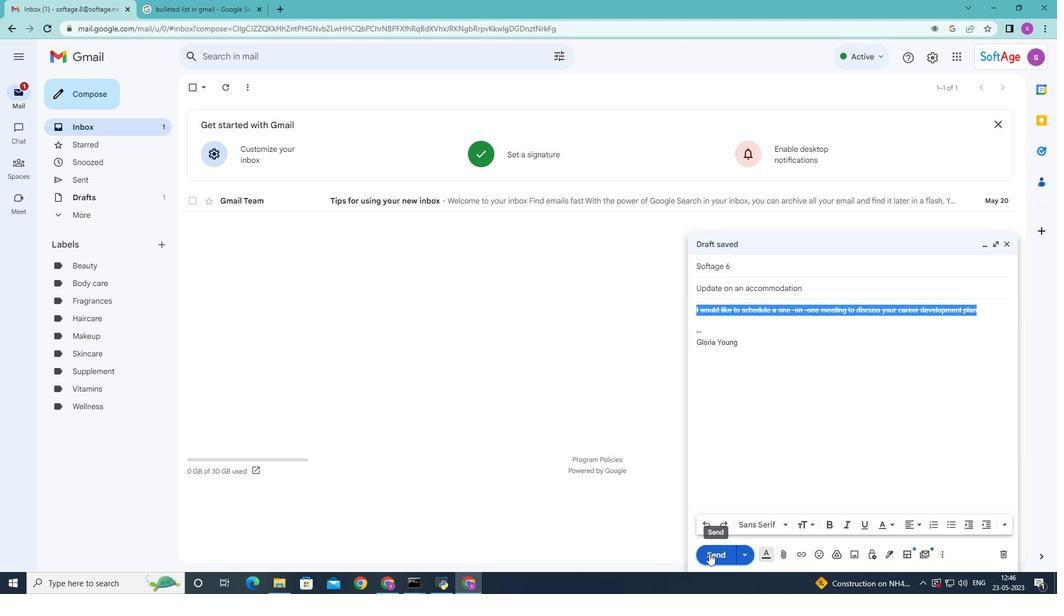 
Action: Mouse moved to (101, 175)
Screenshot: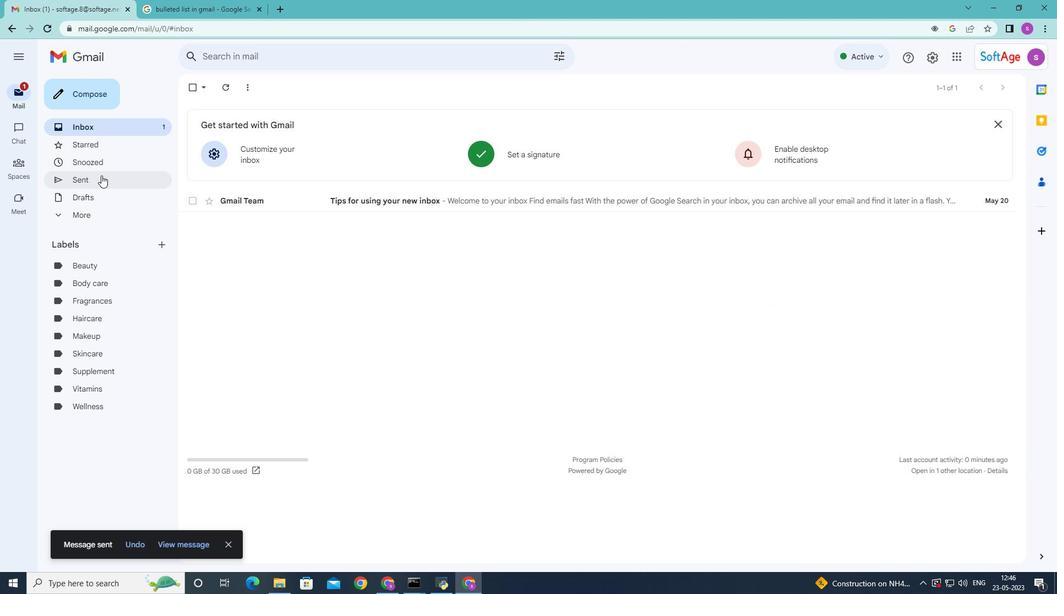 
Action: Mouse pressed left at (101, 175)
Screenshot: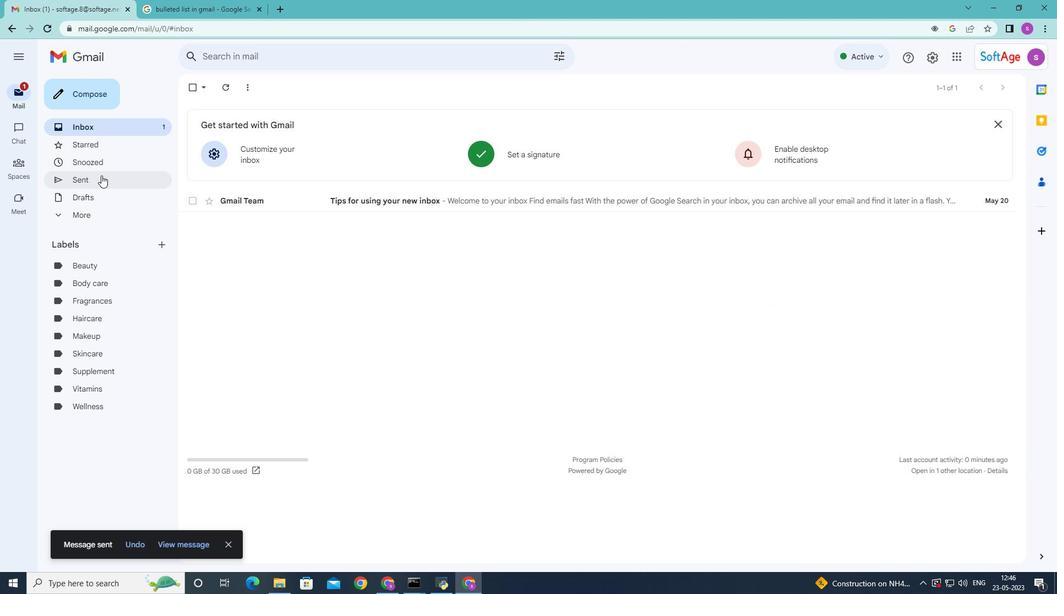 
Action: Mouse moved to (250, 135)
Screenshot: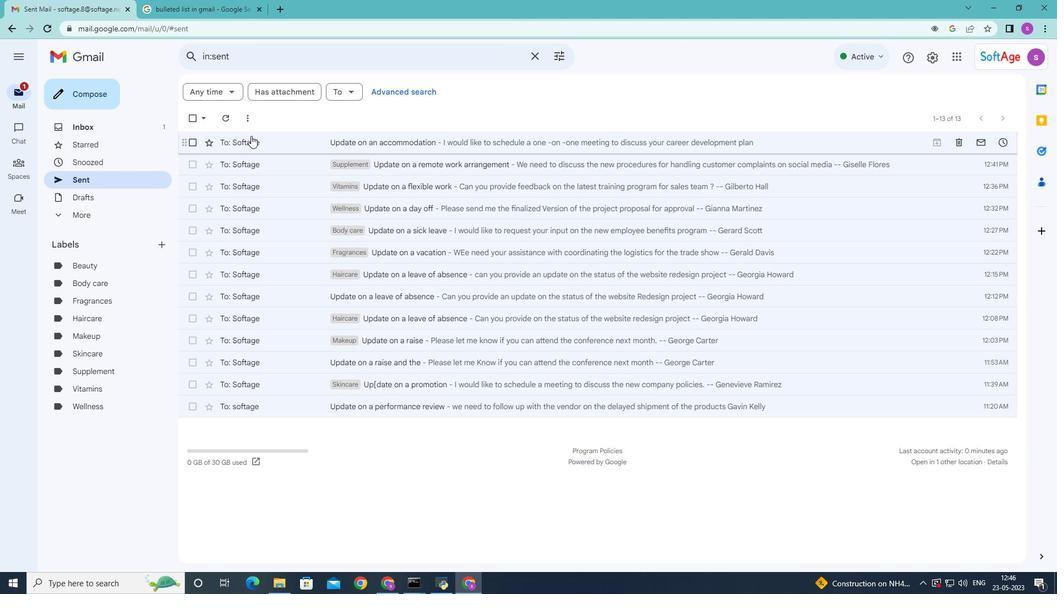 
Action: Mouse pressed right at (250, 135)
Screenshot: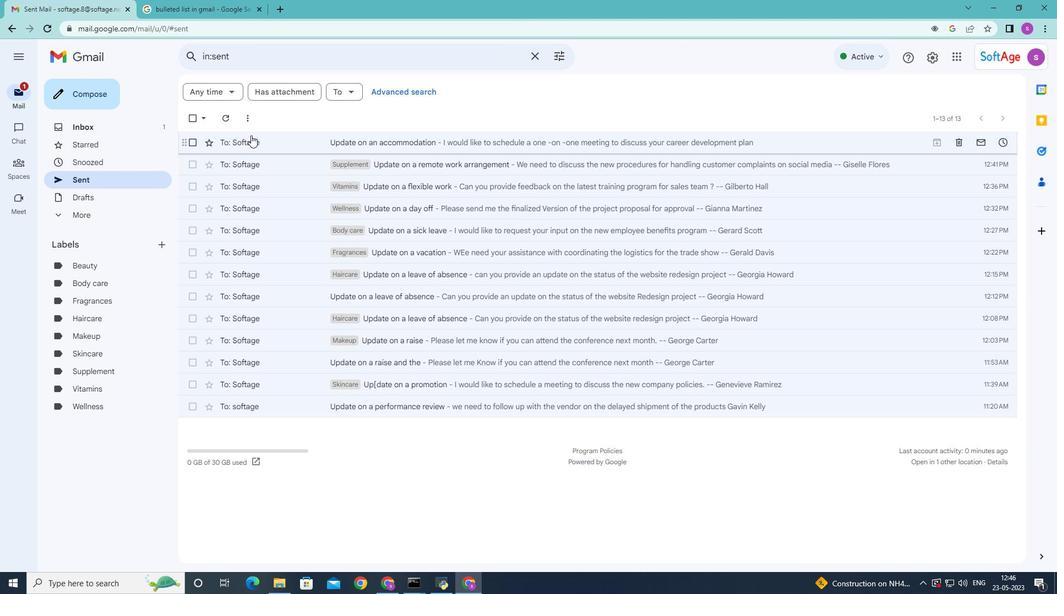 
Action: Mouse moved to (414, 357)
Screenshot: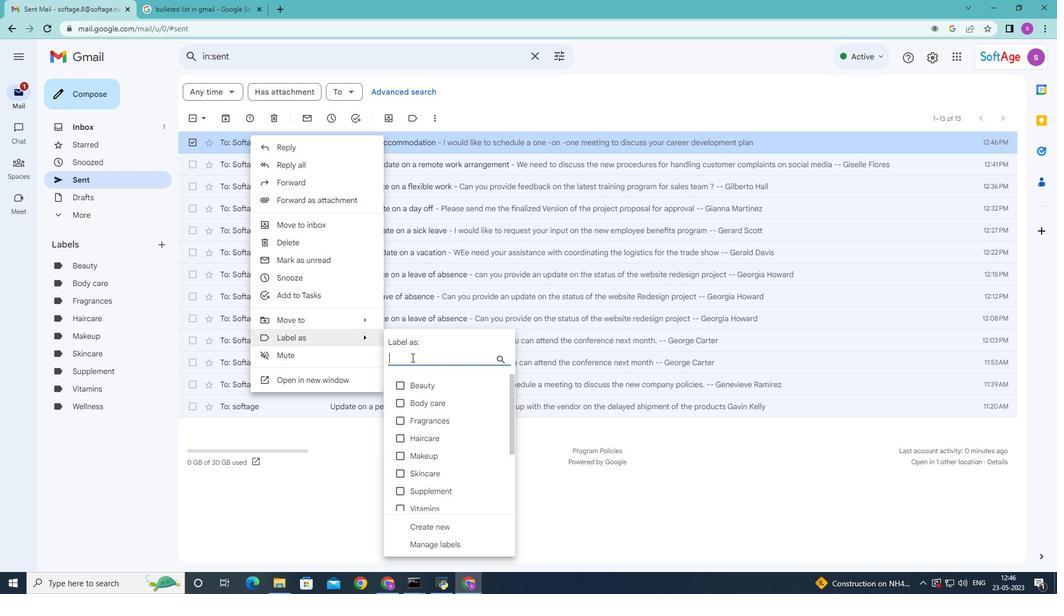 
Action: Key pressed <Key.shift>Medications
Screenshot: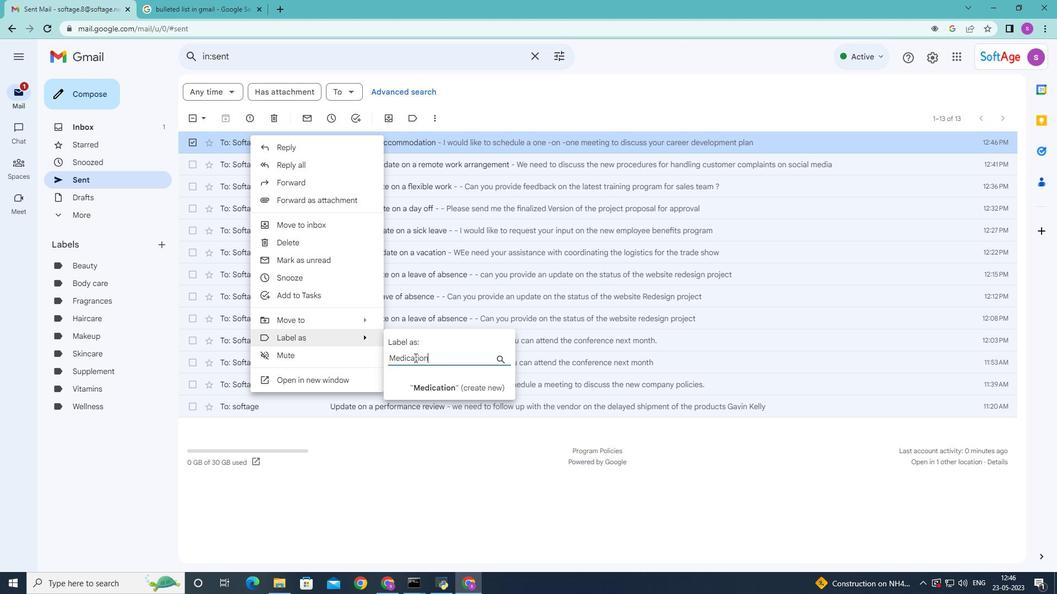 
Action: Mouse moved to (424, 364)
Screenshot: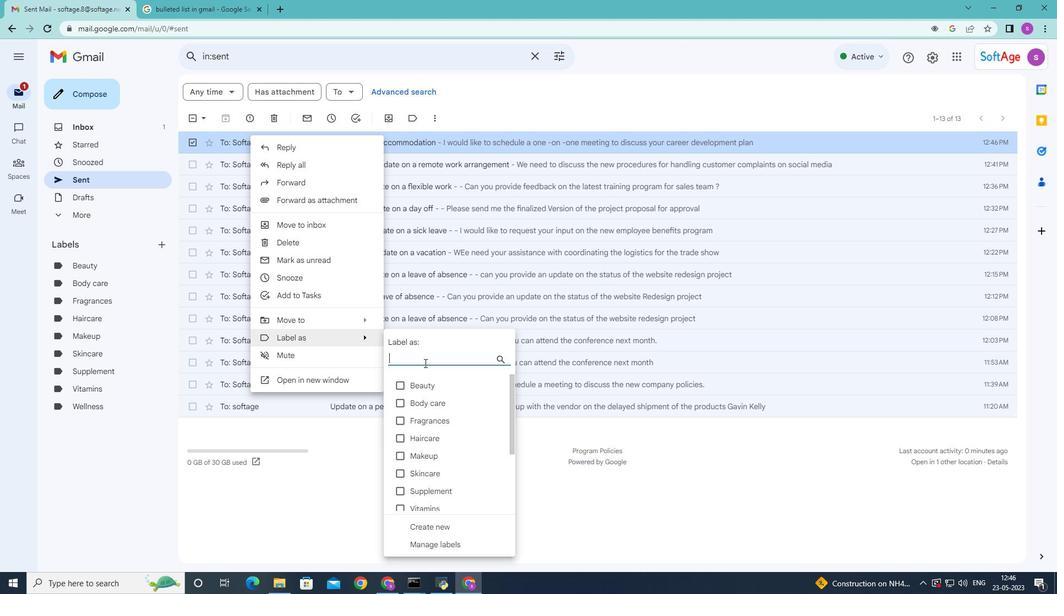 
Action: Key pressed ma<Key.backspace><Key.backspace><Key.shift>Medications
Screenshot: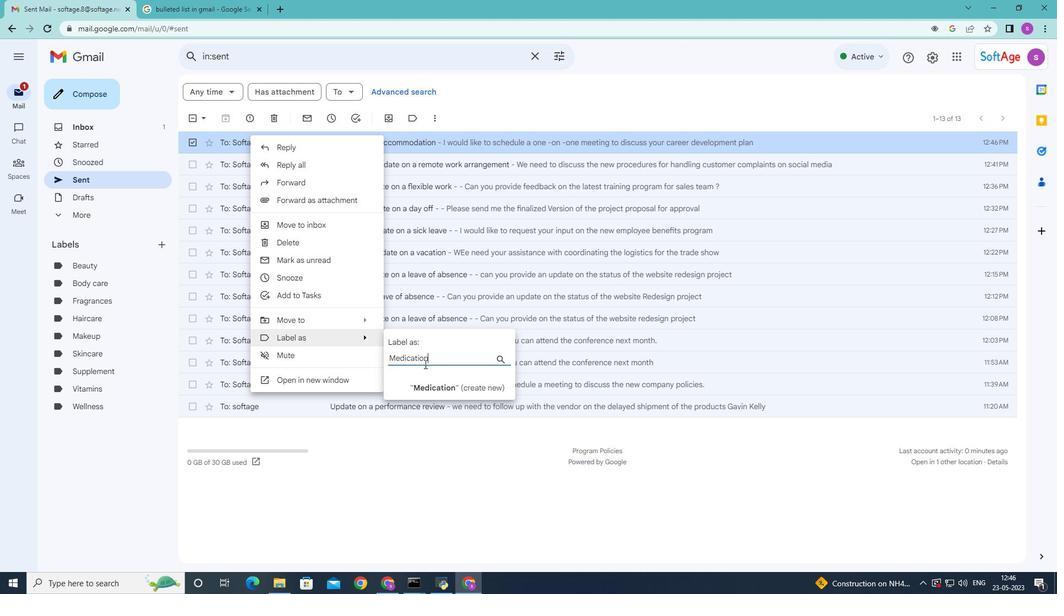 
Action: Mouse moved to (471, 383)
Screenshot: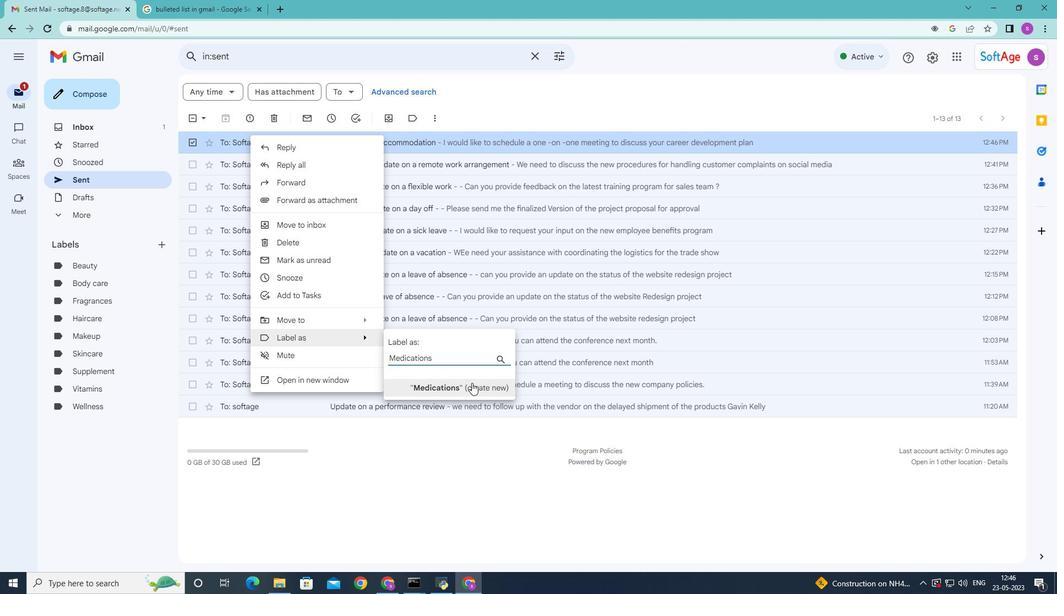 
Action: Mouse pressed left at (471, 383)
Screenshot: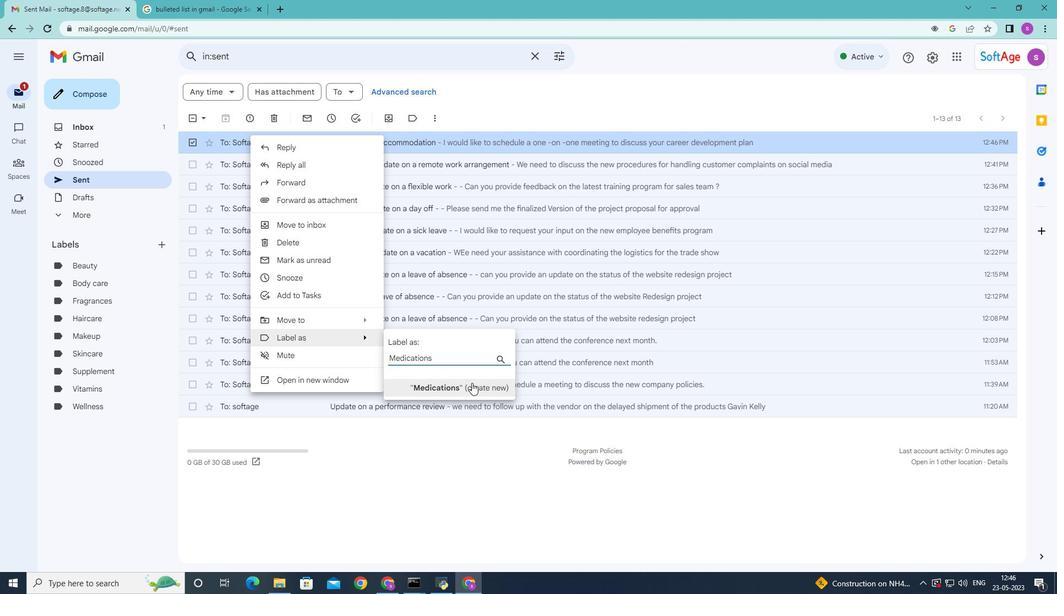 
Action: Mouse moved to (618, 349)
Screenshot: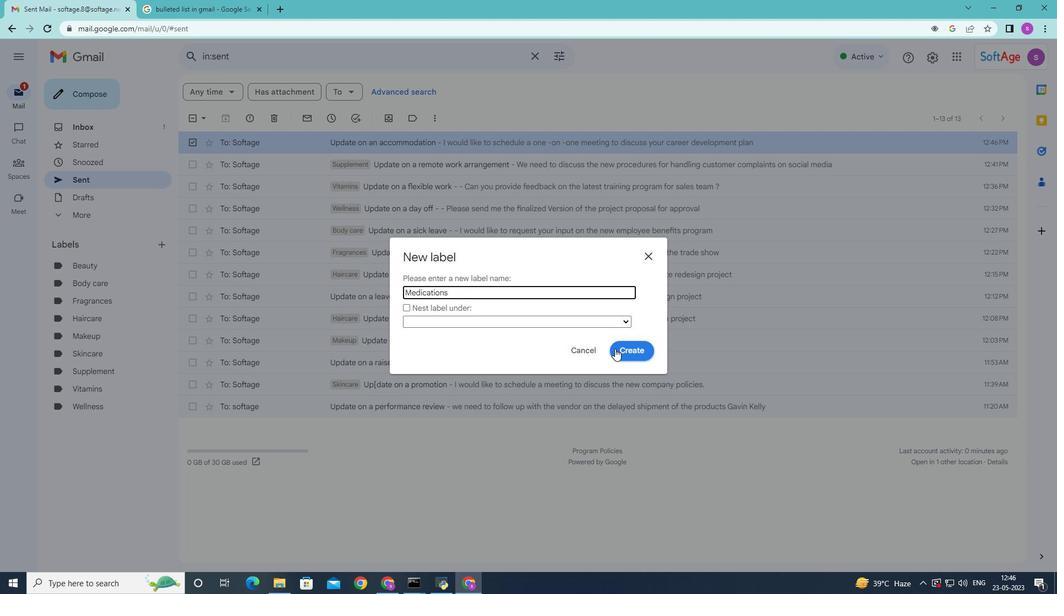 
Action: Mouse pressed left at (618, 349)
Screenshot: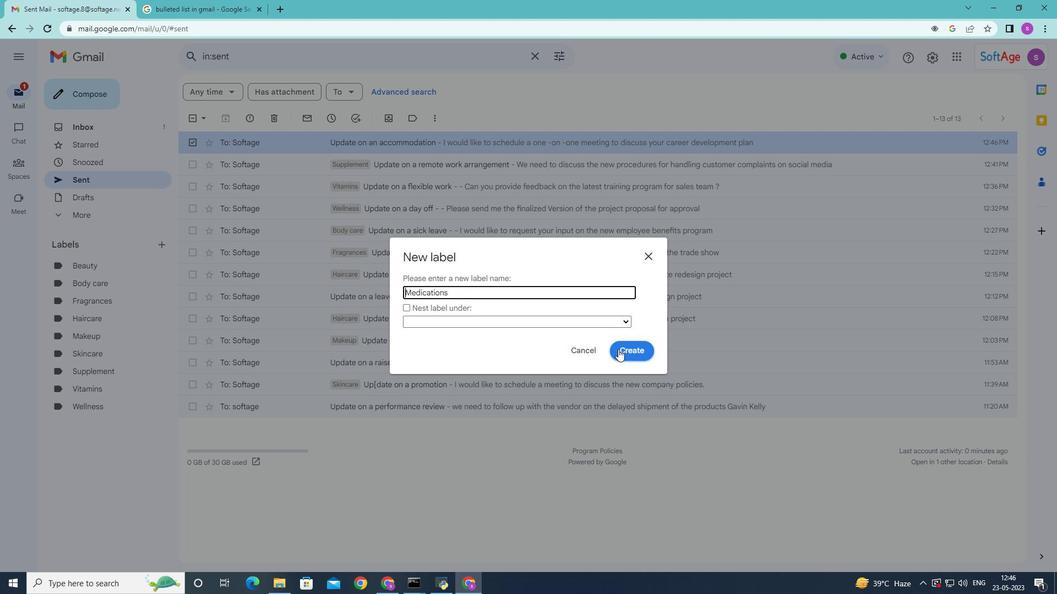 
Action: Mouse moved to (618, 350)
Screenshot: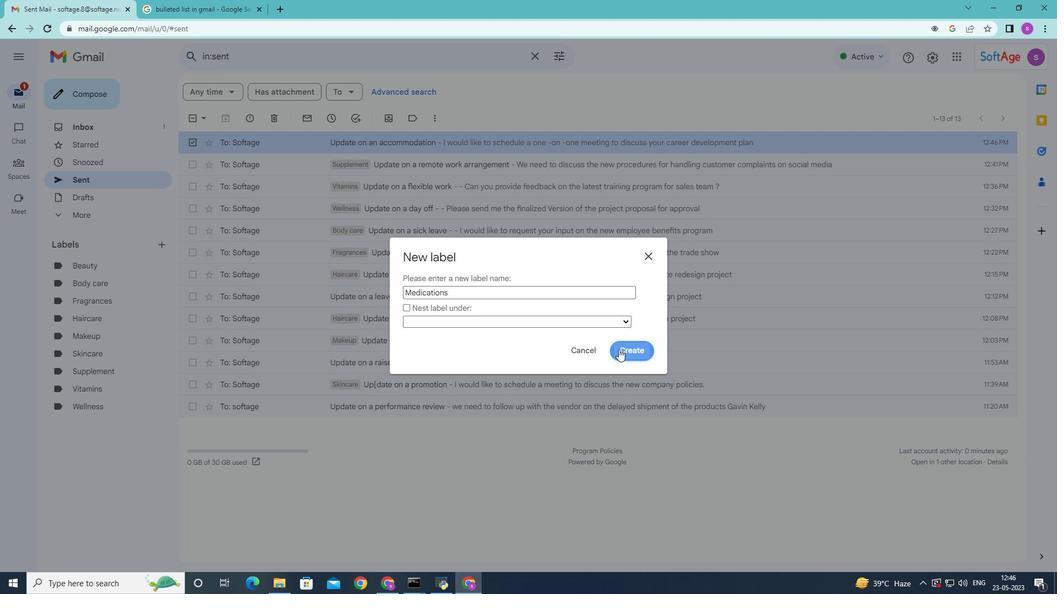 
